 Task: Research Airbnb accommodation in Mazabuka, Zambia from 12th December, 2023 to 16th December, 2023 for 8 adults.8 bedrooms having 8 beds and 8 bathrooms. Property type can be hotel. Amenities needed are: wifi, TV, free parkinig on premises, gym, breakfast. Look for 5 properties as per requirement.
Action: Mouse moved to (594, 110)
Screenshot: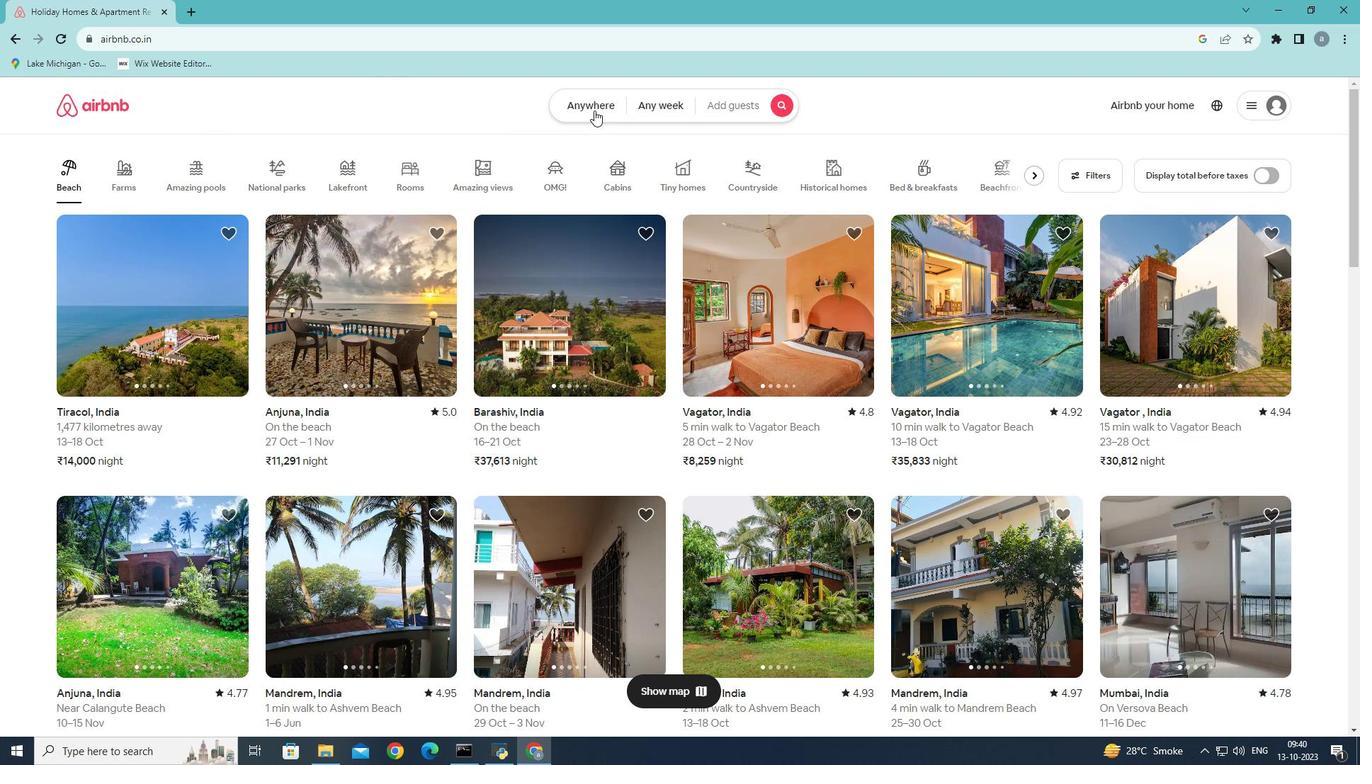 
Action: Mouse pressed left at (594, 110)
Screenshot: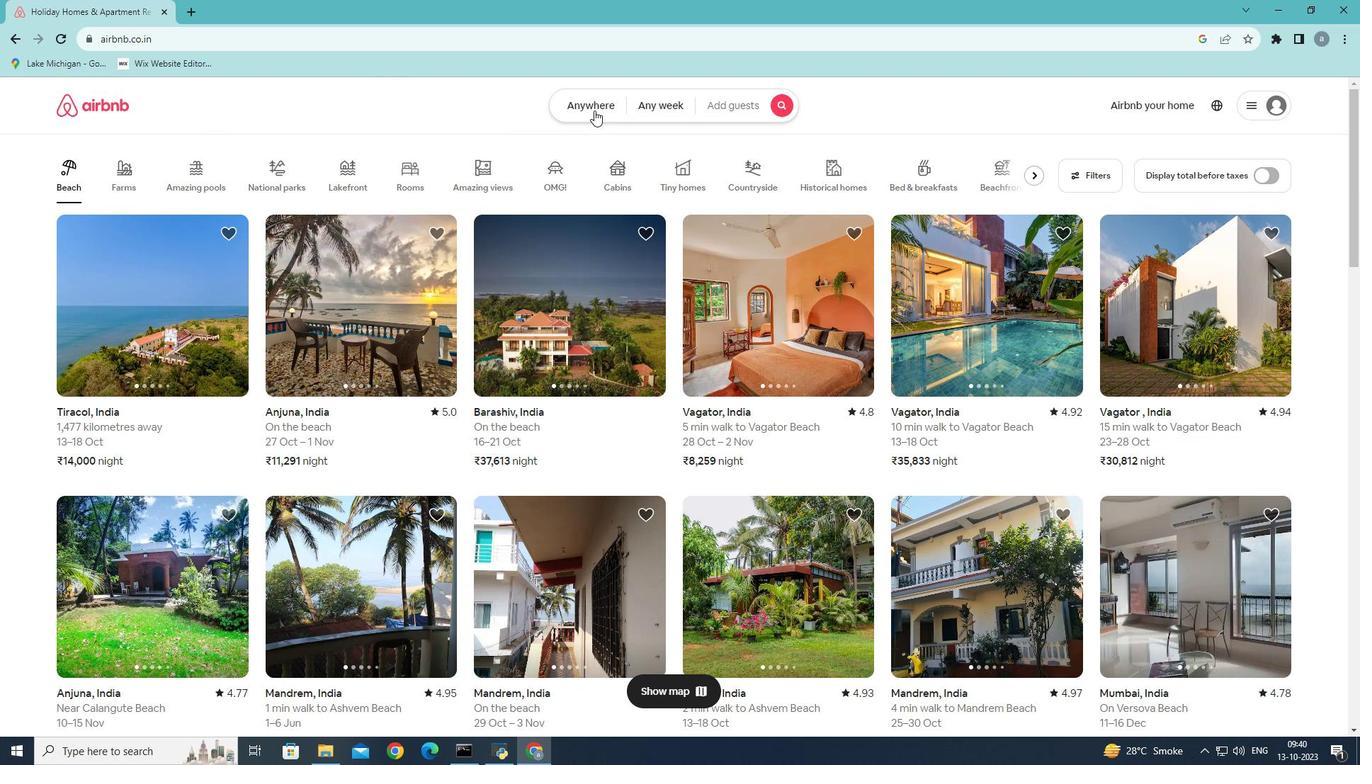 
Action: Mouse moved to (432, 165)
Screenshot: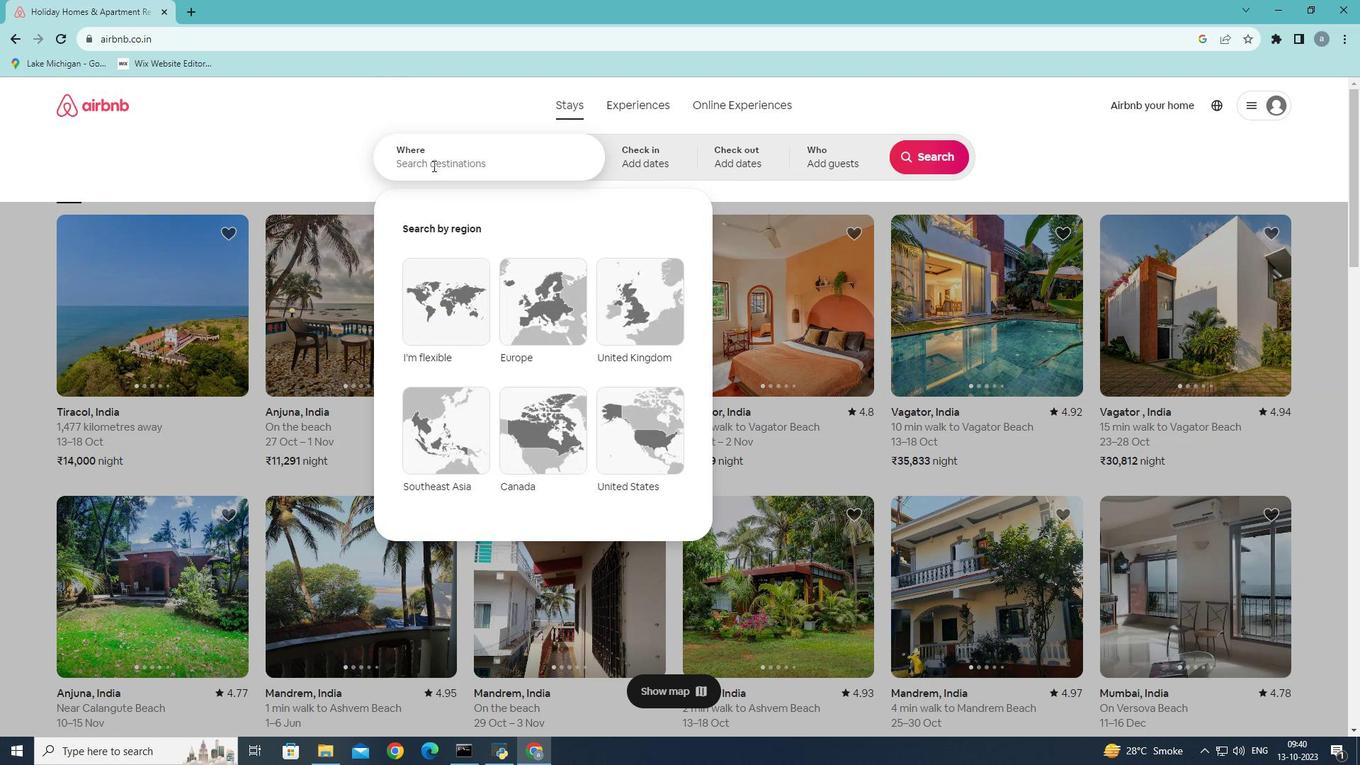 
Action: Mouse pressed left at (432, 165)
Screenshot: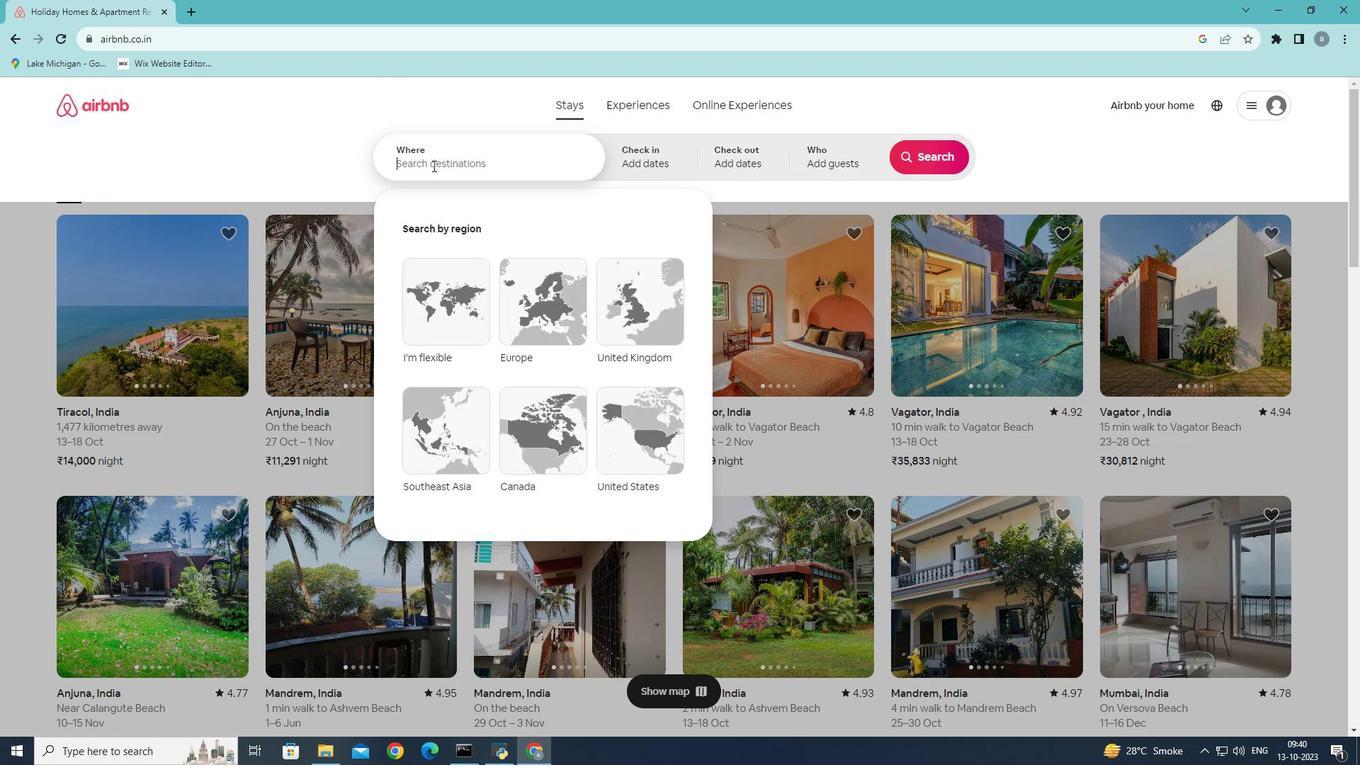 
Action: Mouse moved to (511, 165)
Screenshot: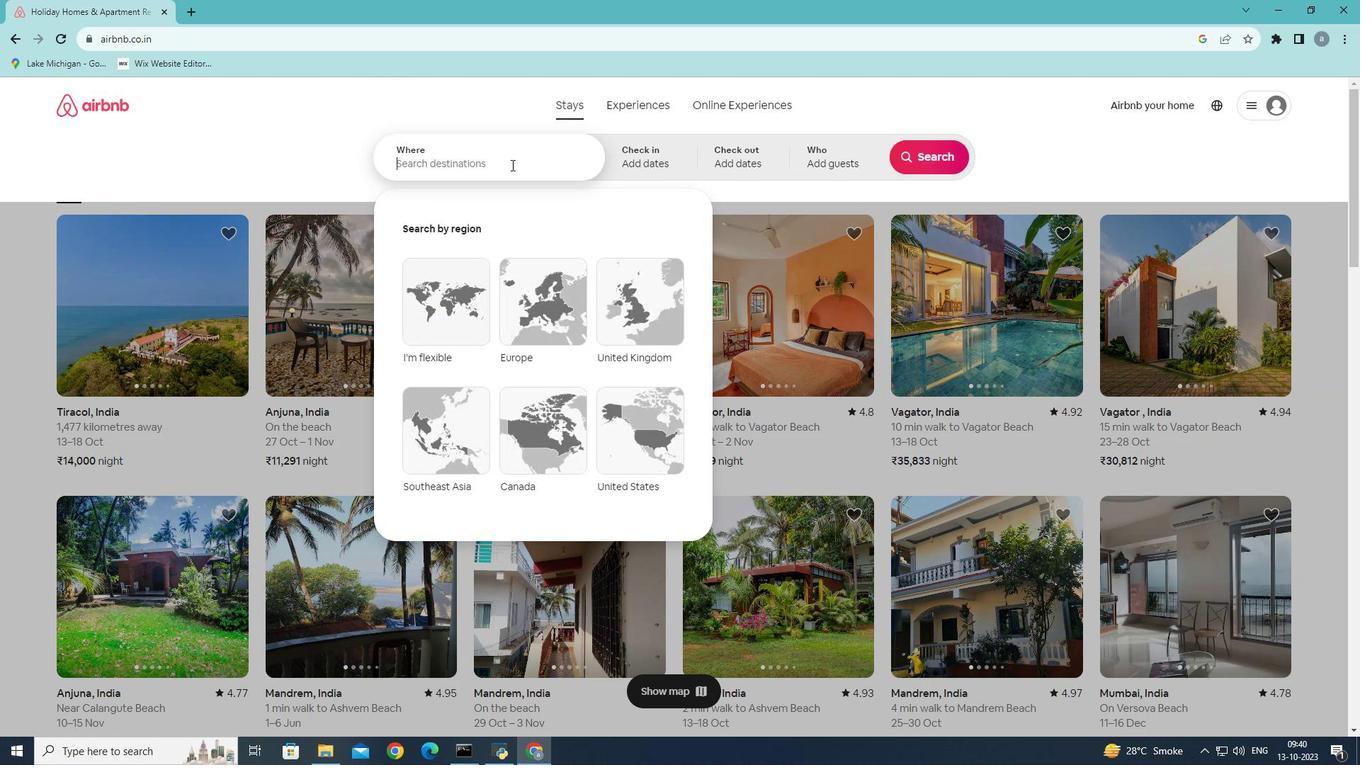 
Action: Key pressed <Key.shift>Mazabuka
Screenshot: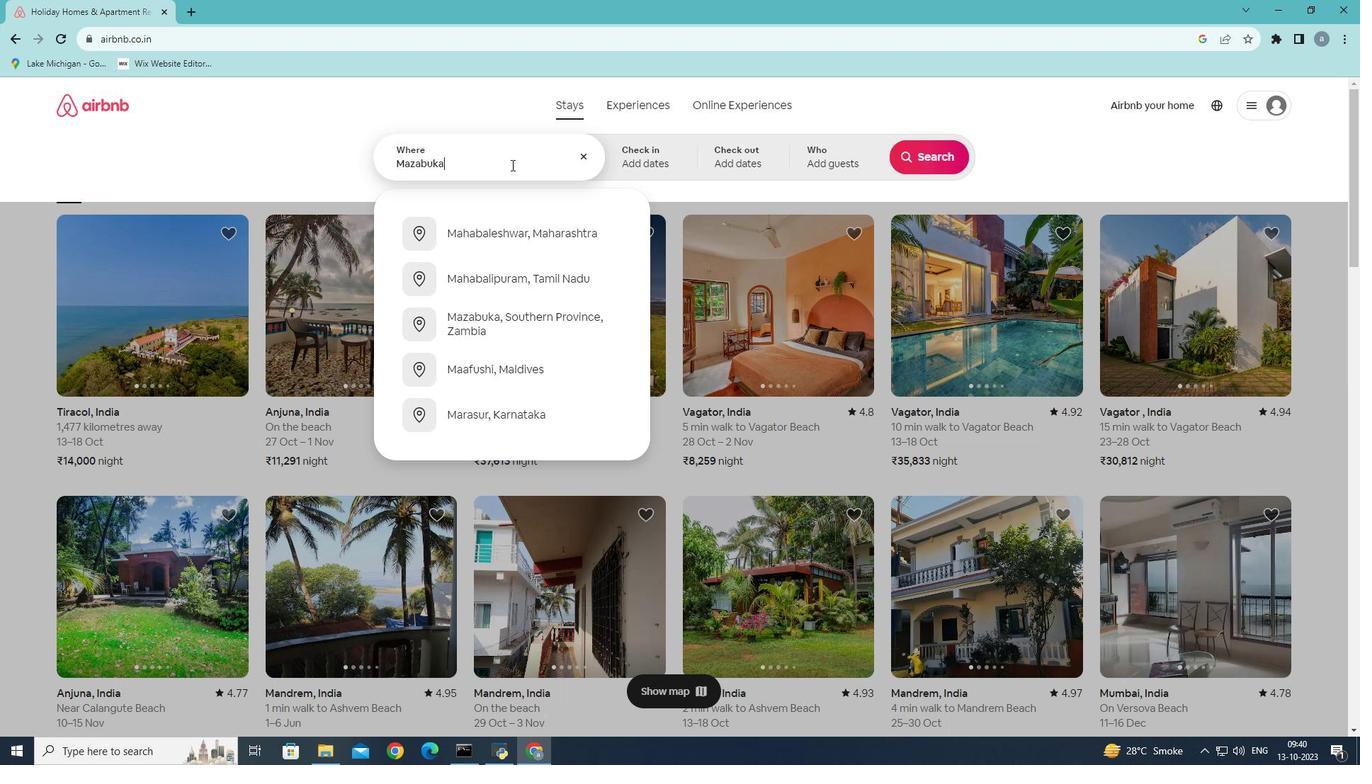
Action: Mouse moved to (495, 228)
Screenshot: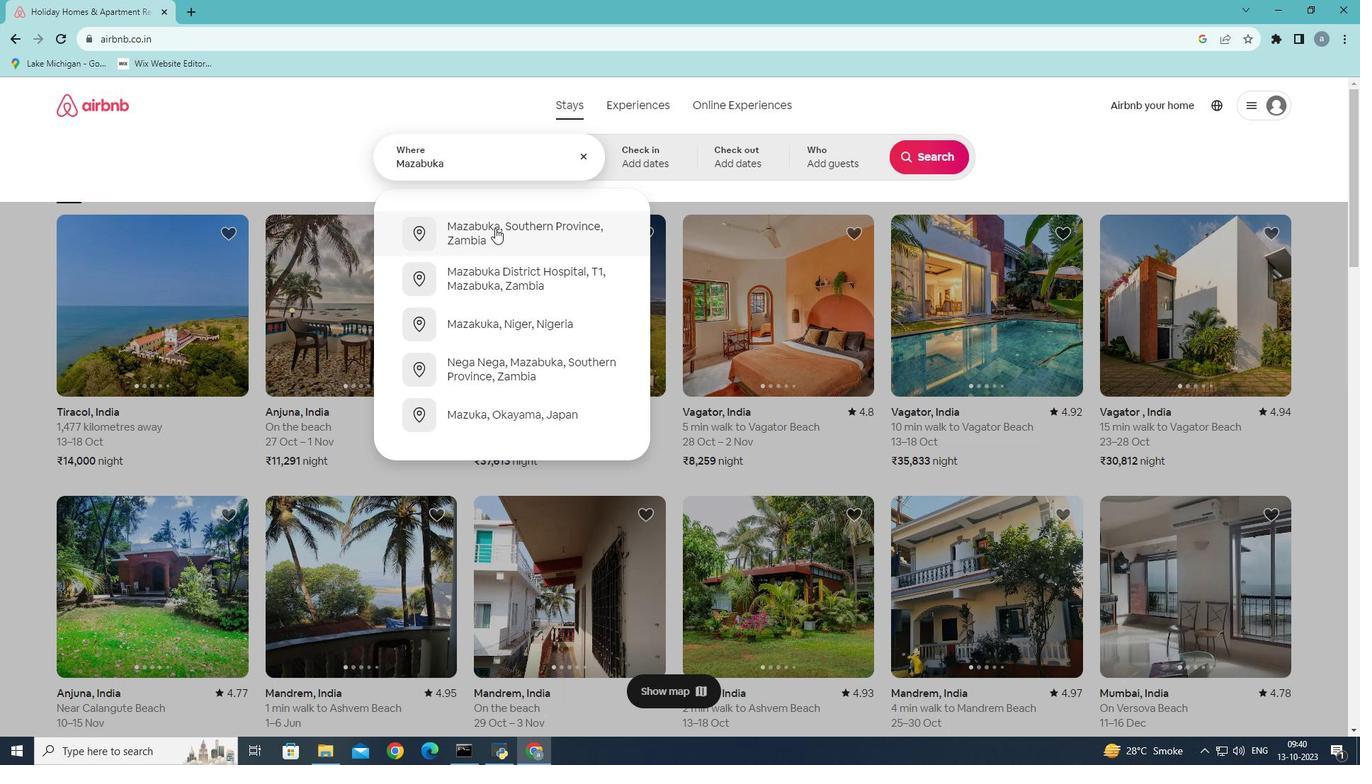 
Action: Mouse pressed left at (495, 228)
Screenshot: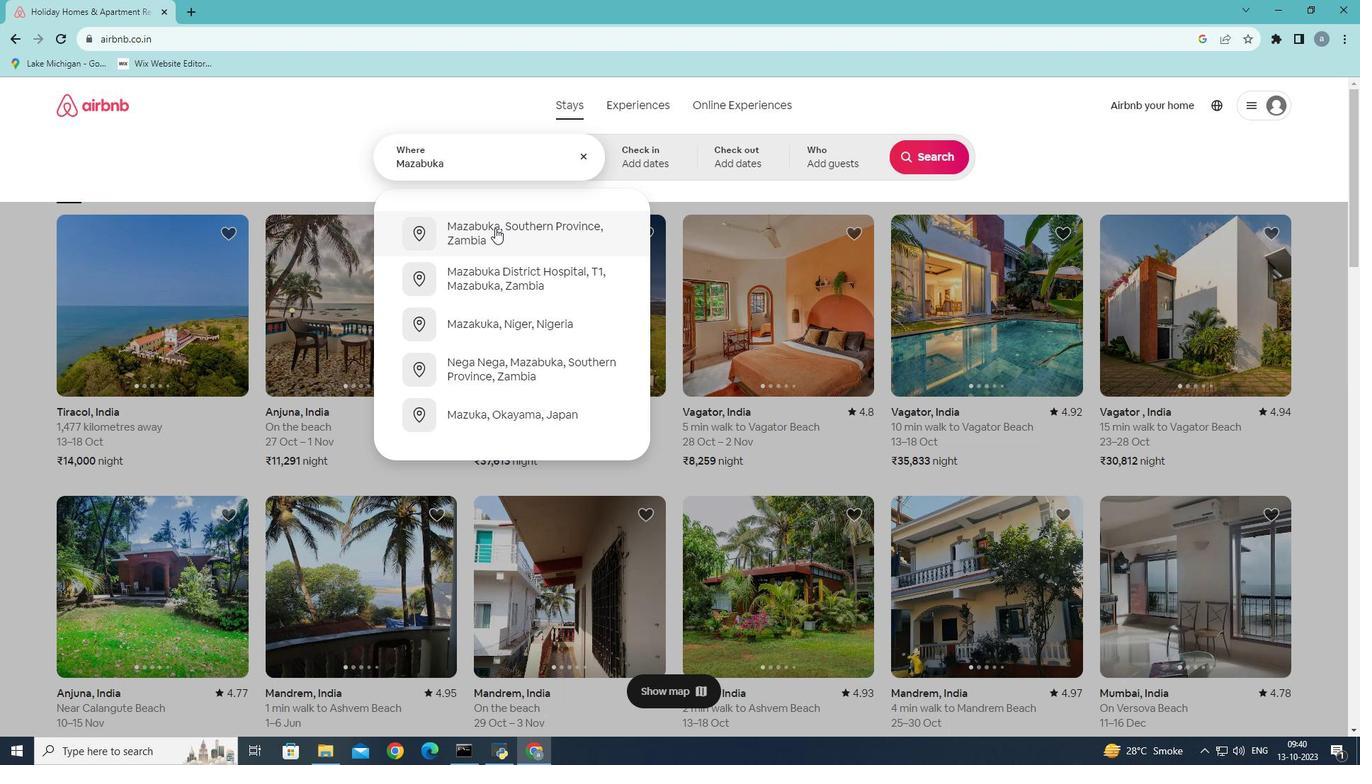 
Action: Mouse moved to (928, 267)
Screenshot: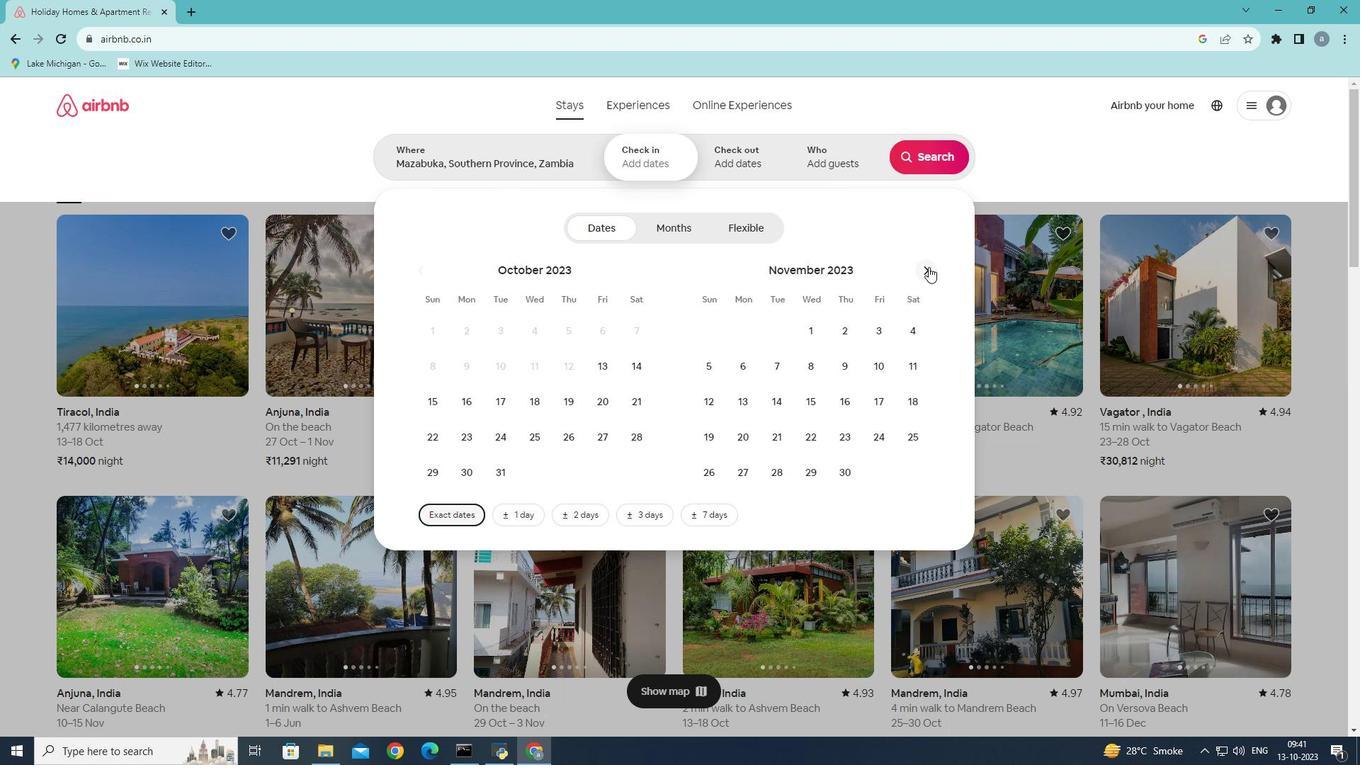 
Action: Mouse pressed left at (928, 267)
Screenshot: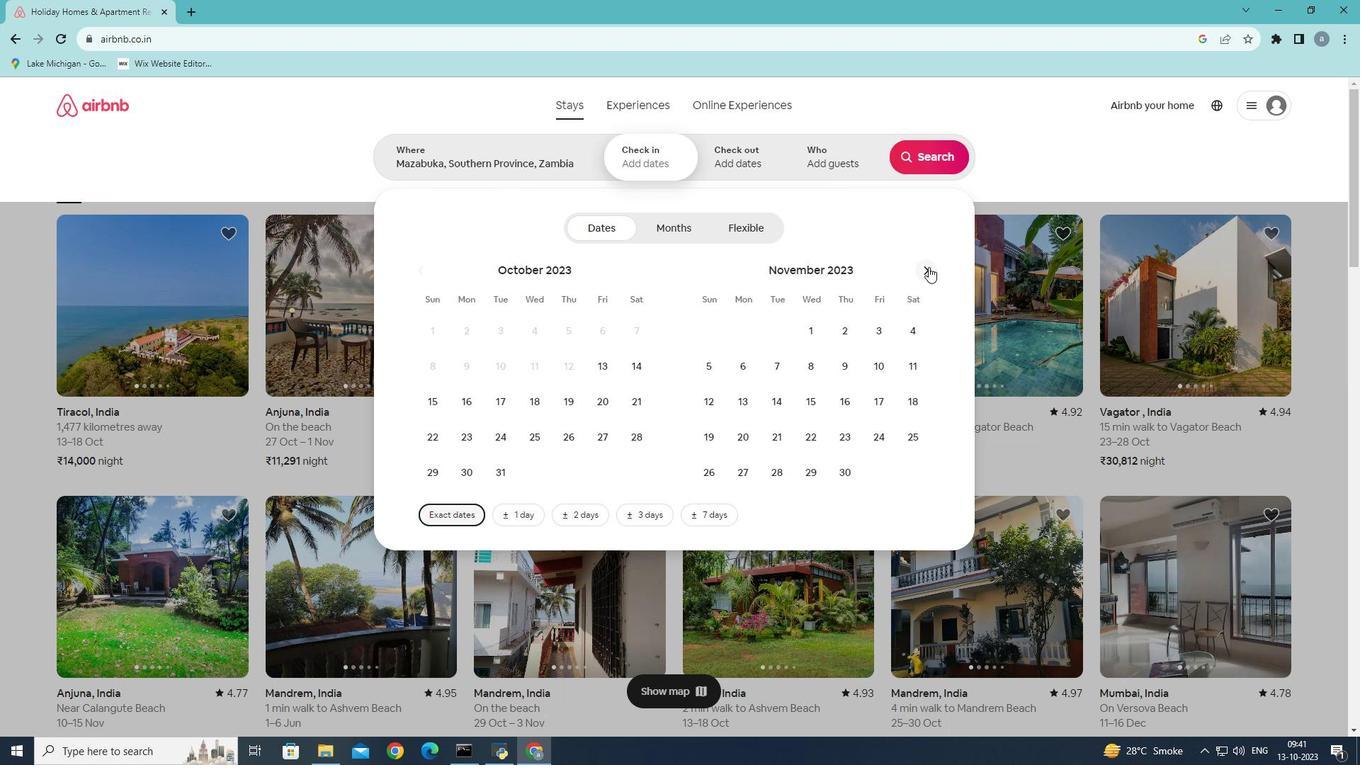 
Action: Mouse moved to (772, 394)
Screenshot: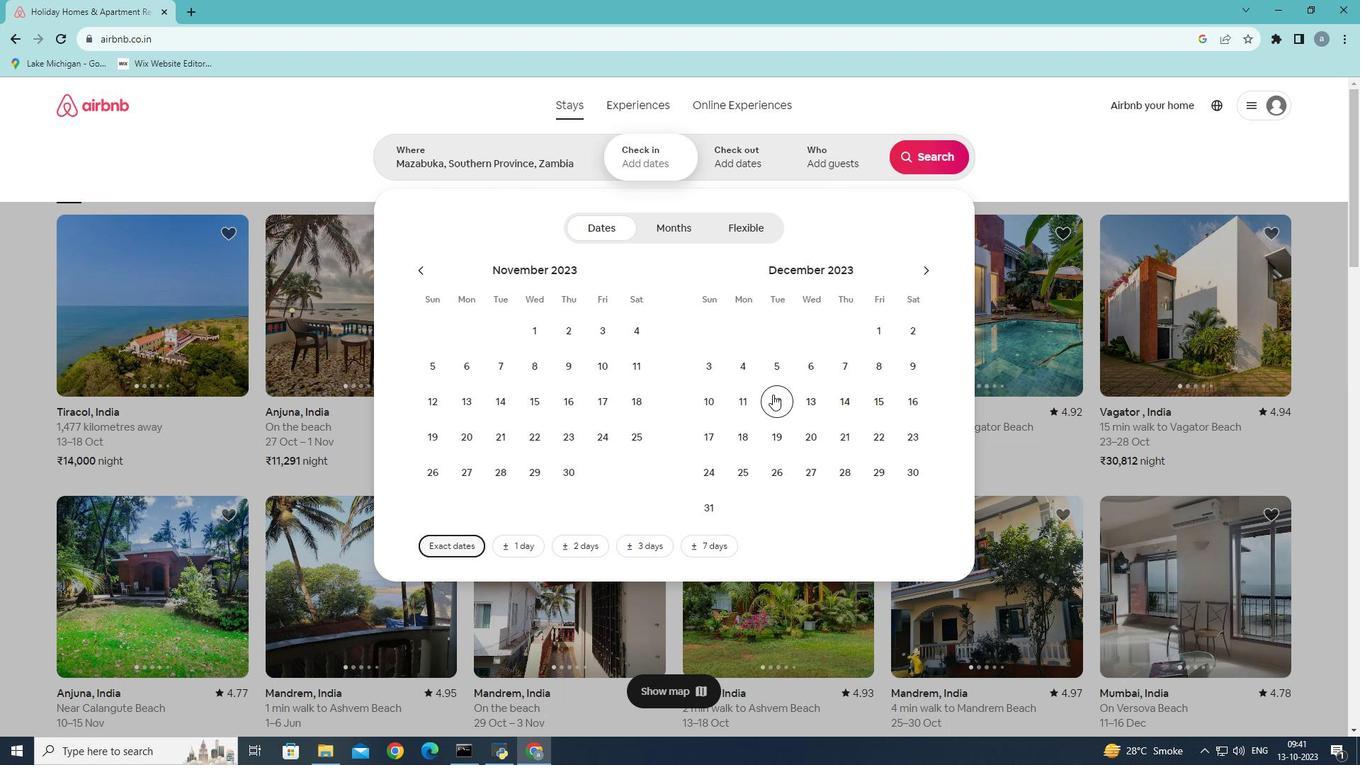 
Action: Mouse pressed left at (772, 394)
Screenshot: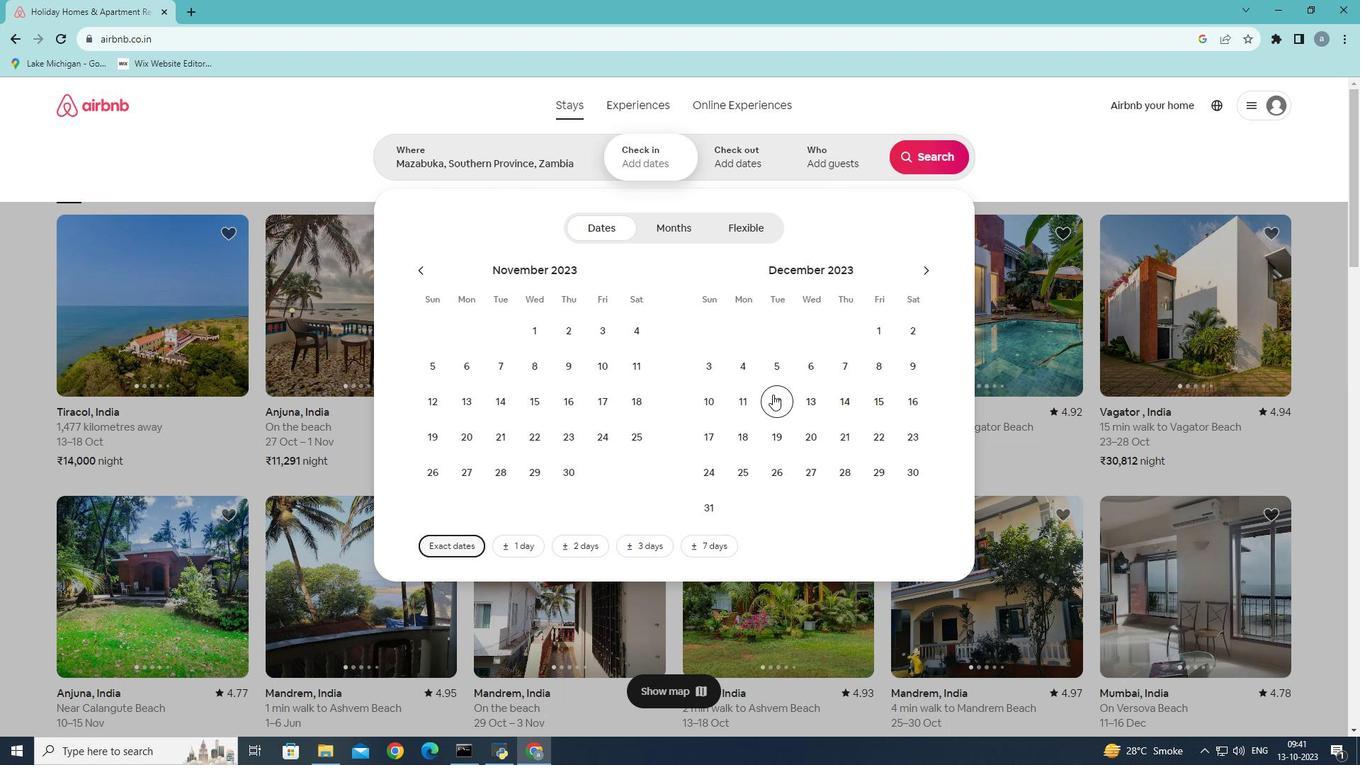 
Action: Mouse moved to (925, 396)
Screenshot: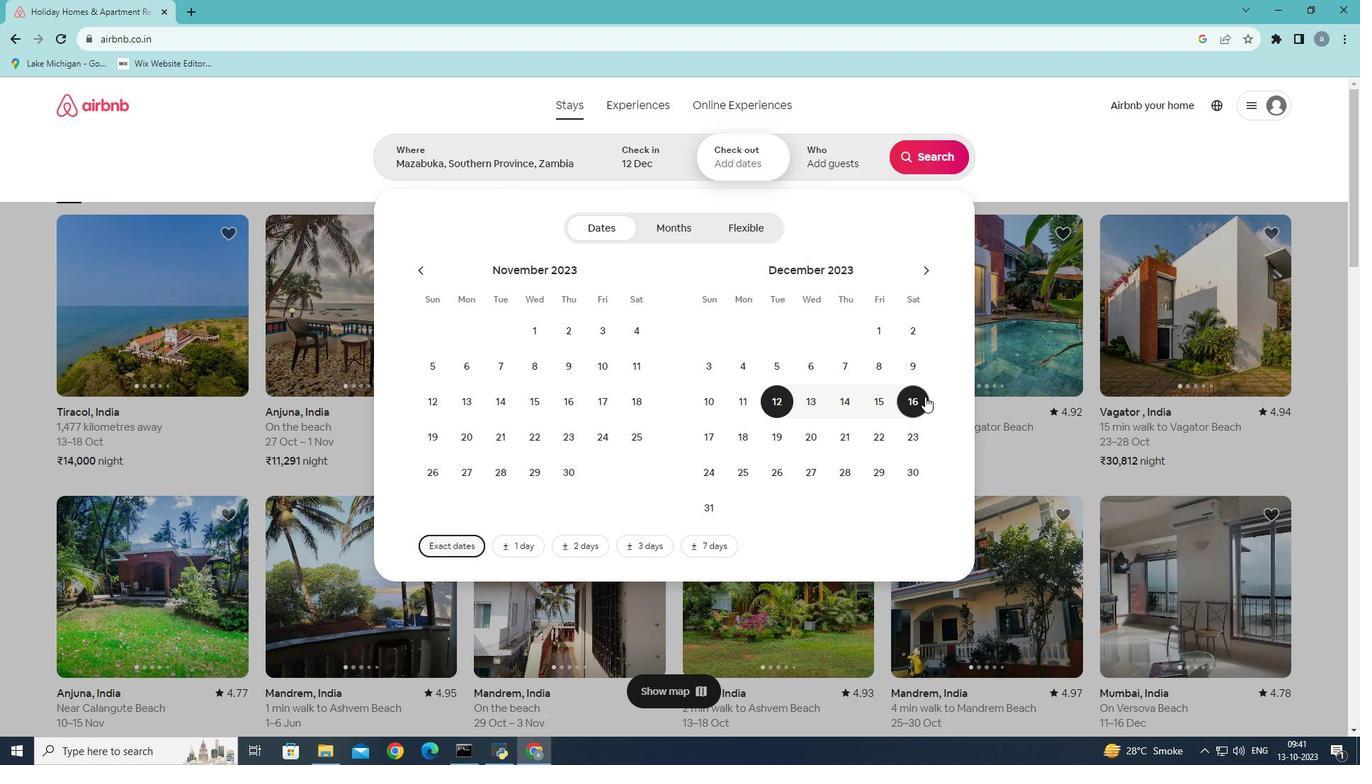 
Action: Mouse pressed left at (925, 396)
Screenshot: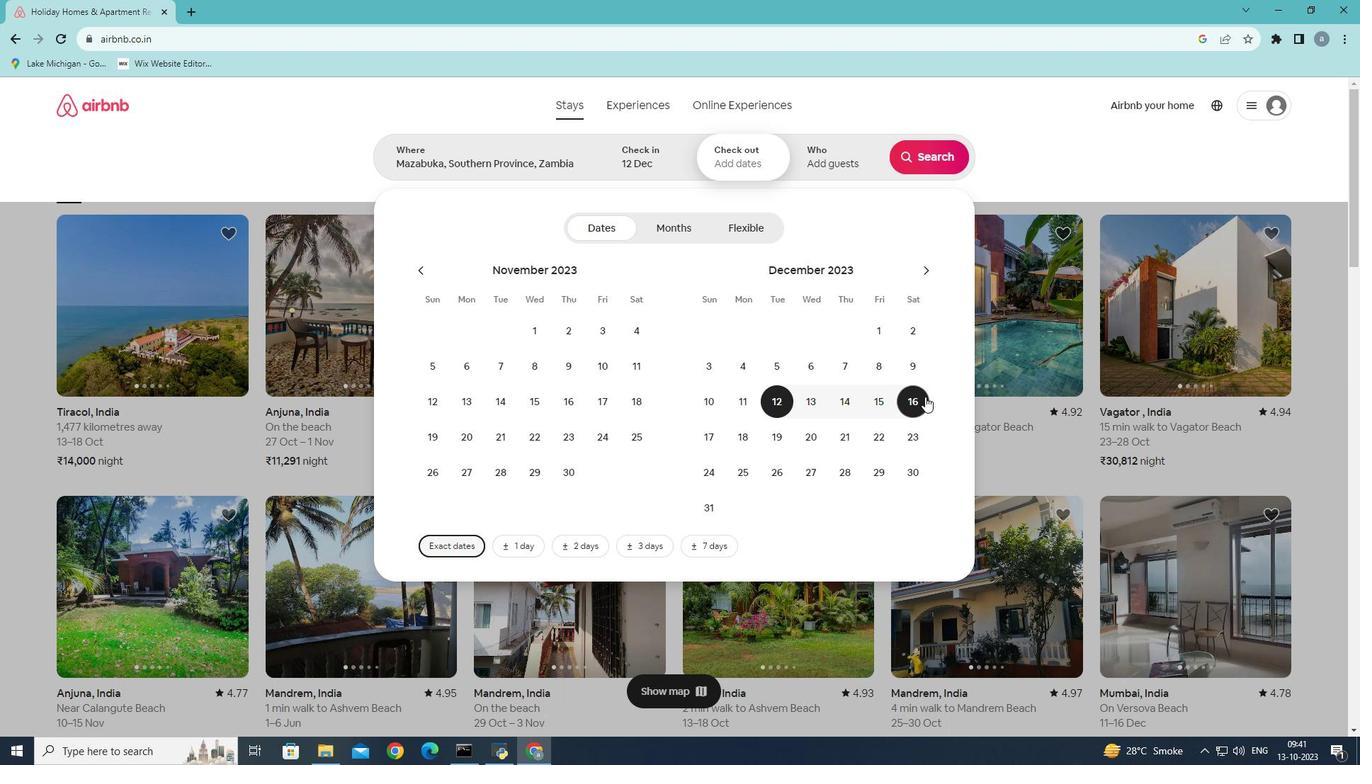 
Action: Mouse moved to (859, 157)
Screenshot: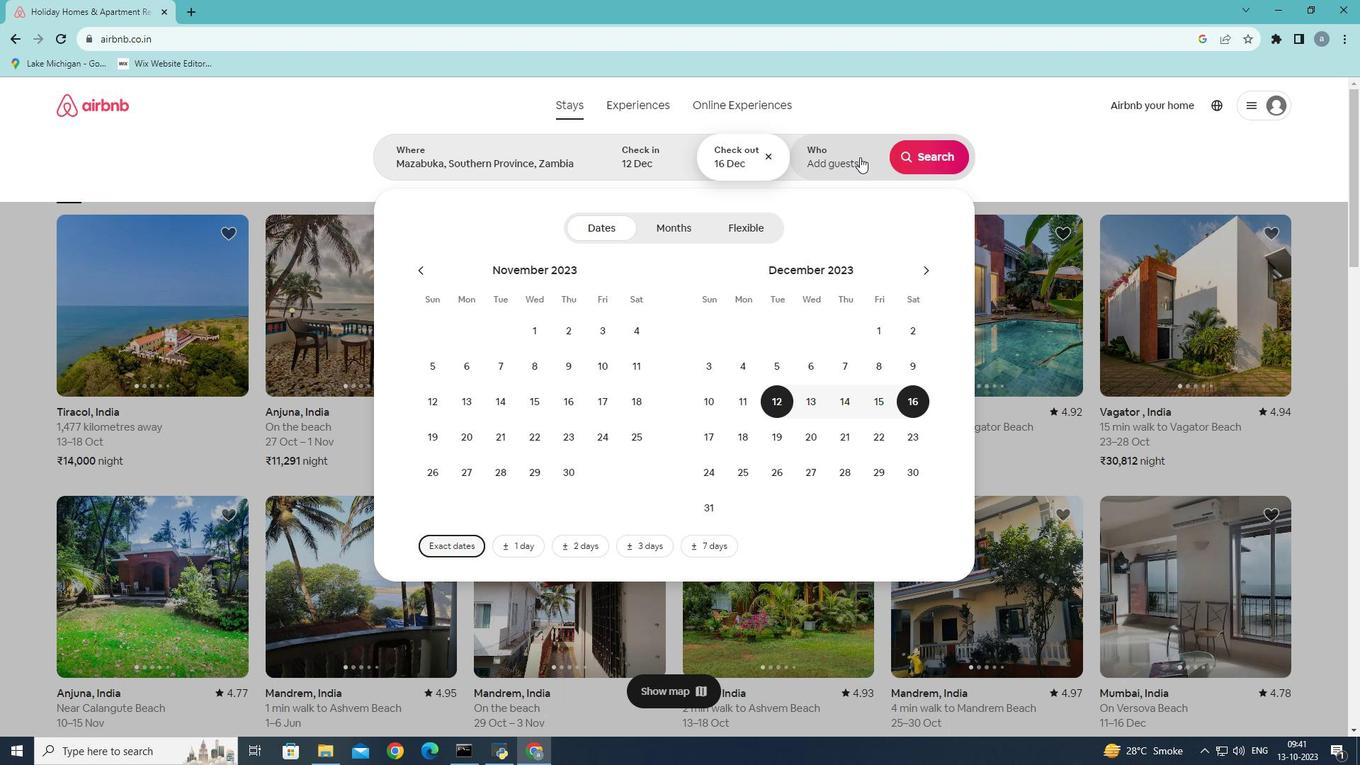 
Action: Mouse pressed left at (859, 157)
Screenshot: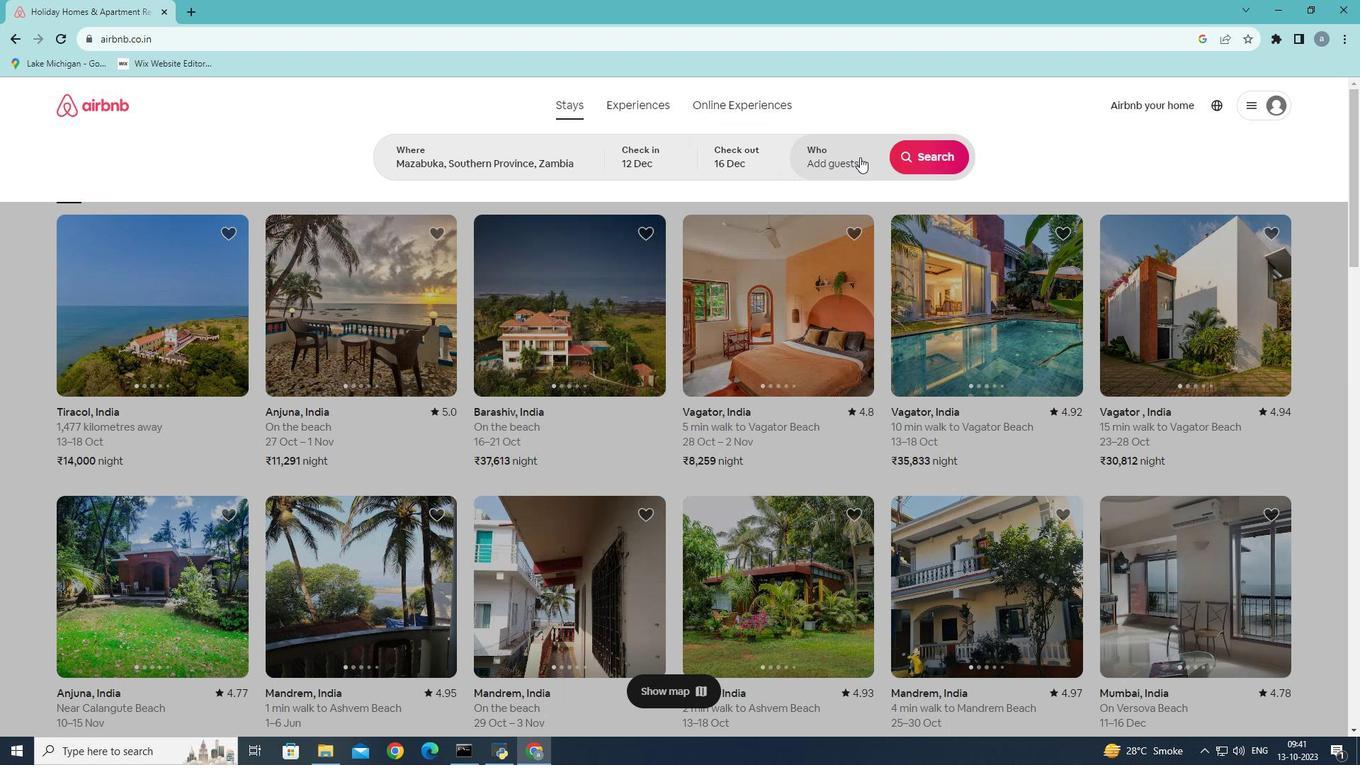 
Action: Mouse moved to (933, 228)
Screenshot: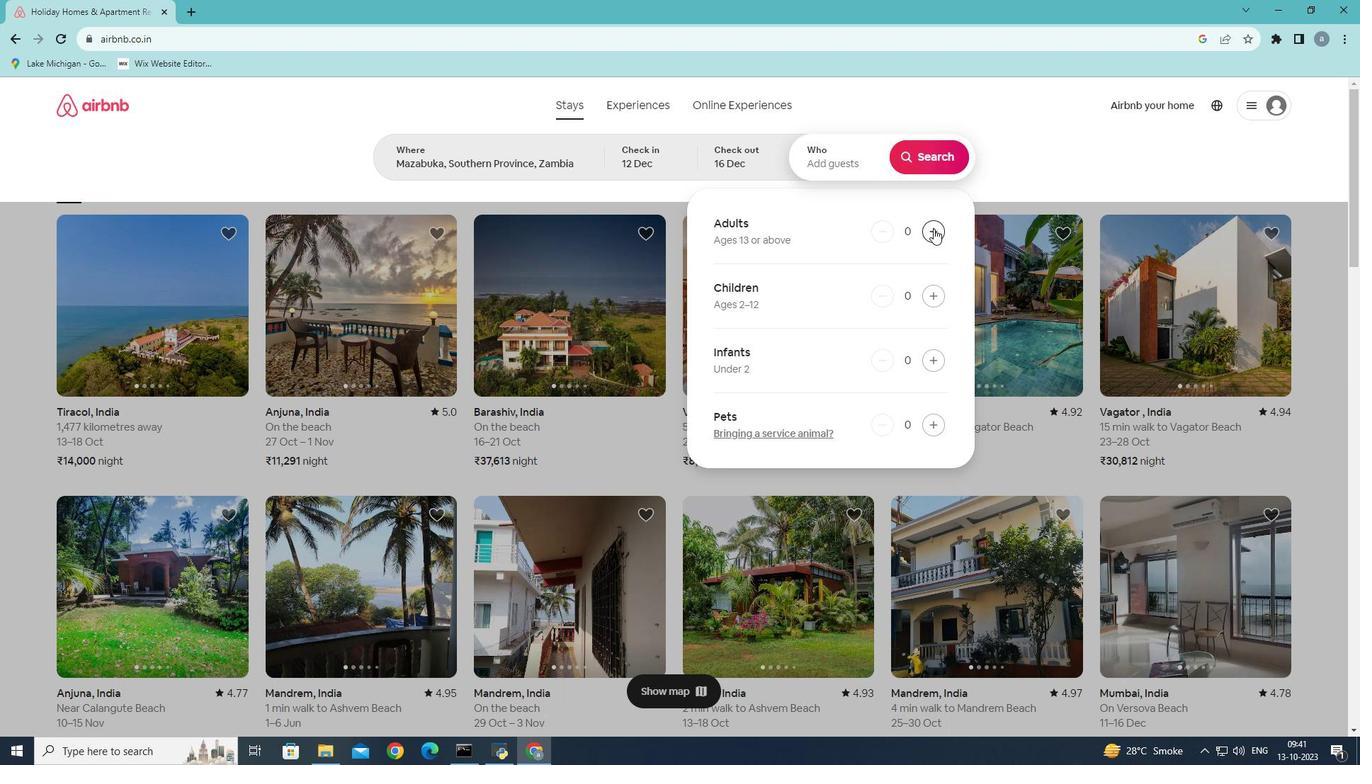 
Action: Mouse pressed left at (933, 228)
Screenshot: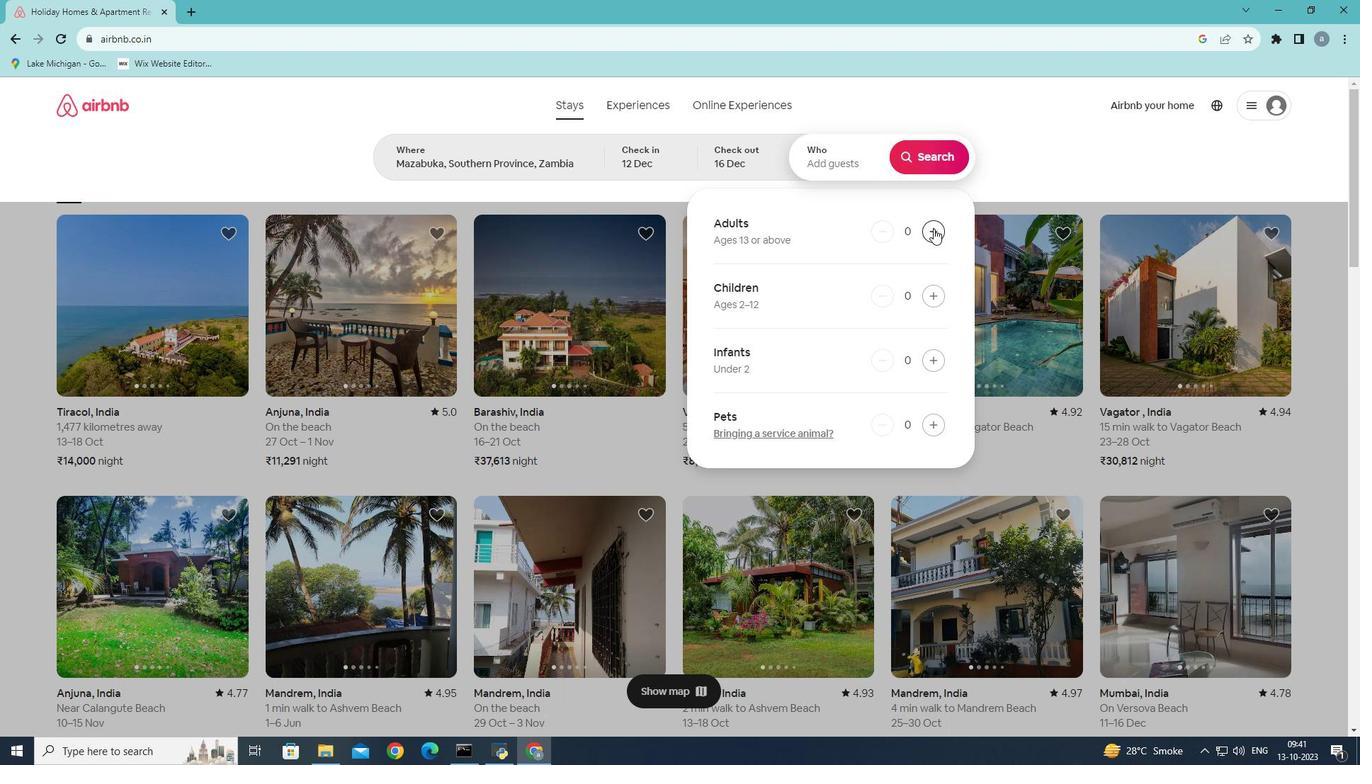 
Action: Mouse pressed left at (933, 228)
Screenshot: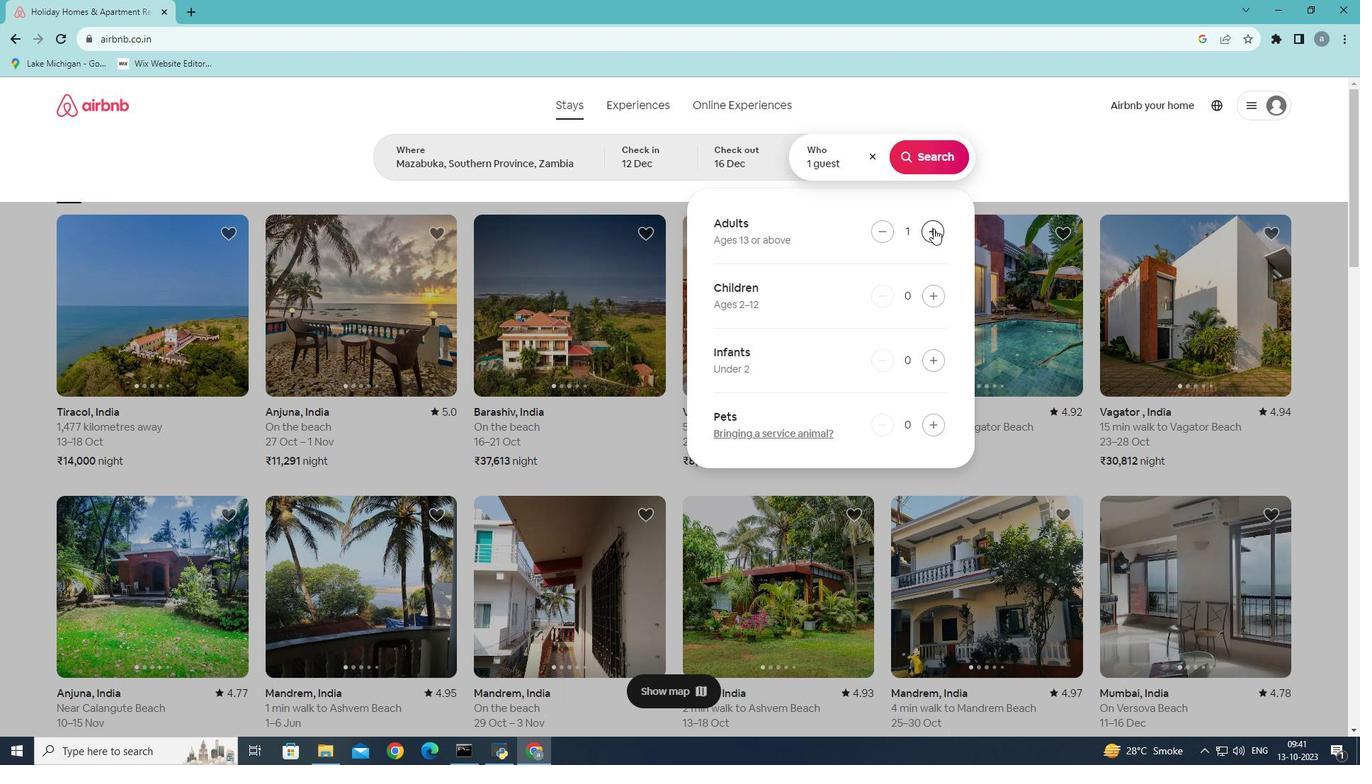 
Action: Mouse pressed left at (933, 228)
Screenshot: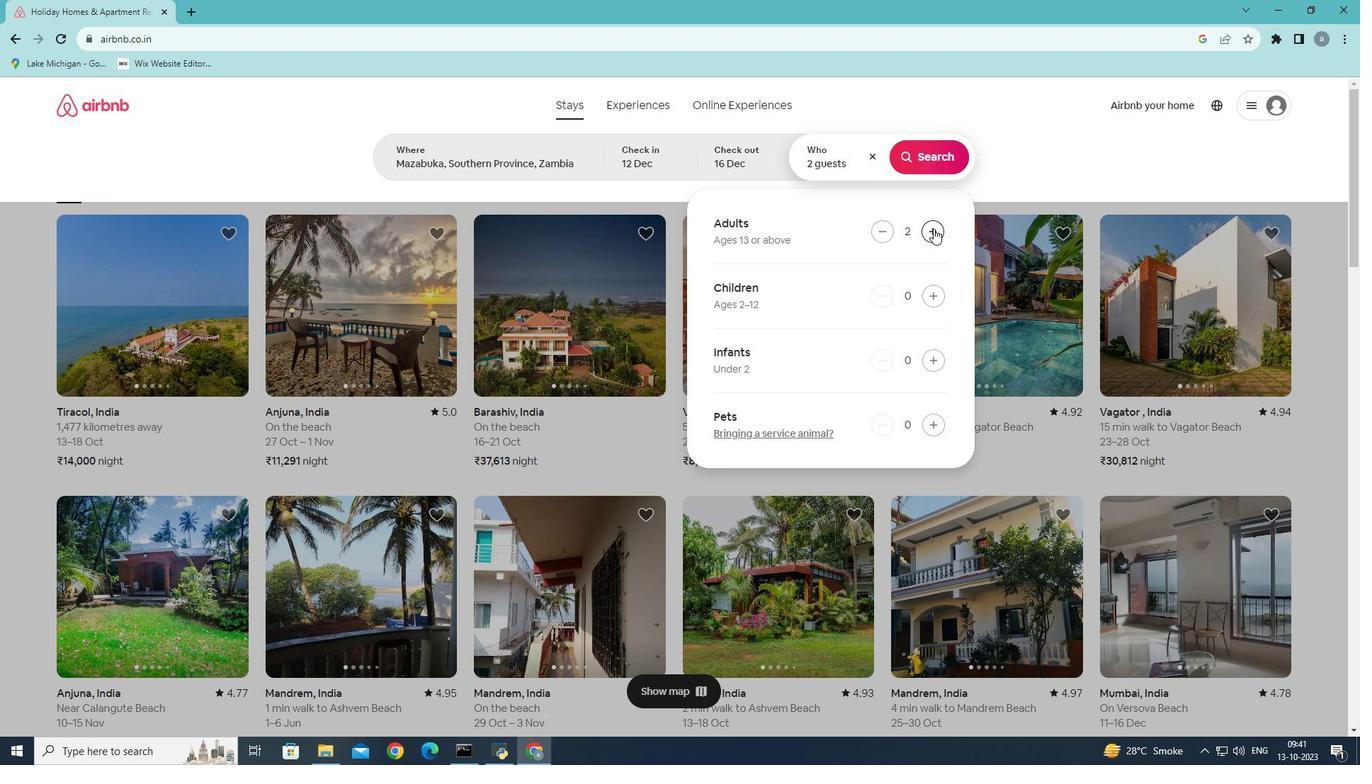 
Action: Mouse pressed left at (933, 228)
Screenshot: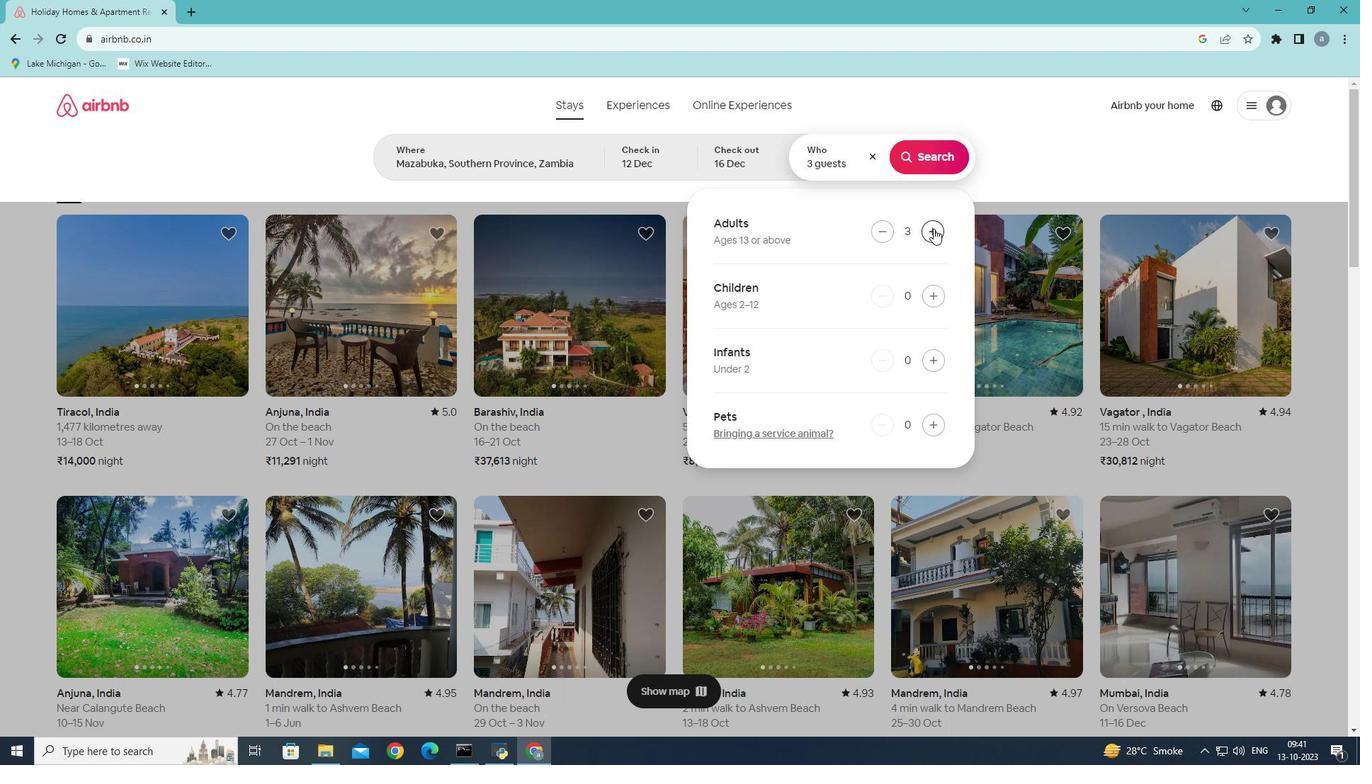 
Action: Mouse pressed left at (933, 228)
Screenshot: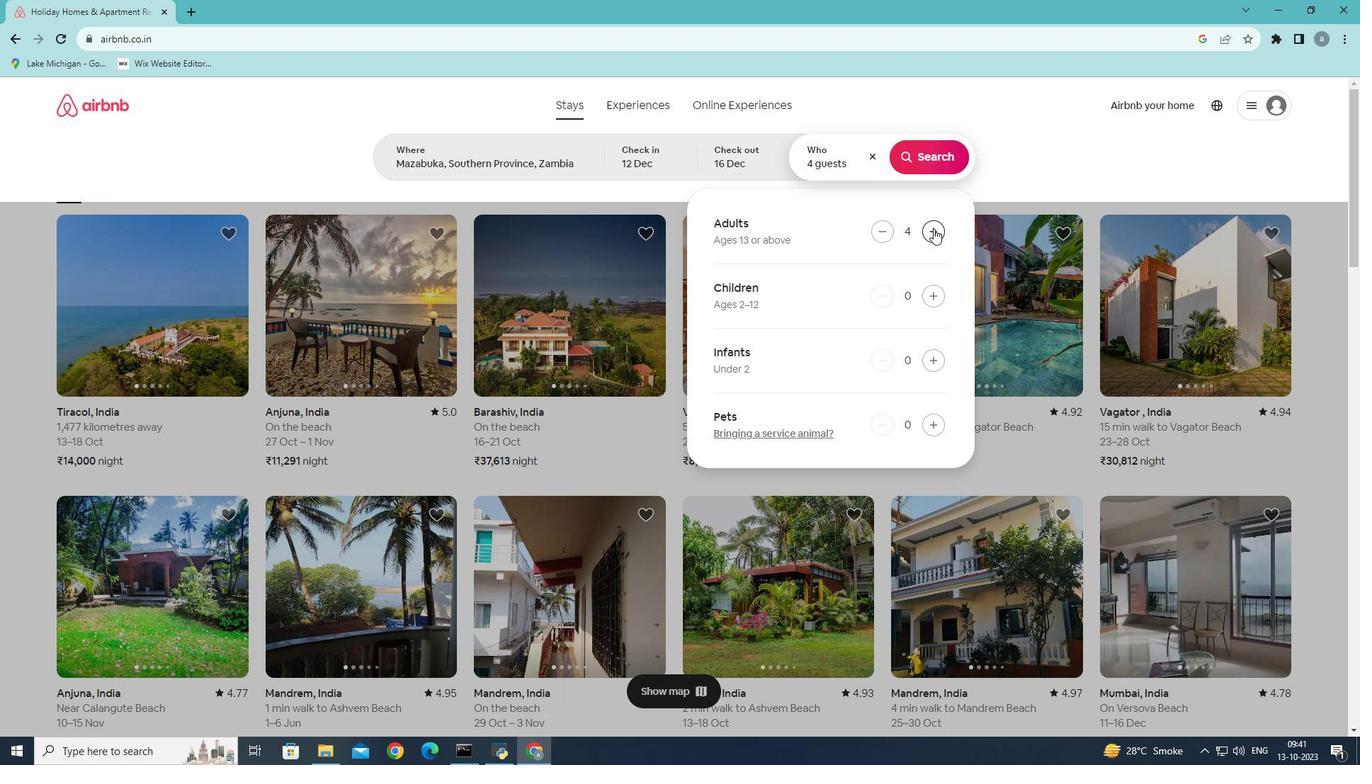 
Action: Mouse pressed left at (933, 228)
Screenshot: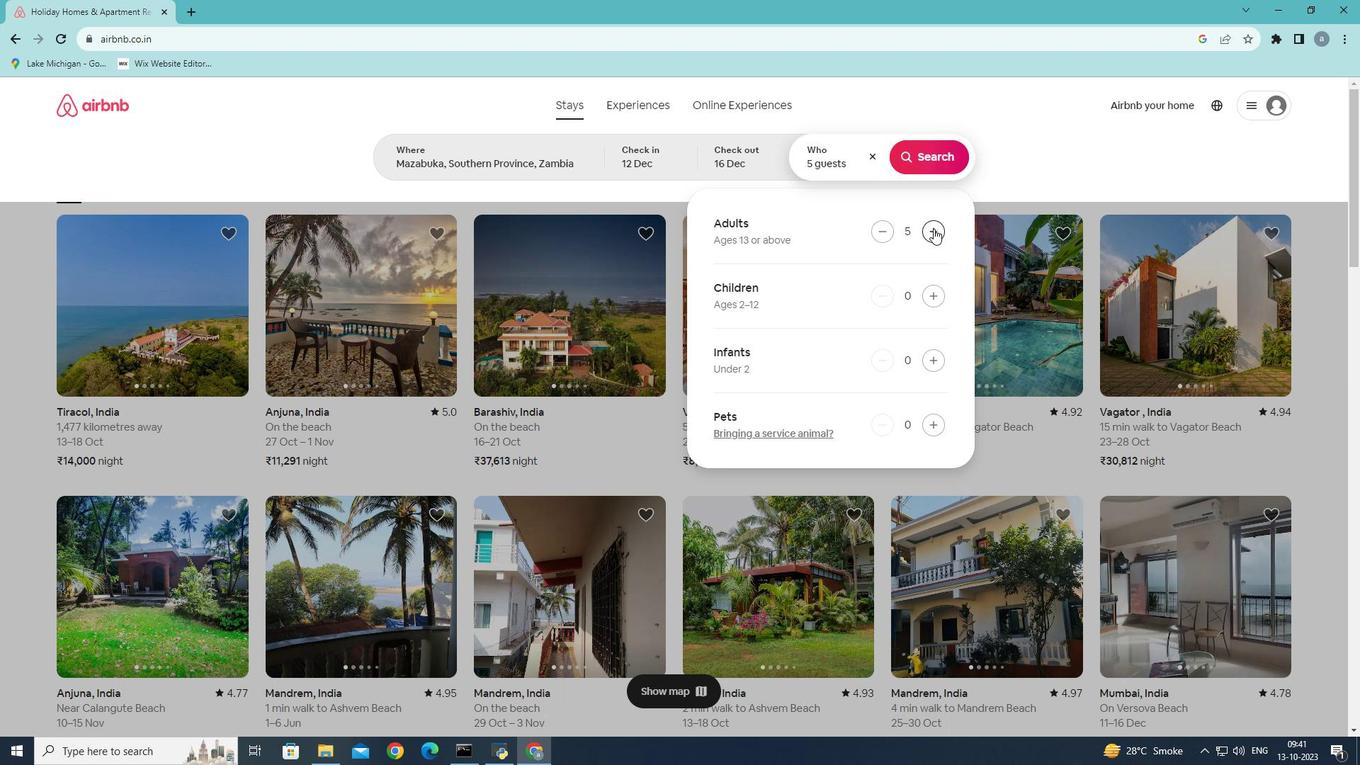 
Action: Mouse pressed left at (933, 228)
Screenshot: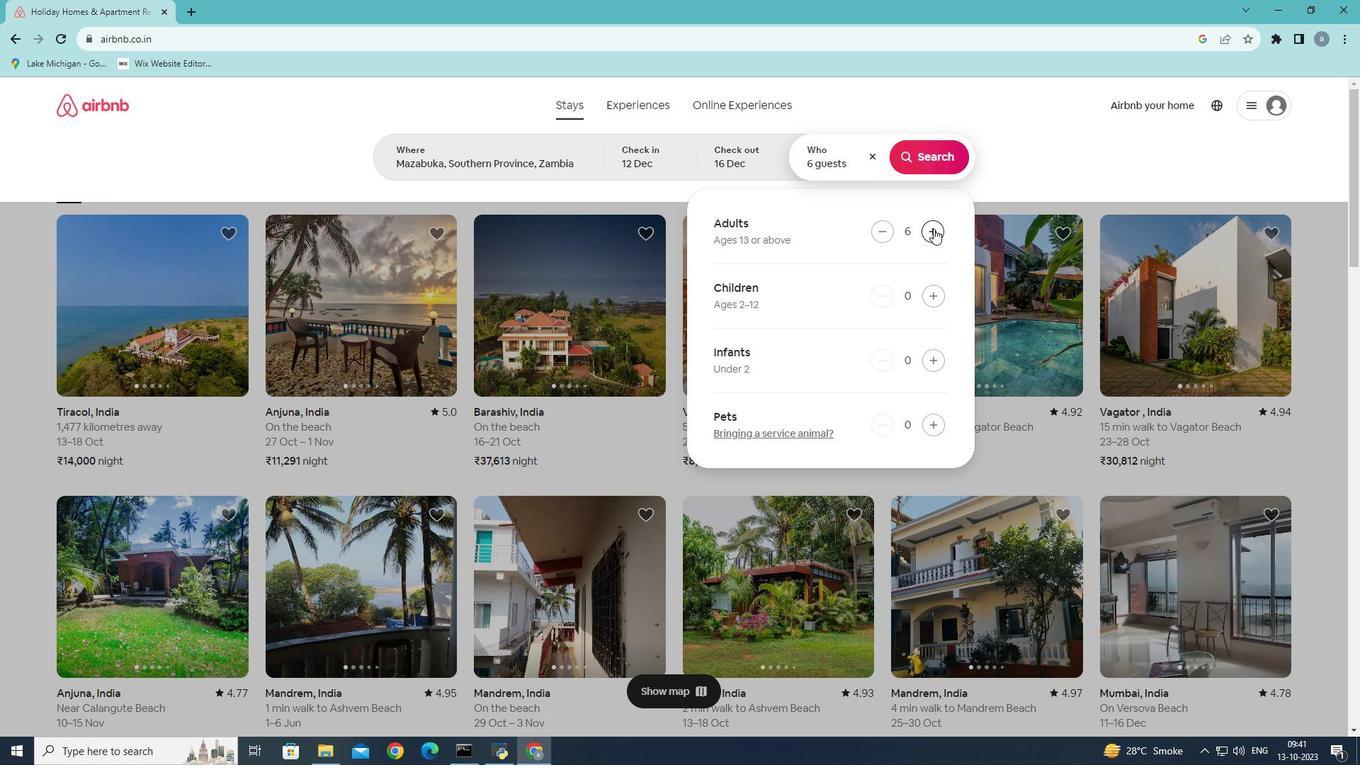 
Action: Mouse pressed left at (933, 228)
Screenshot: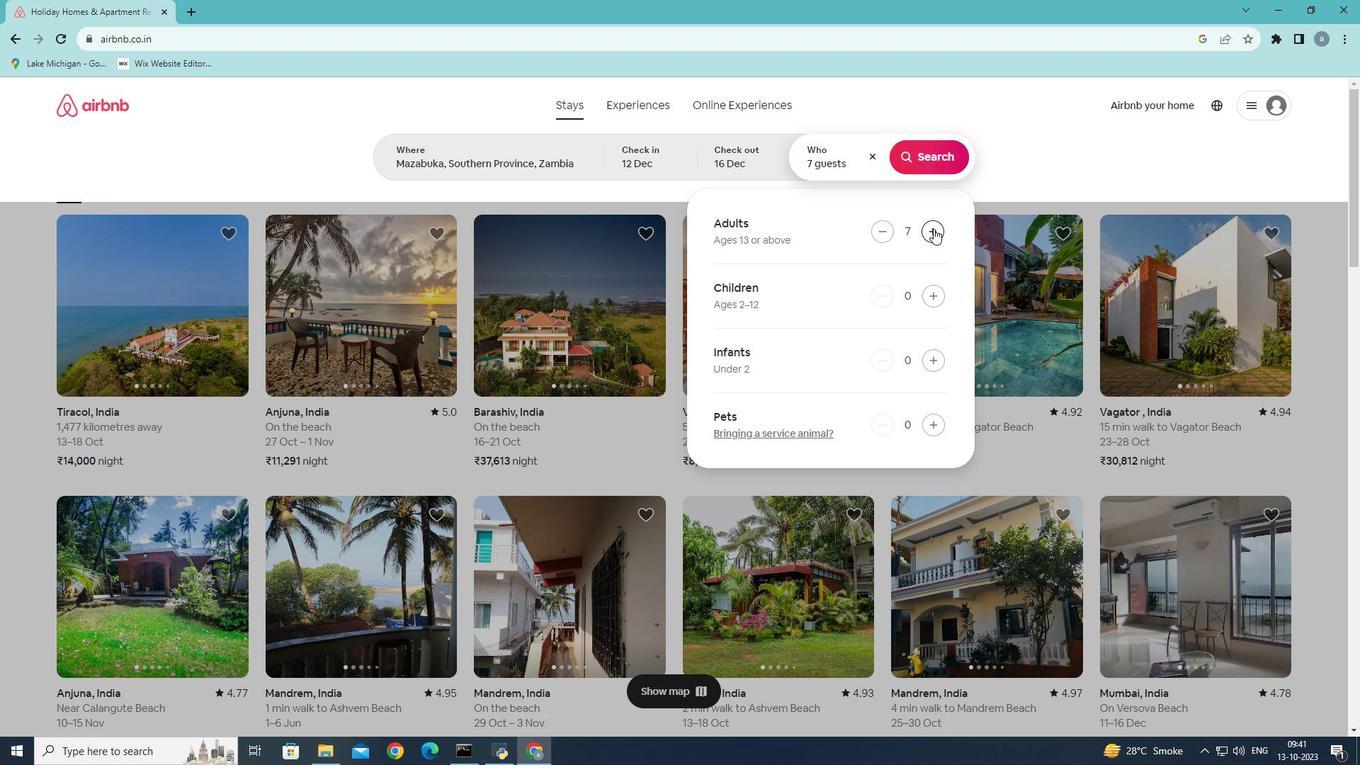 
Action: Mouse moved to (936, 152)
Screenshot: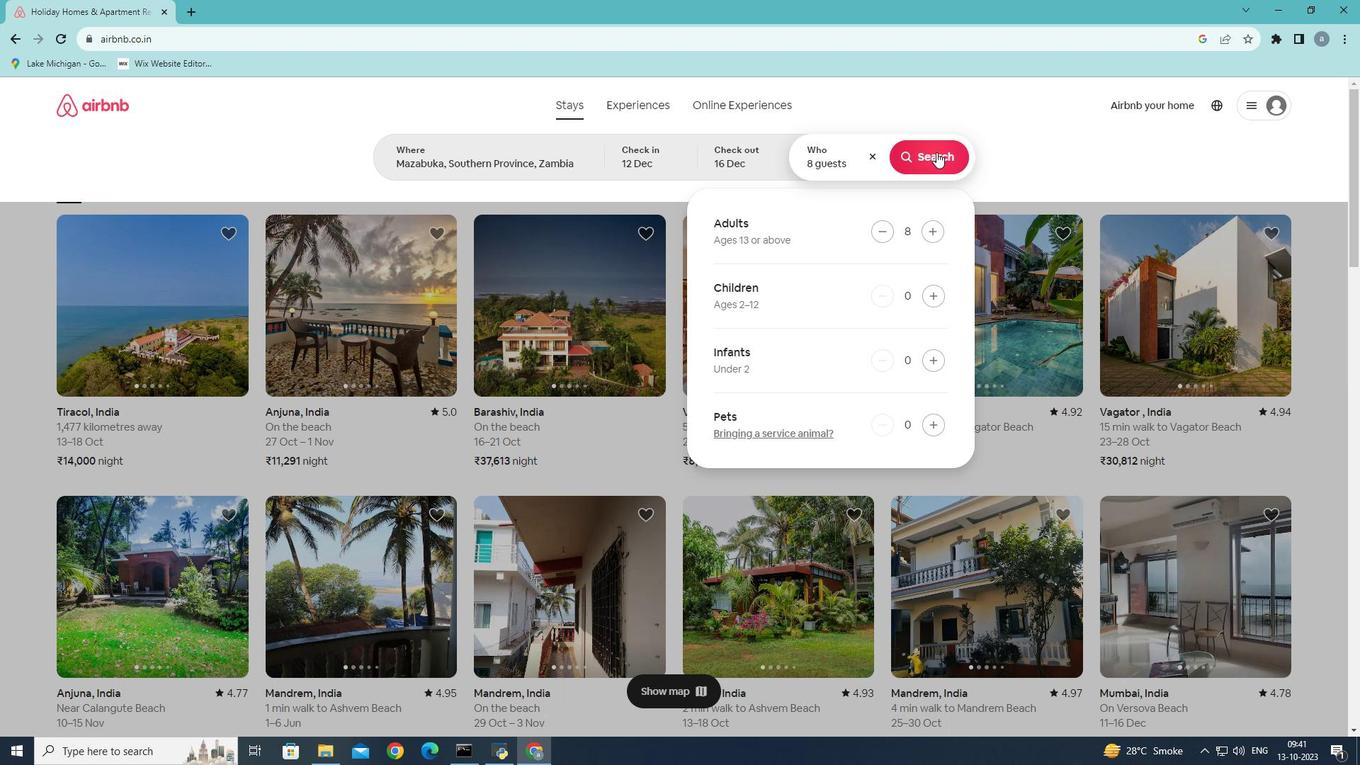 
Action: Mouse pressed left at (936, 152)
Screenshot: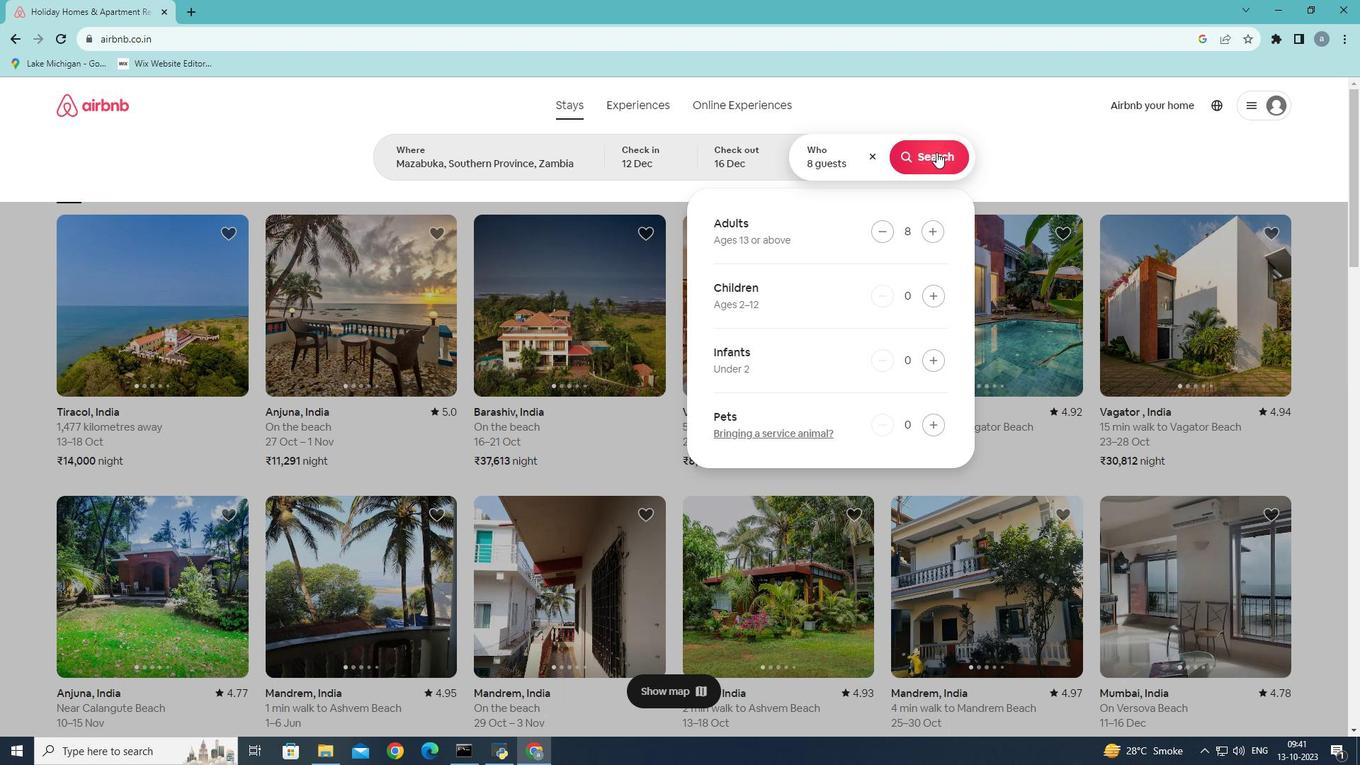 
Action: Mouse moved to (1148, 162)
Screenshot: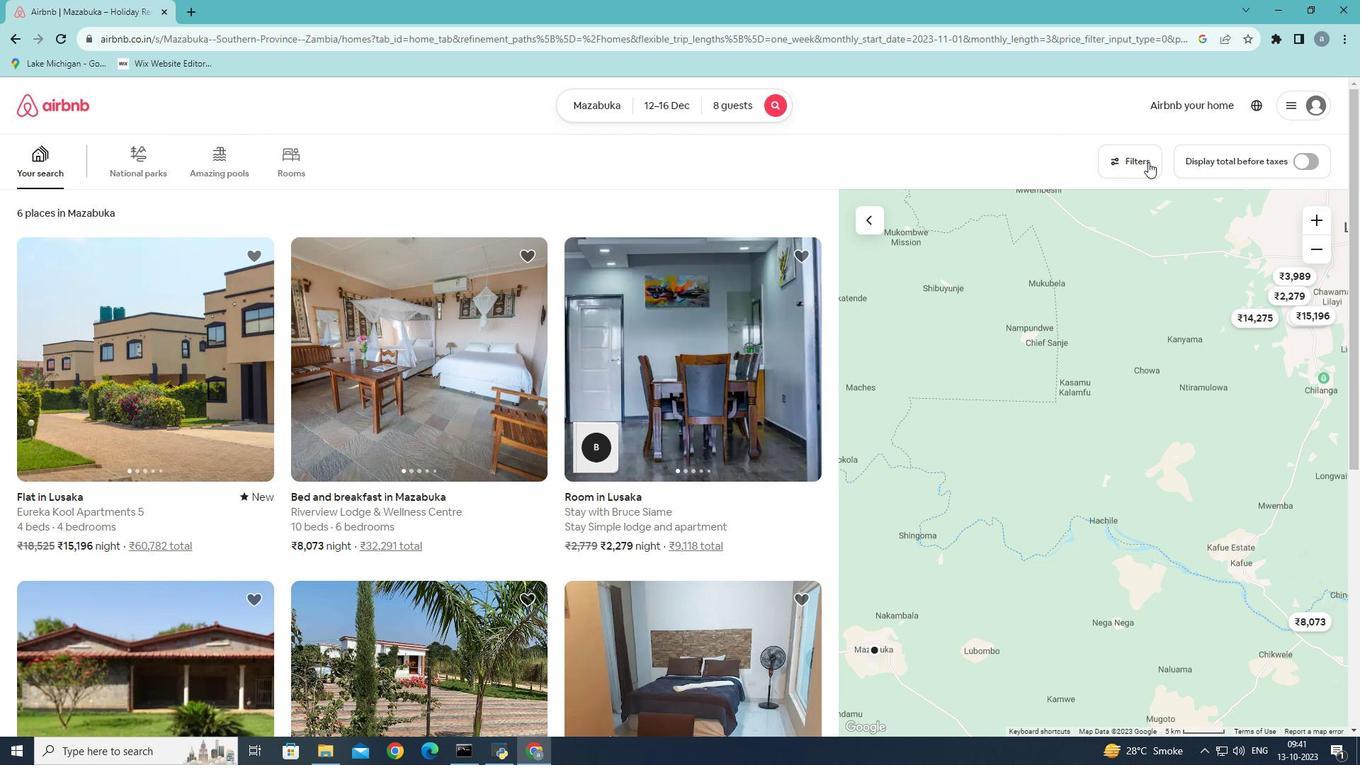 
Action: Mouse pressed left at (1148, 162)
Screenshot: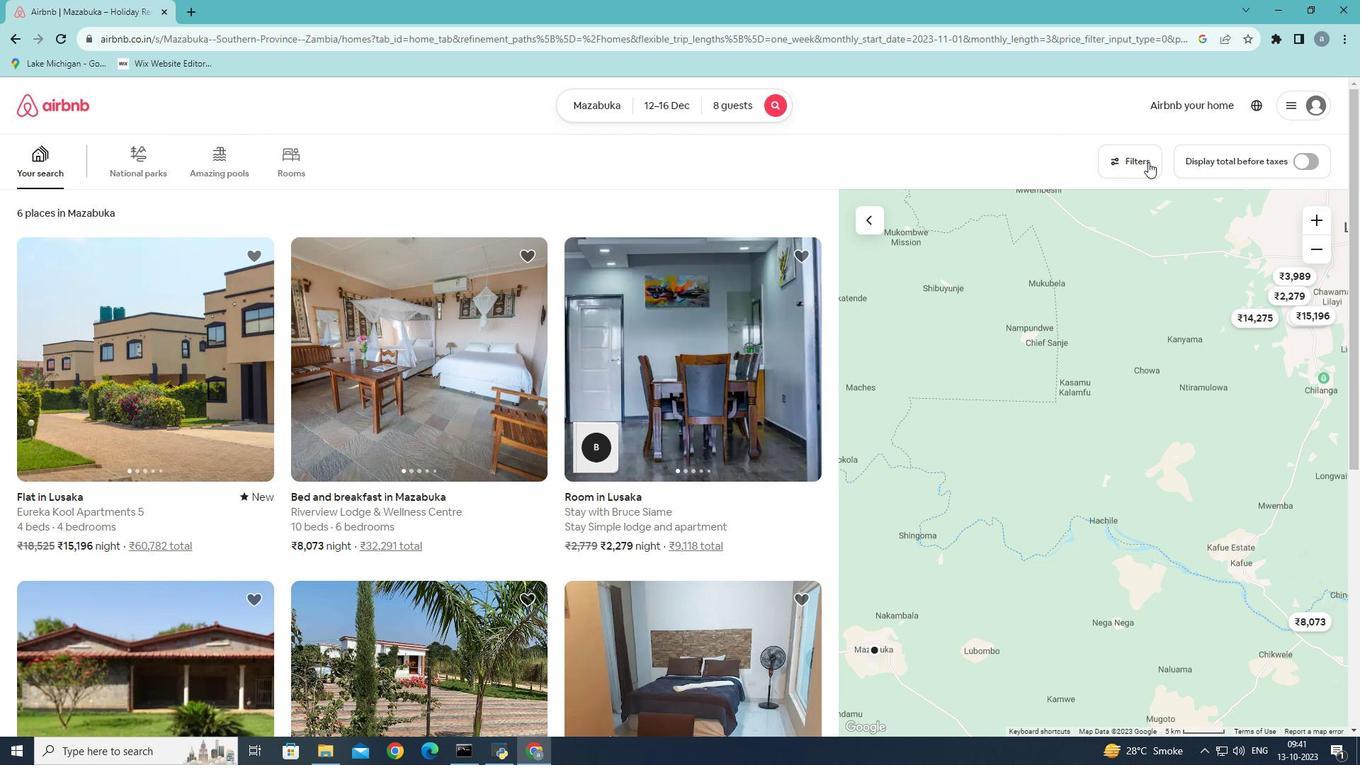 
Action: Mouse moved to (705, 422)
Screenshot: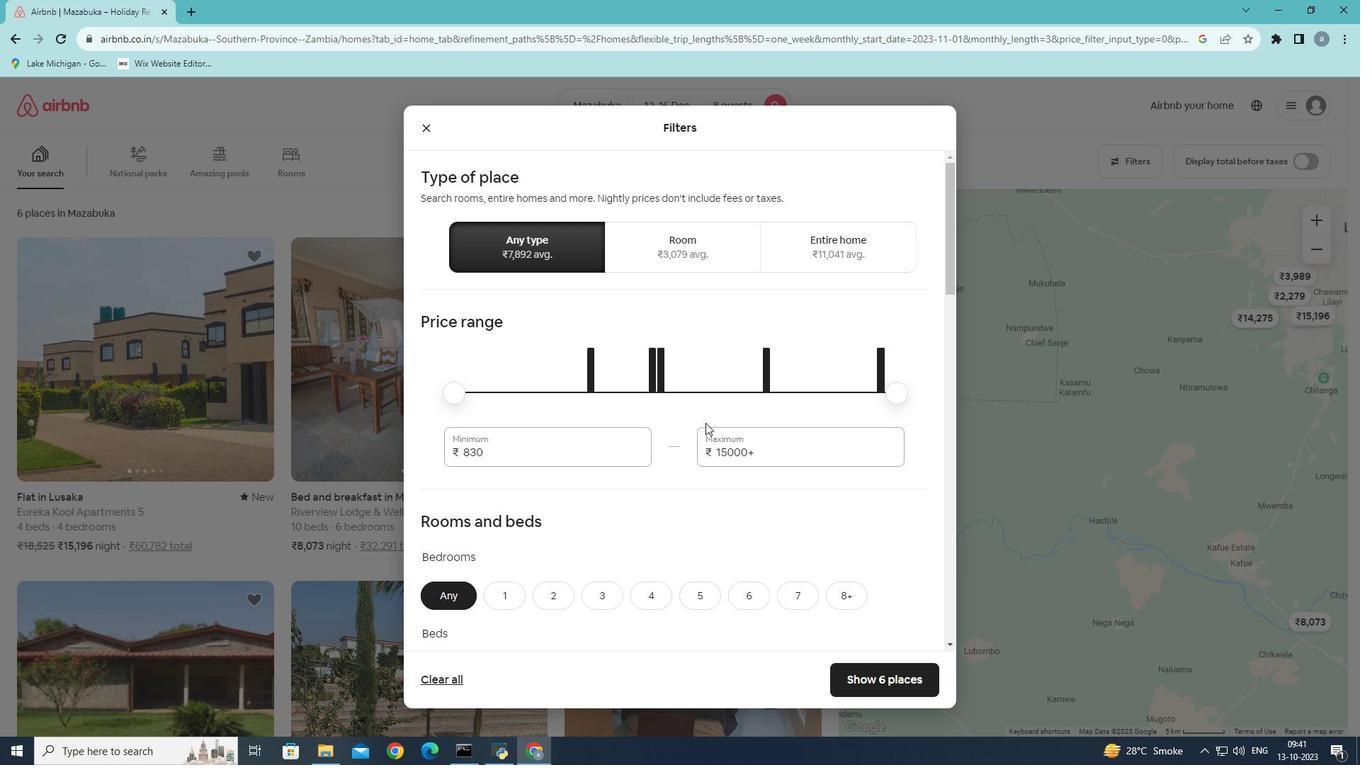 
Action: Mouse scrolled (705, 422) with delta (0, 0)
Screenshot: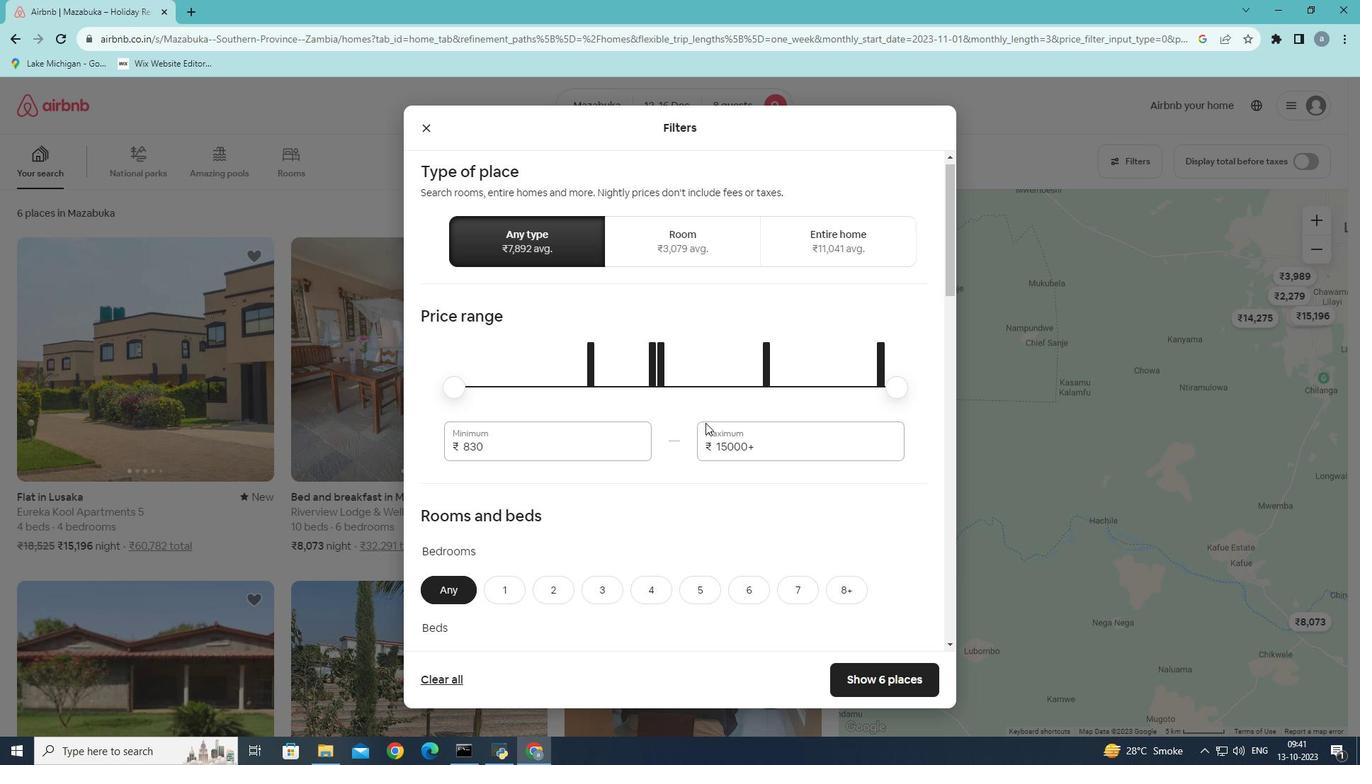 
Action: Mouse scrolled (705, 422) with delta (0, 0)
Screenshot: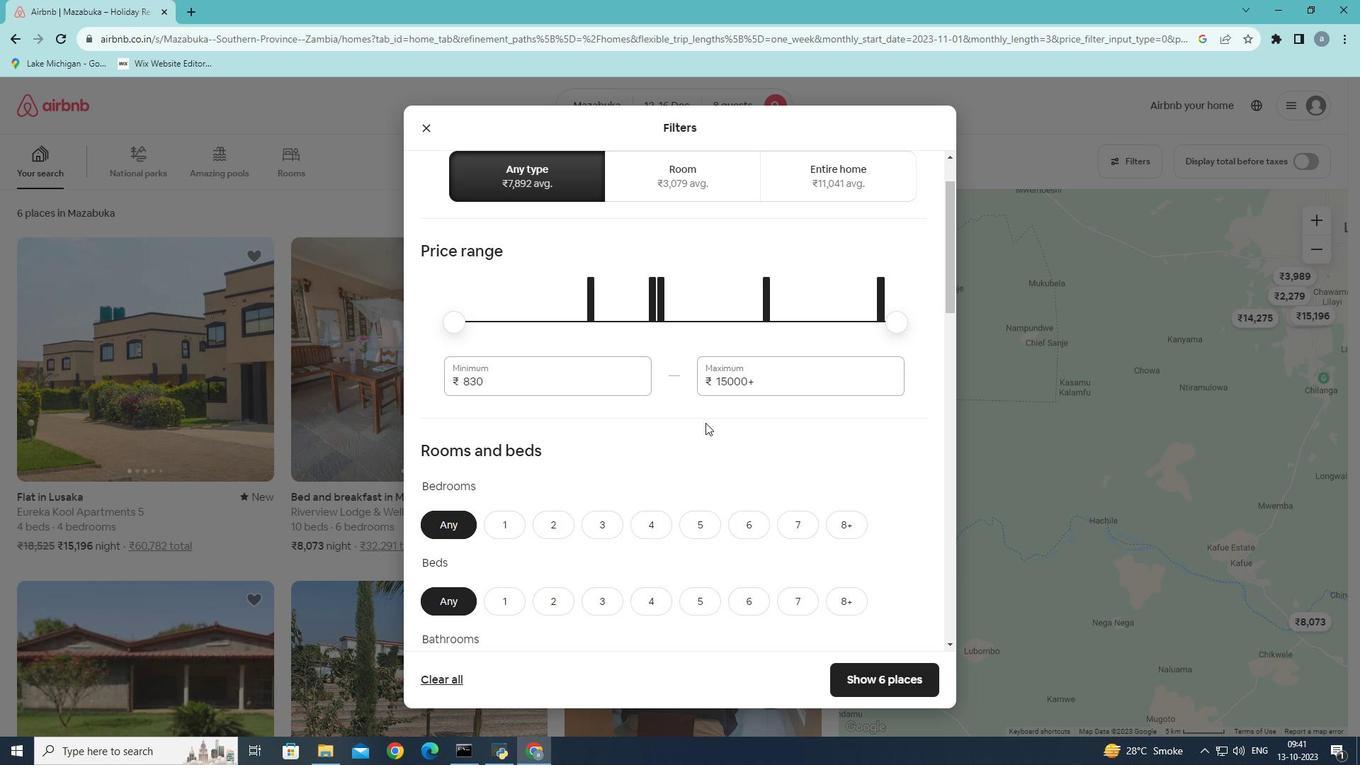 
Action: Mouse moved to (845, 452)
Screenshot: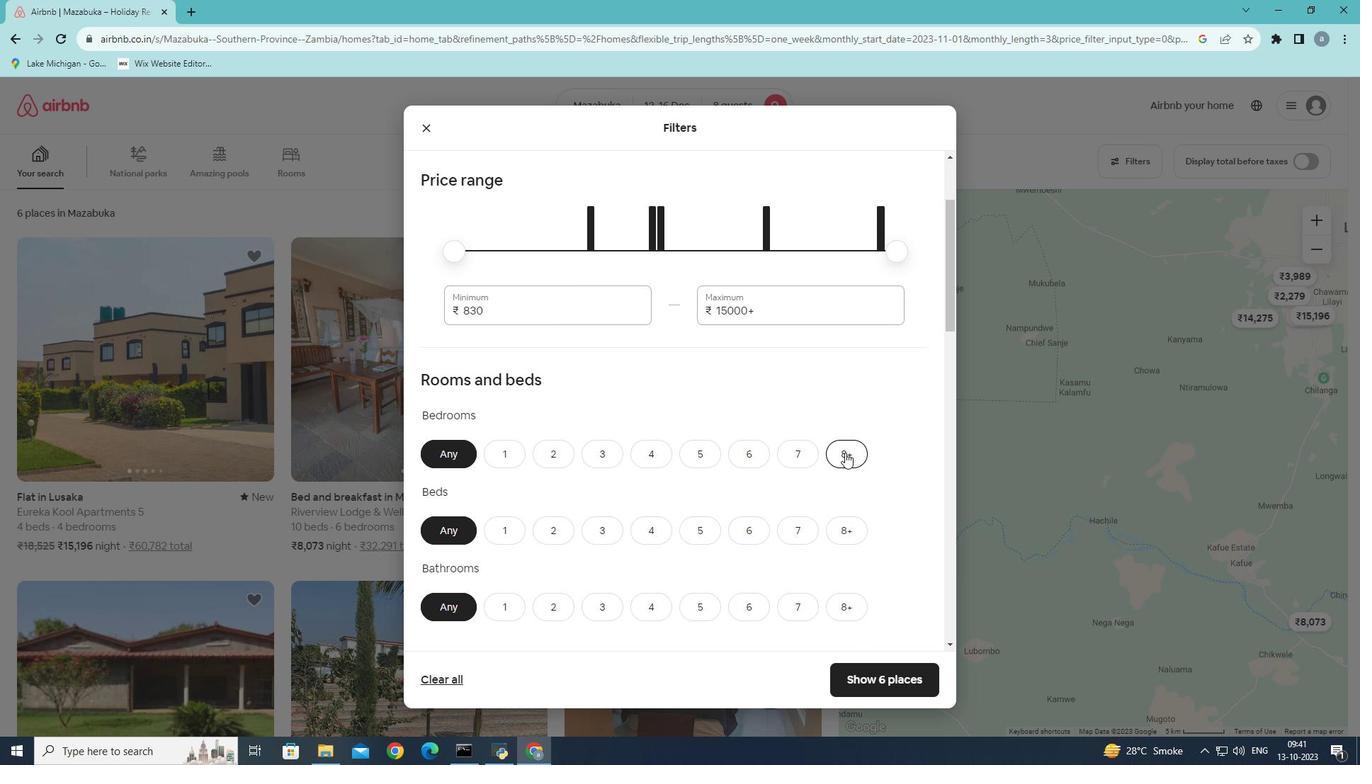 
Action: Mouse pressed left at (845, 452)
Screenshot: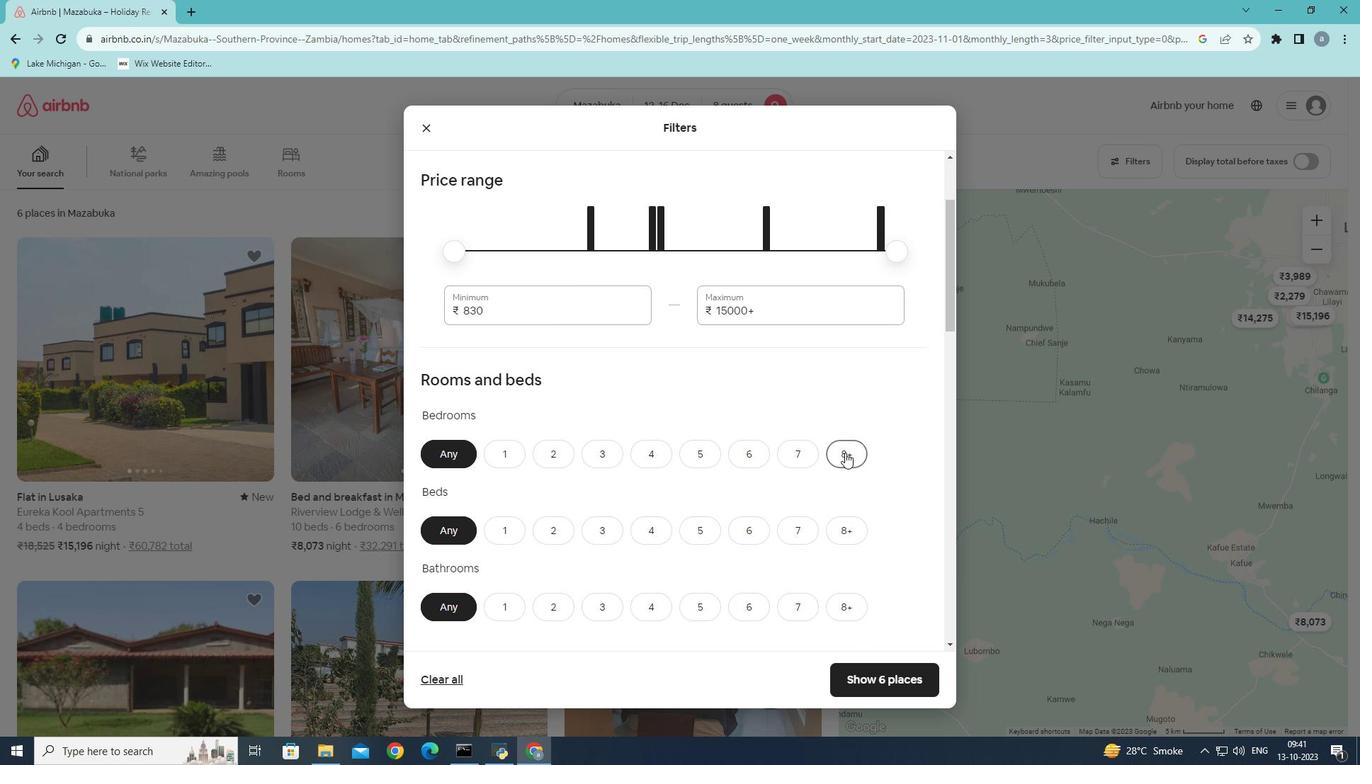 
Action: Mouse moved to (847, 531)
Screenshot: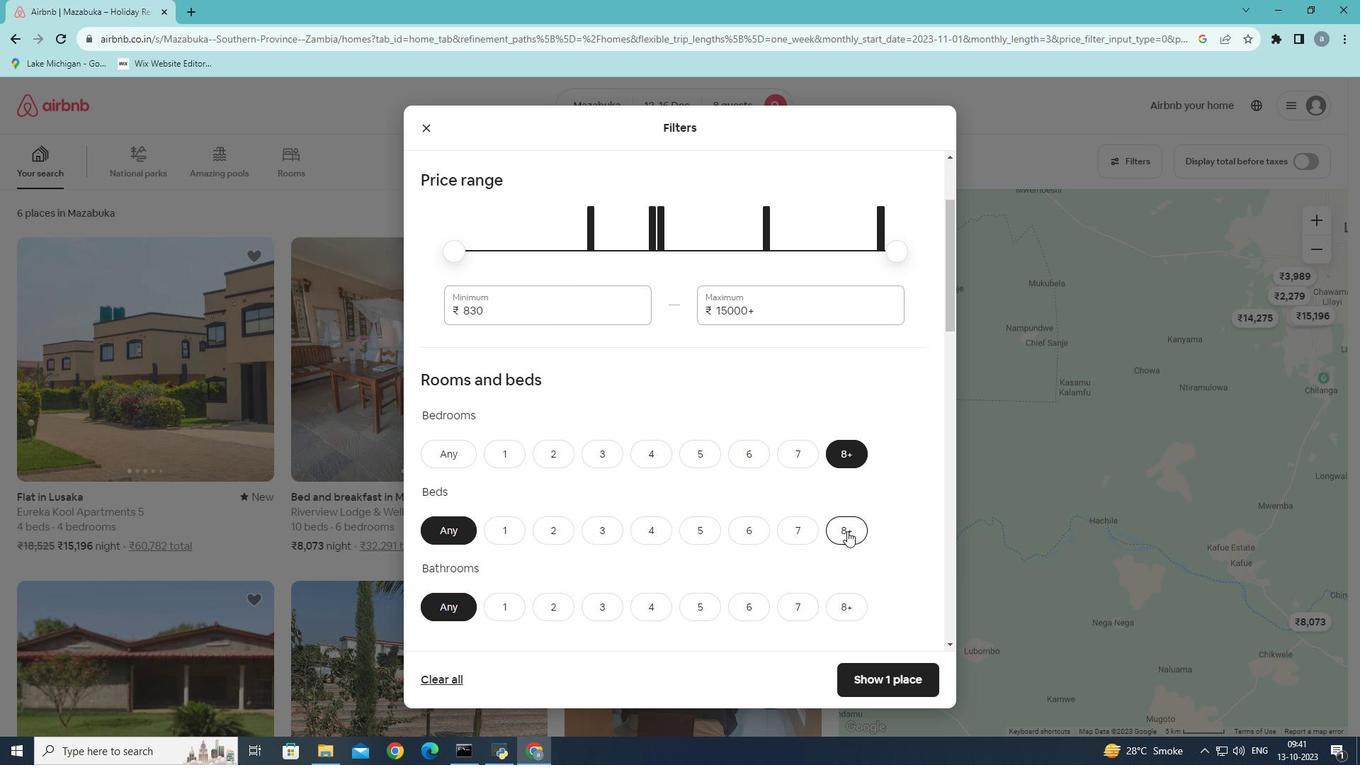 
Action: Mouse pressed left at (847, 531)
Screenshot: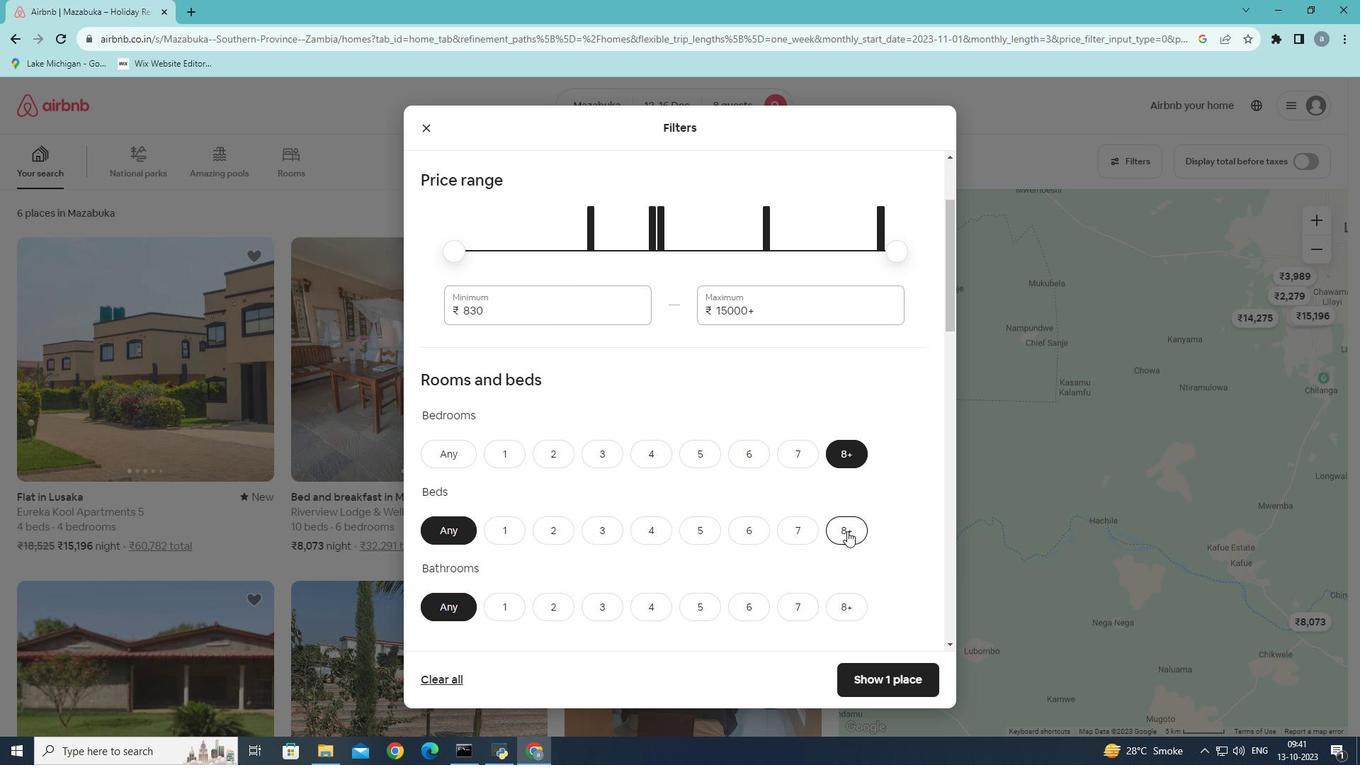 
Action: Mouse moved to (852, 602)
Screenshot: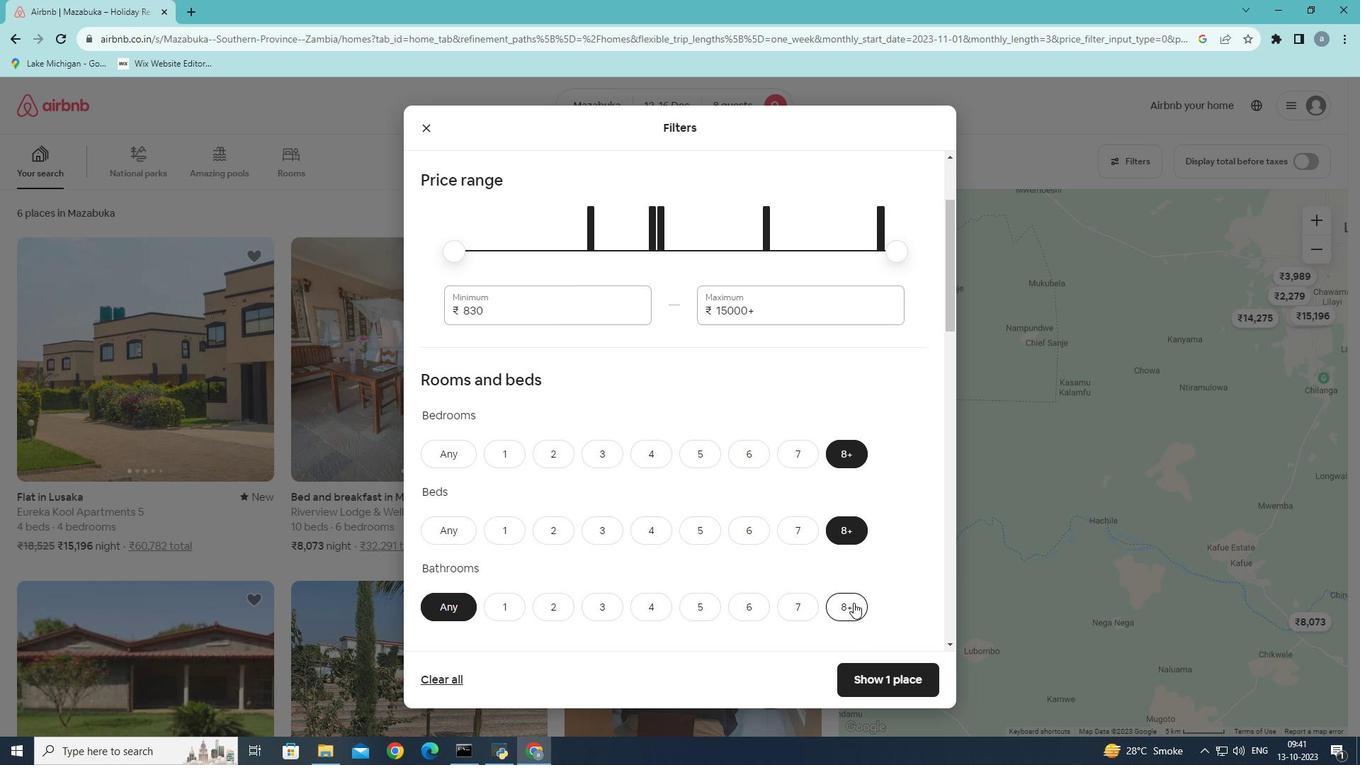 
Action: Mouse pressed left at (852, 602)
Screenshot: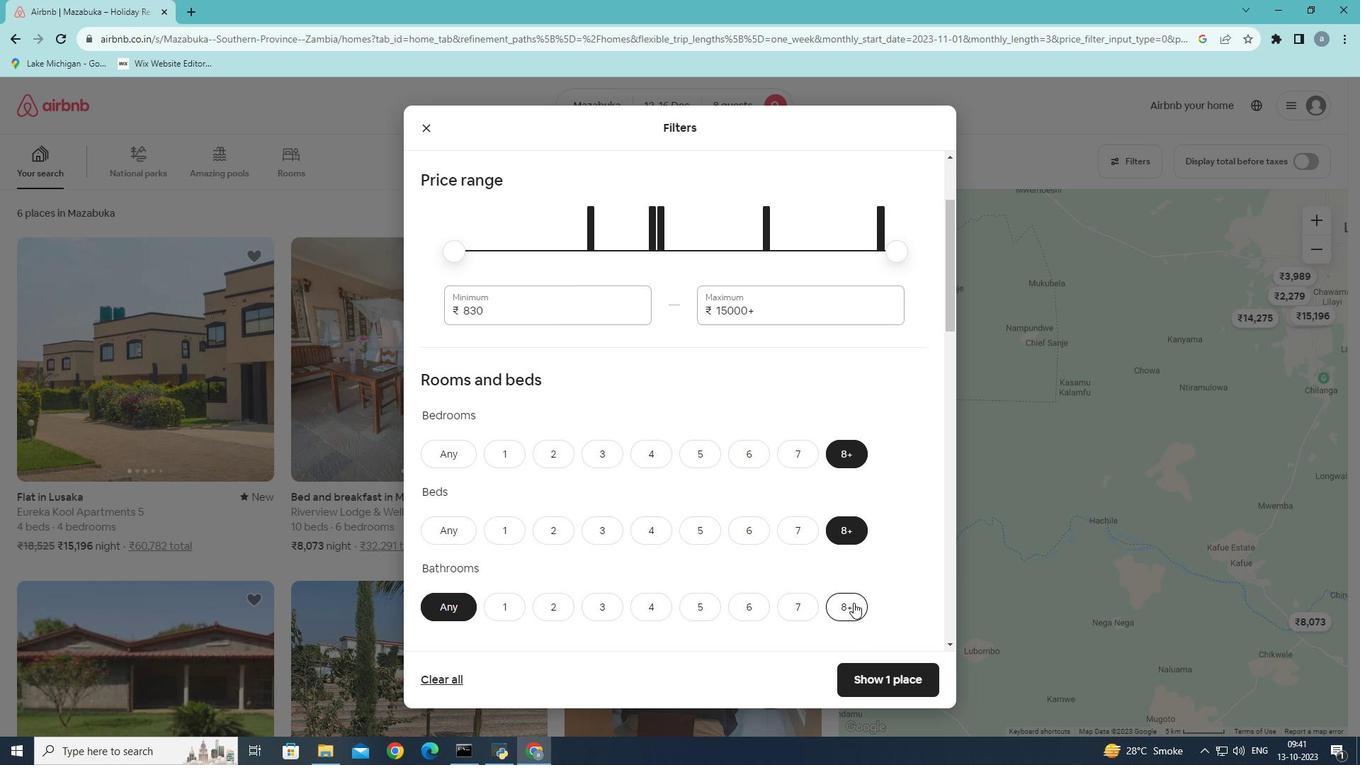 
Action: Mouse moved to (703, 498)
Screenshot: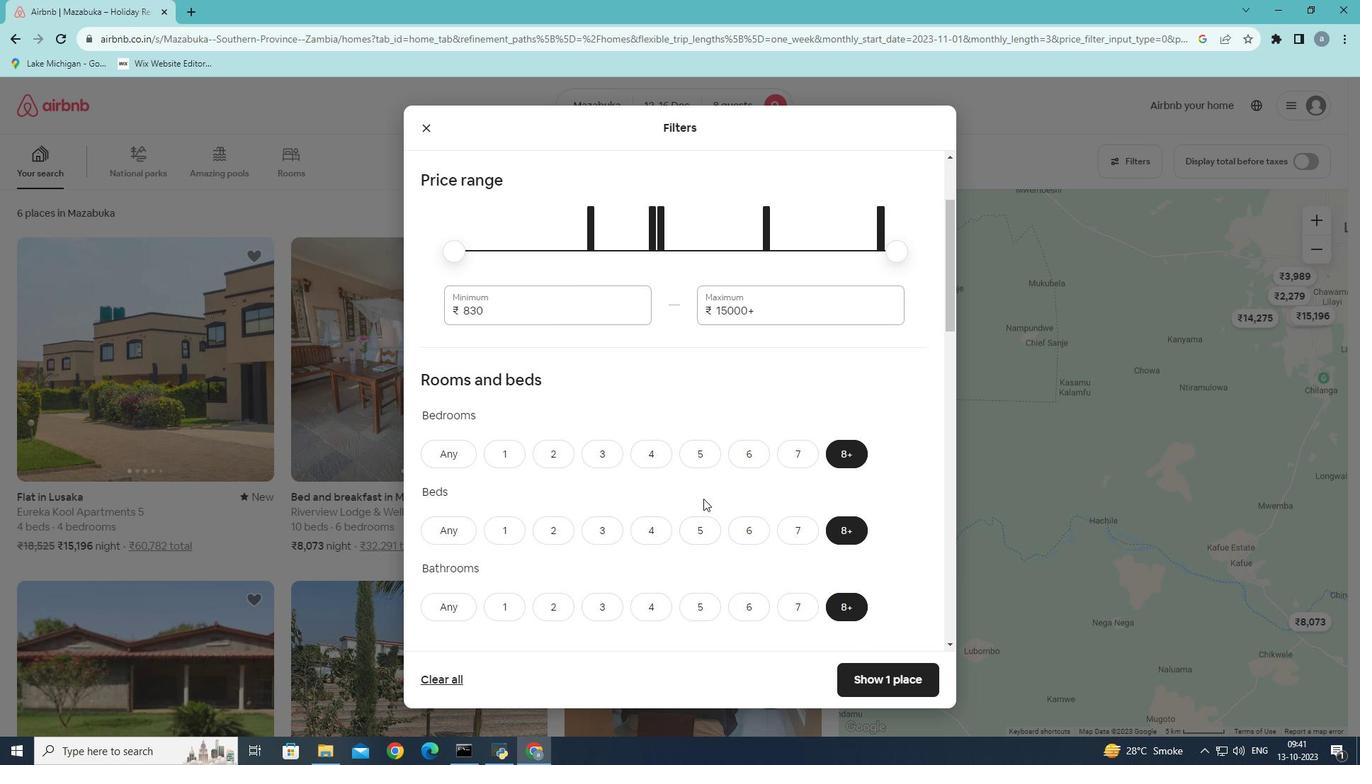
Action: Mouse scrolled (703, 497) with delta (0, 0)
Screenshot: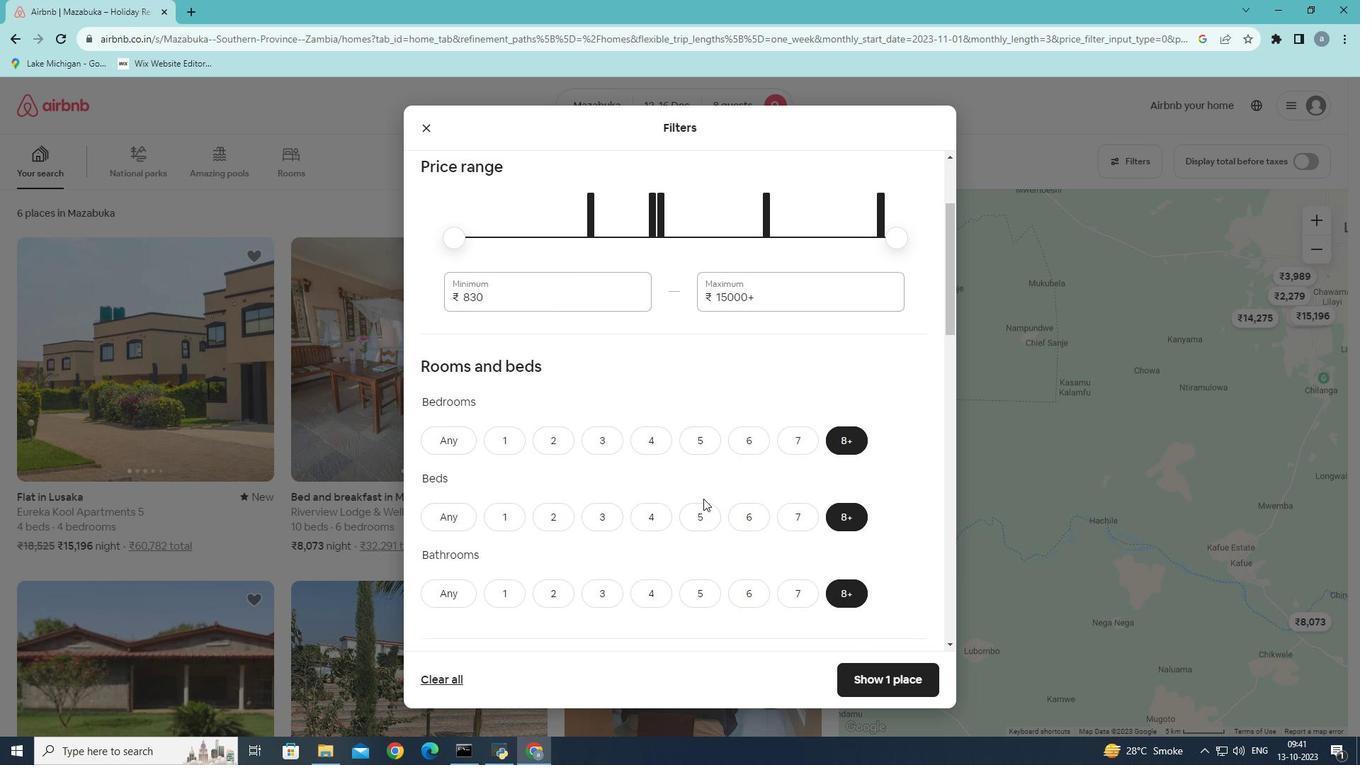 
Action: Mouse moved to (702, 495)
Screenshot: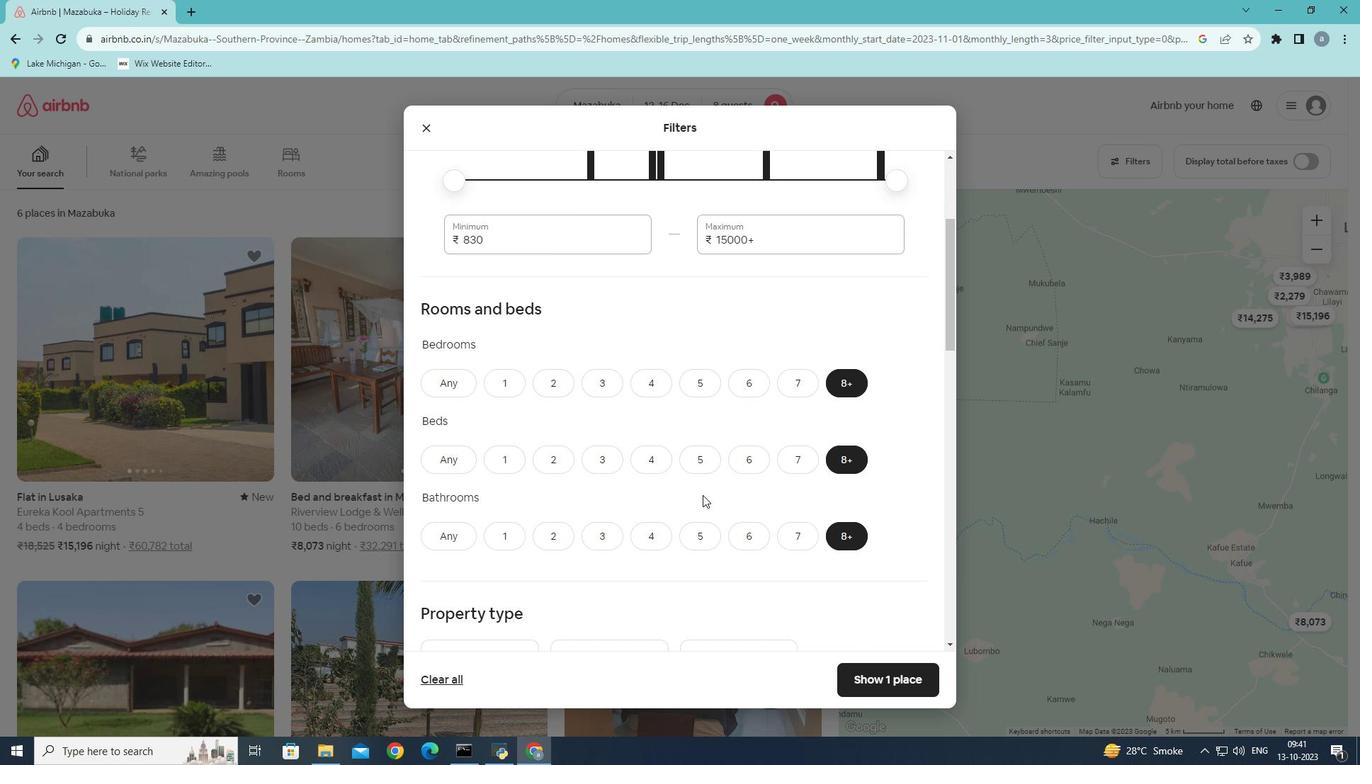 
Action: Mouse scrolled (702, 494) with delta (0, 0)
Screenshot: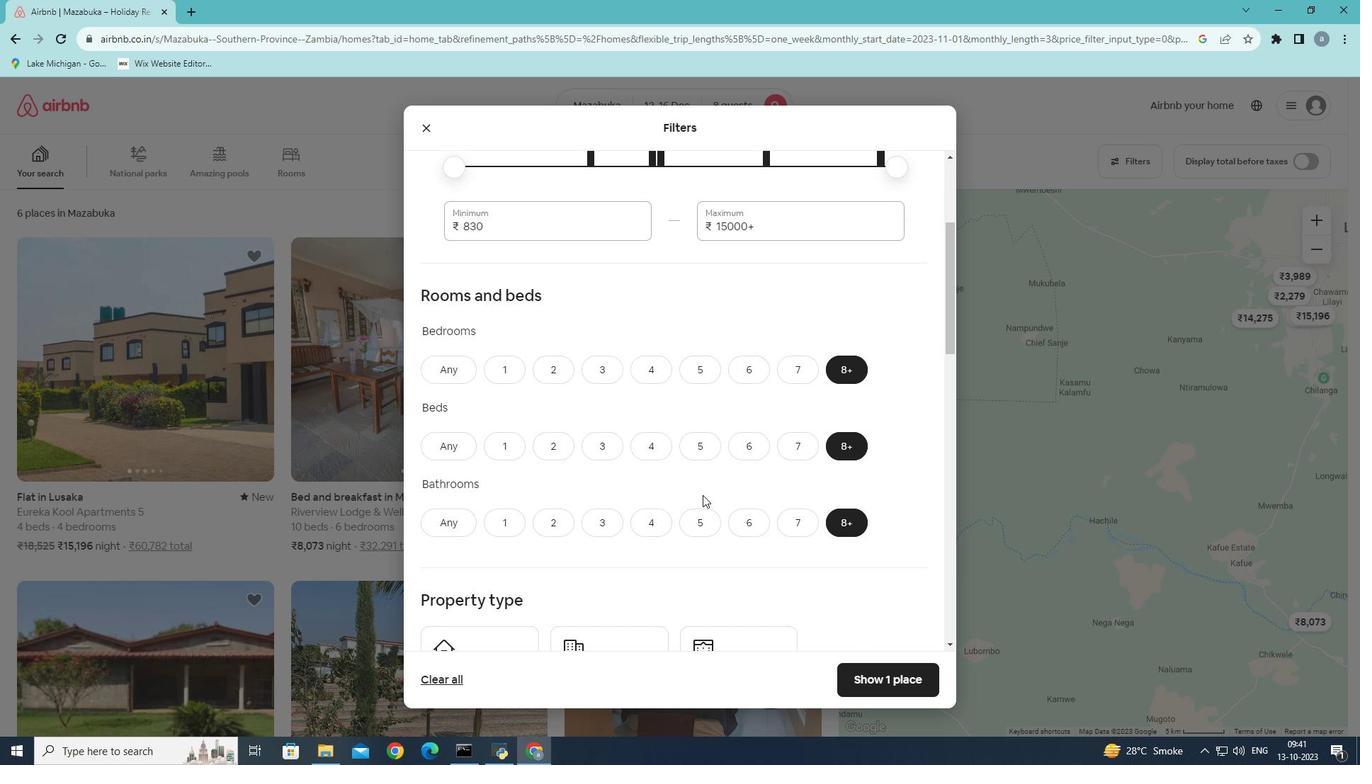 
Action: Mouse moved to (702, 494)
Screenshot: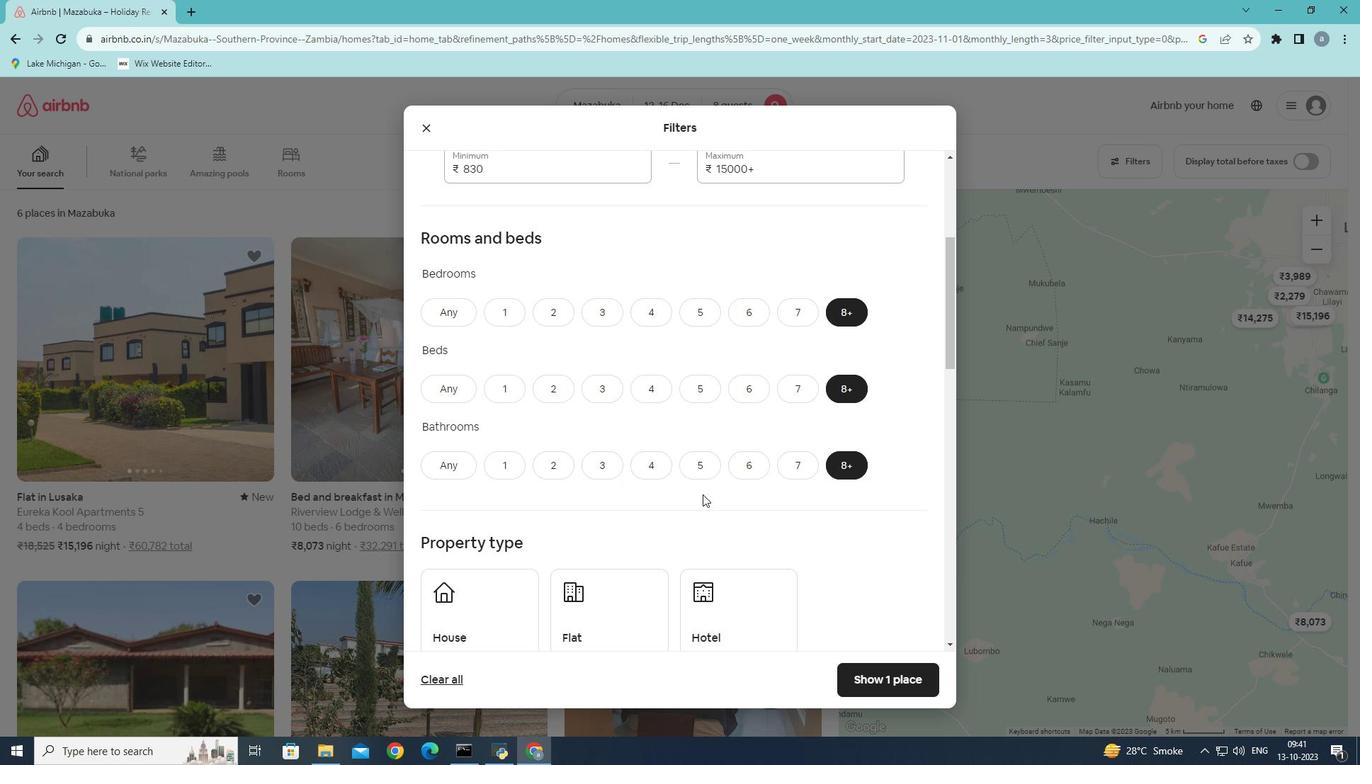 
Action: Mouse scrolled (702, 493) with delta (0, 0)
Screenshot: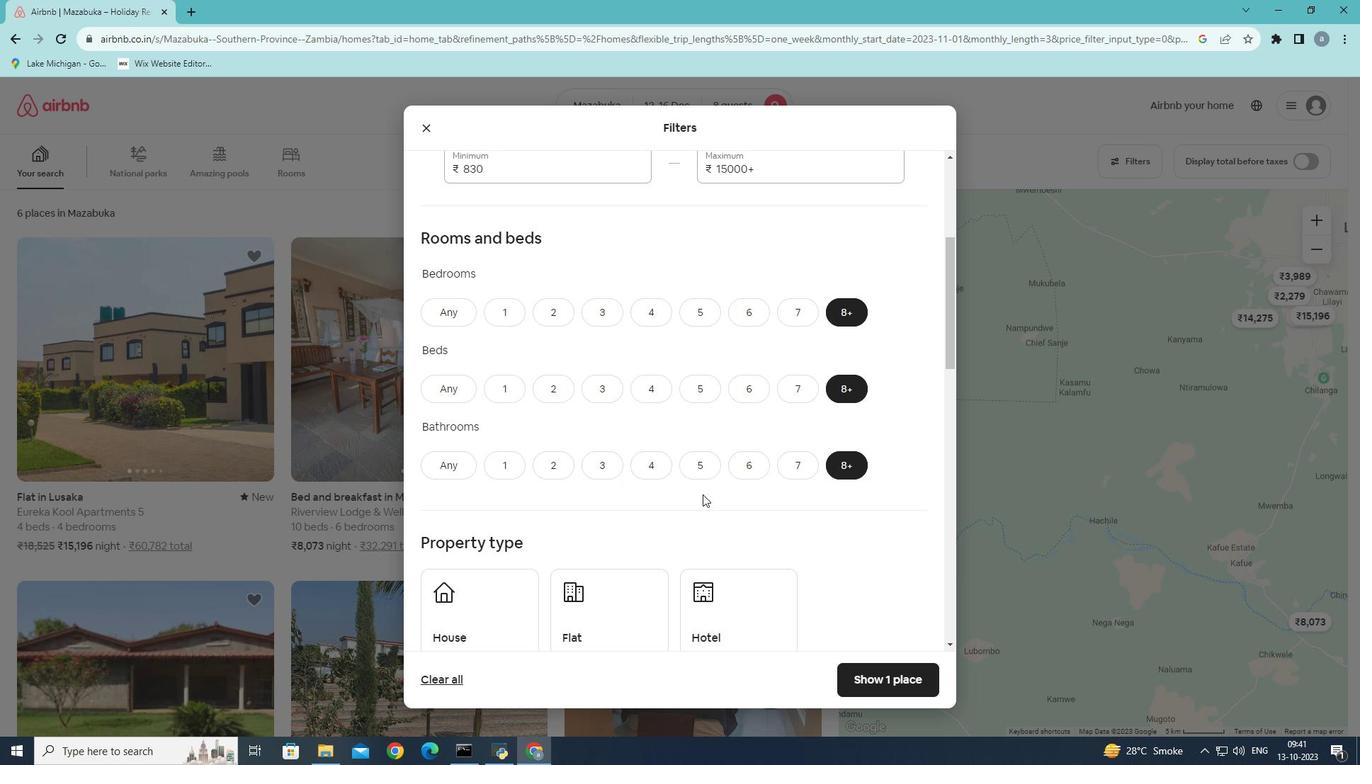 
Action: Mouse moved to (556, 511)
Screenshot: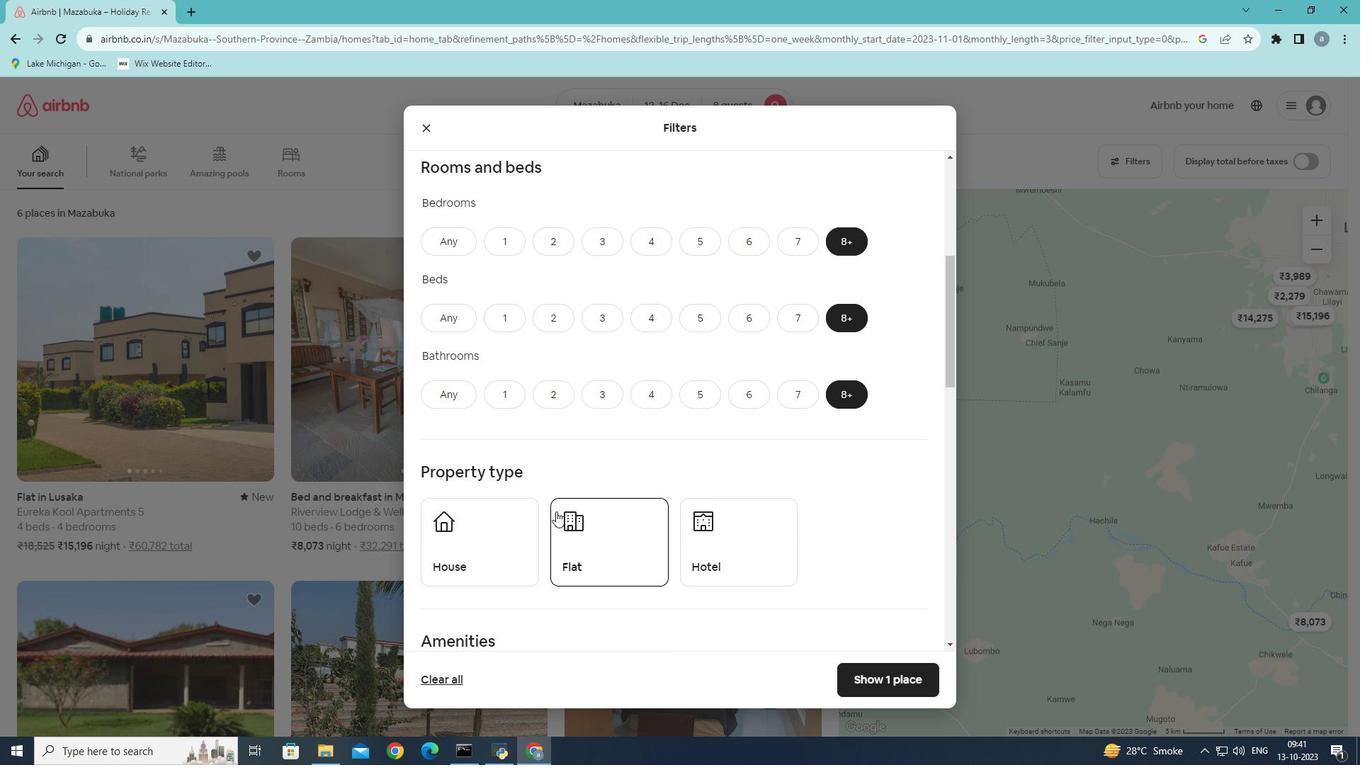 
Action: Mouse scrolled (556, 510) with delta (0, 0)
Screenshot: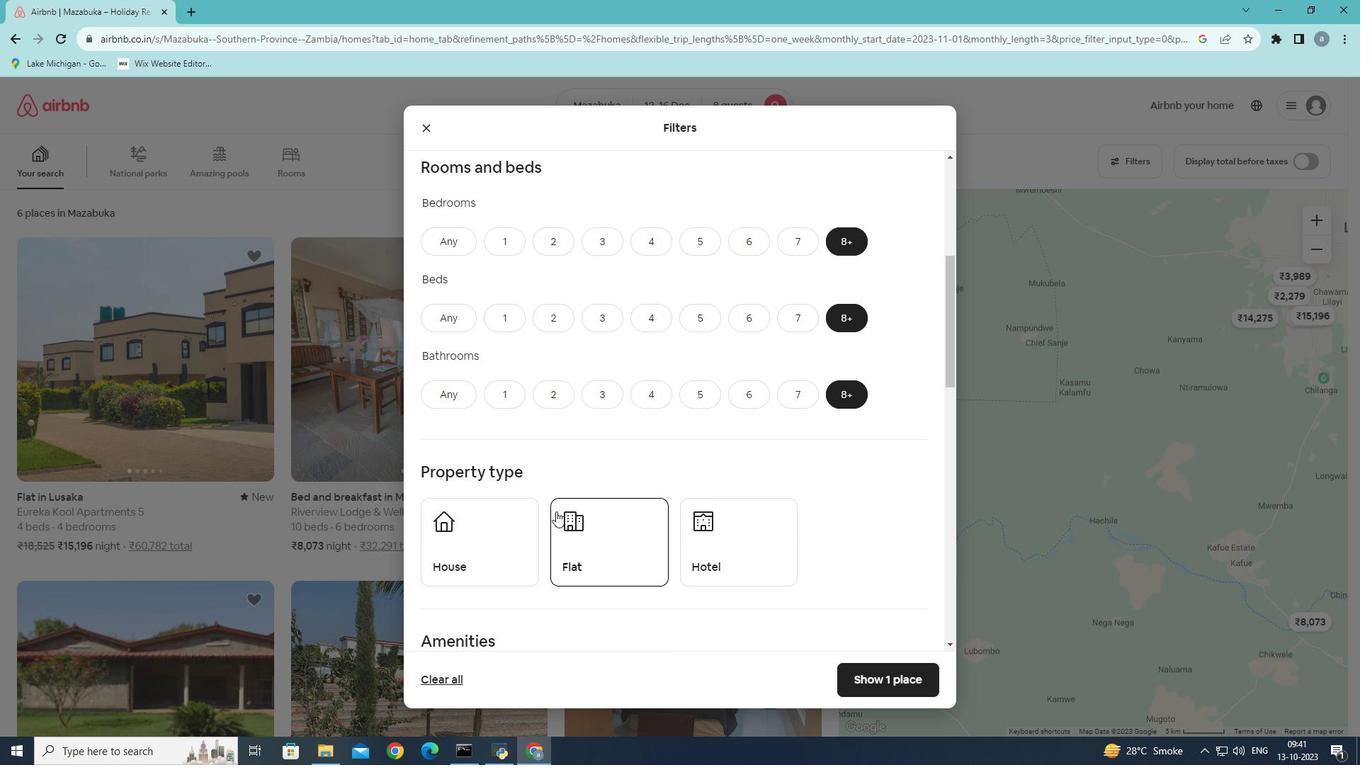 
Action: Mouse moved to (716, 488)
Screenshot: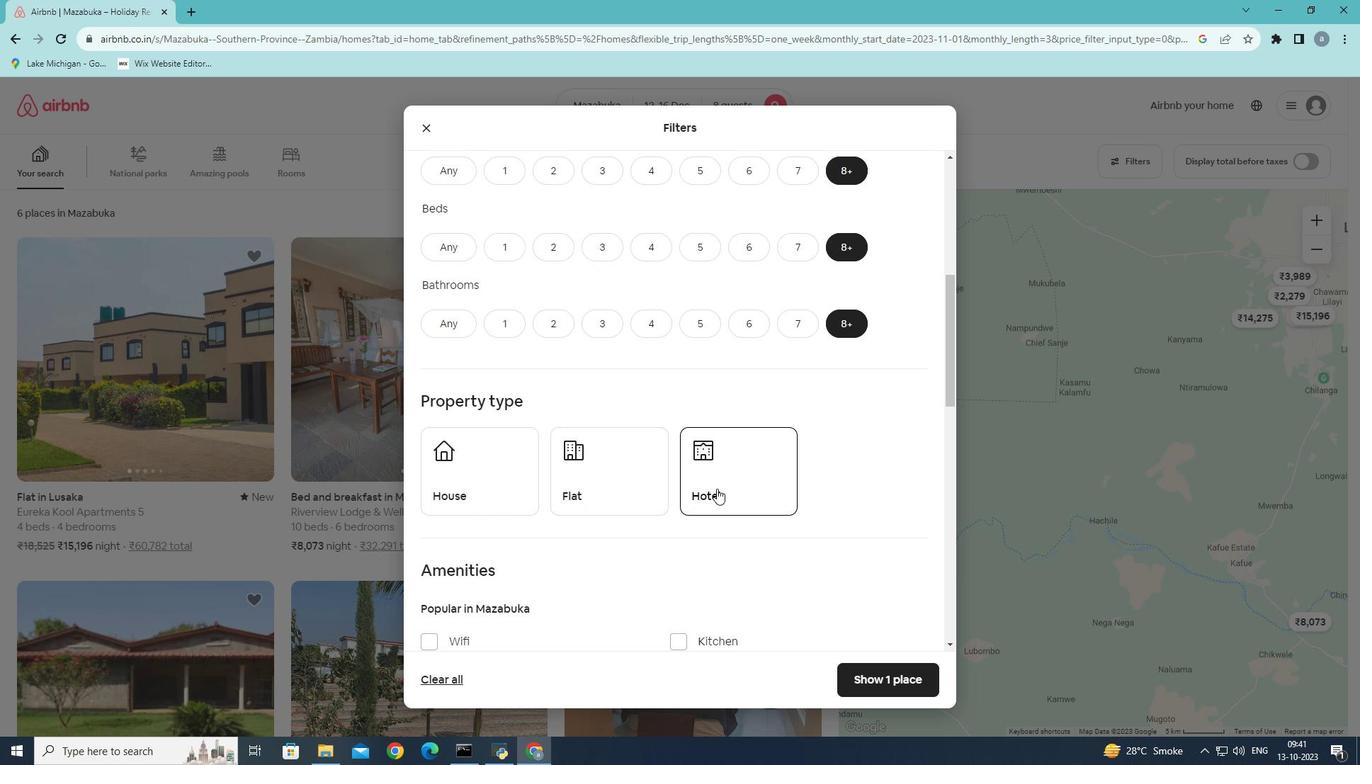 
Action: Mouse pressed left at (716, 488)
Screenshot: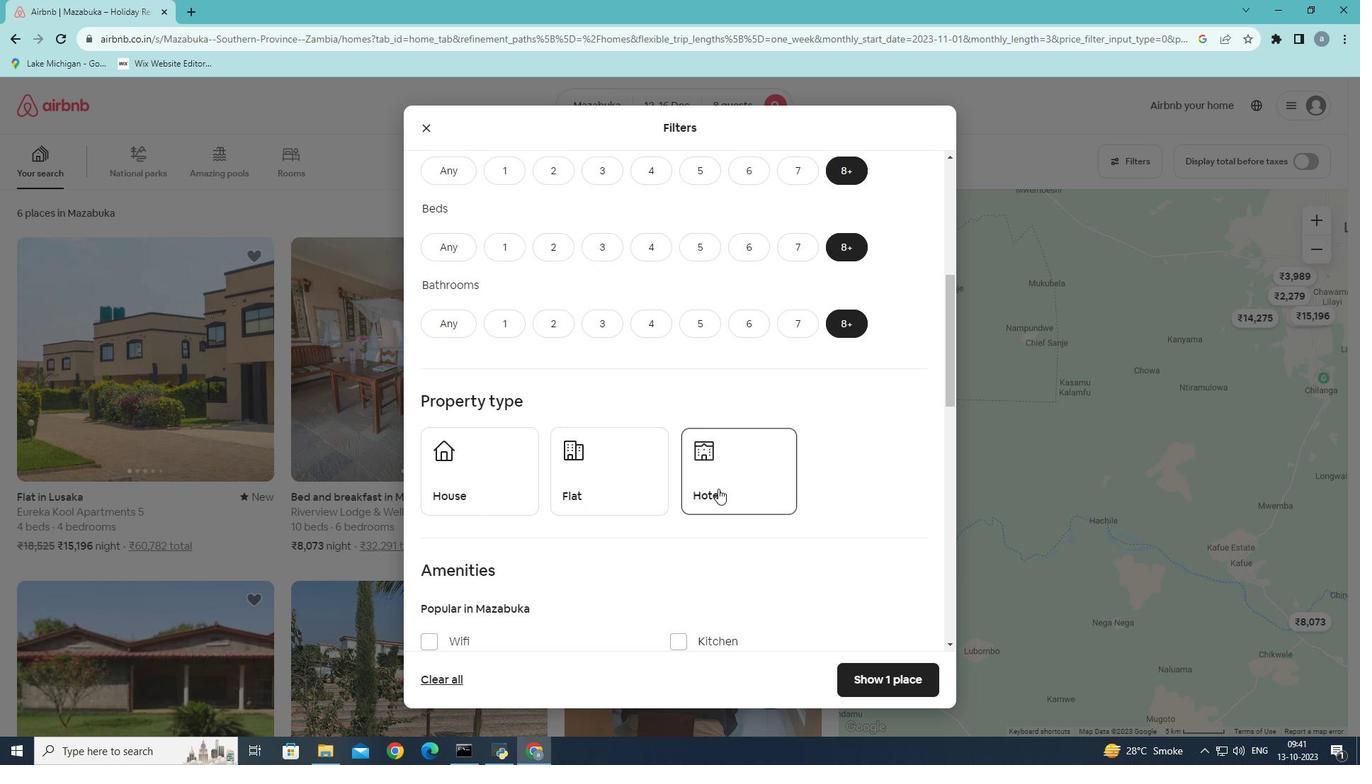 
Action: Mouse moved to (565, 533)
Screenshot: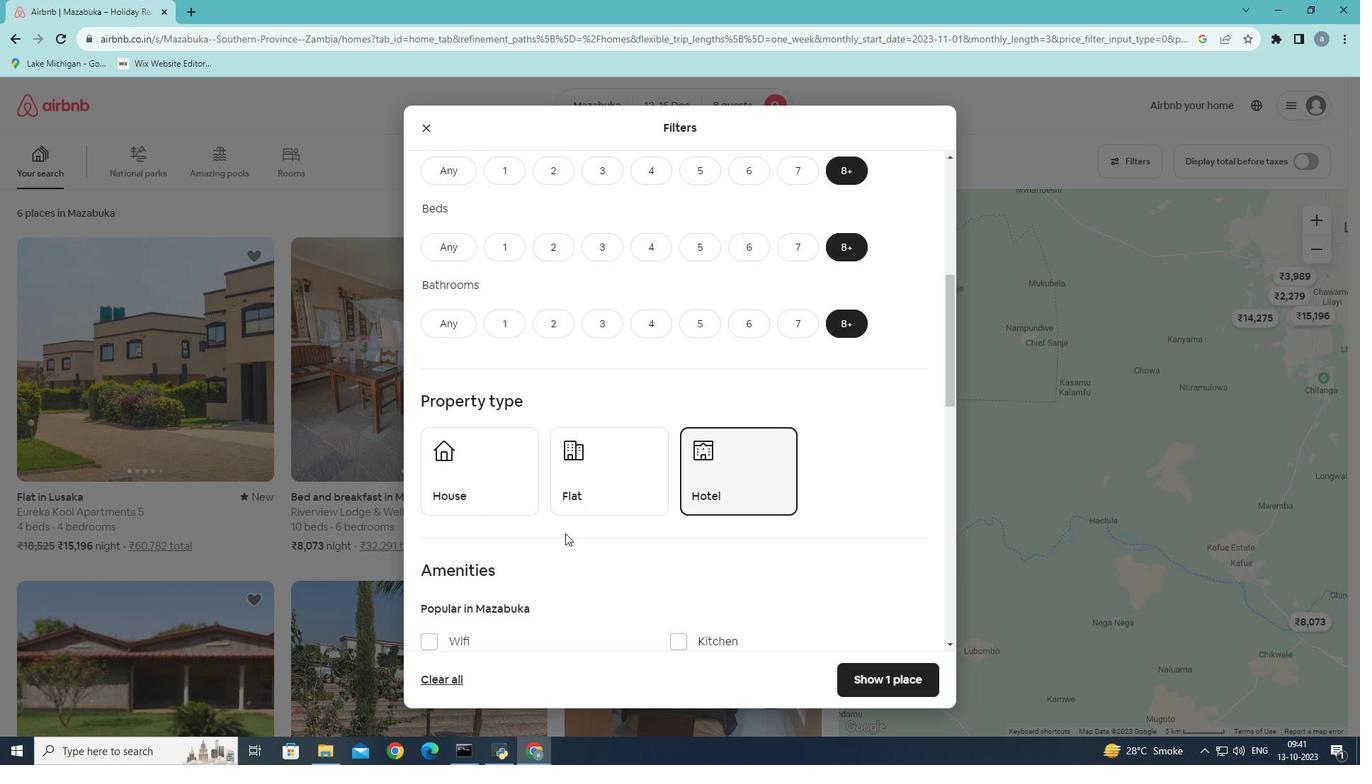 
Action: Mouse scrolled (565, 532) with delta (0, 0)
Screenshot: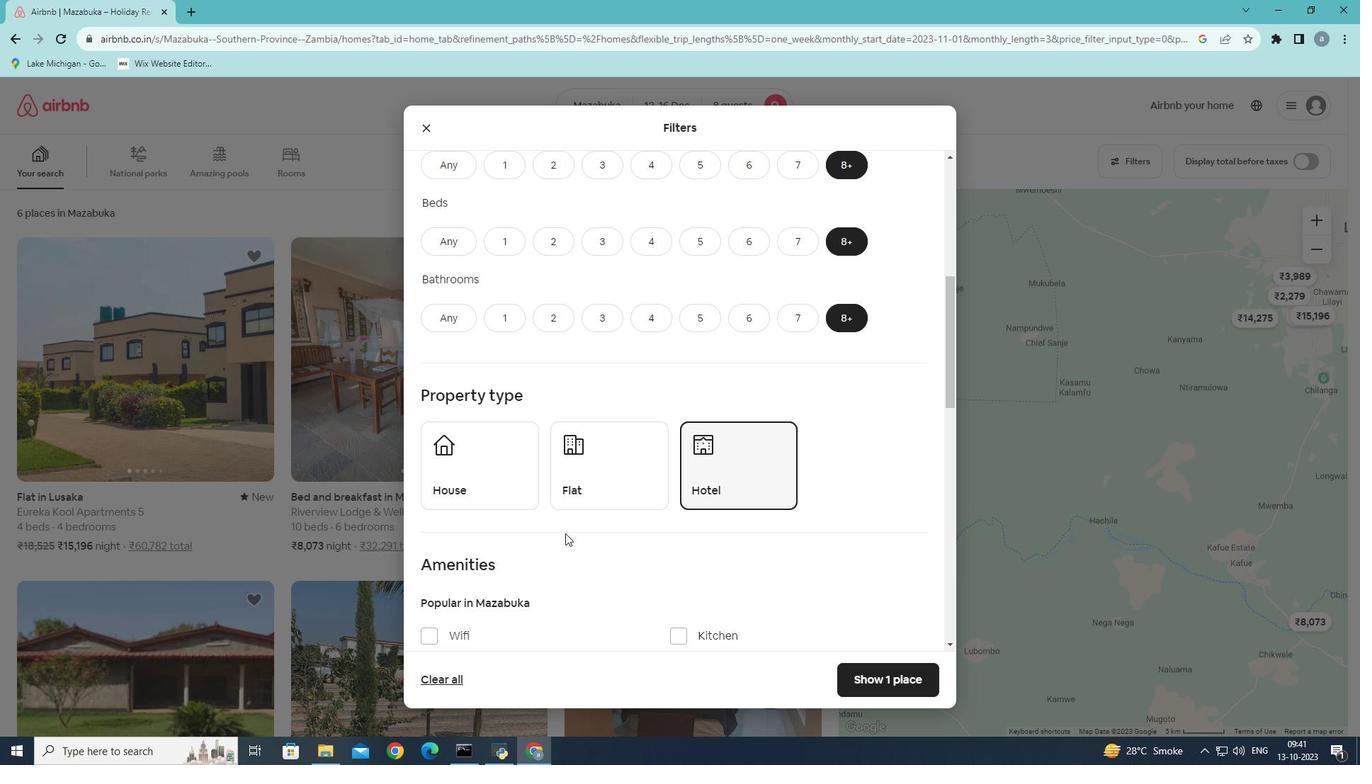 
Action: Mouse scrolled (565, 532) with delta (0, 0)
Screenshot: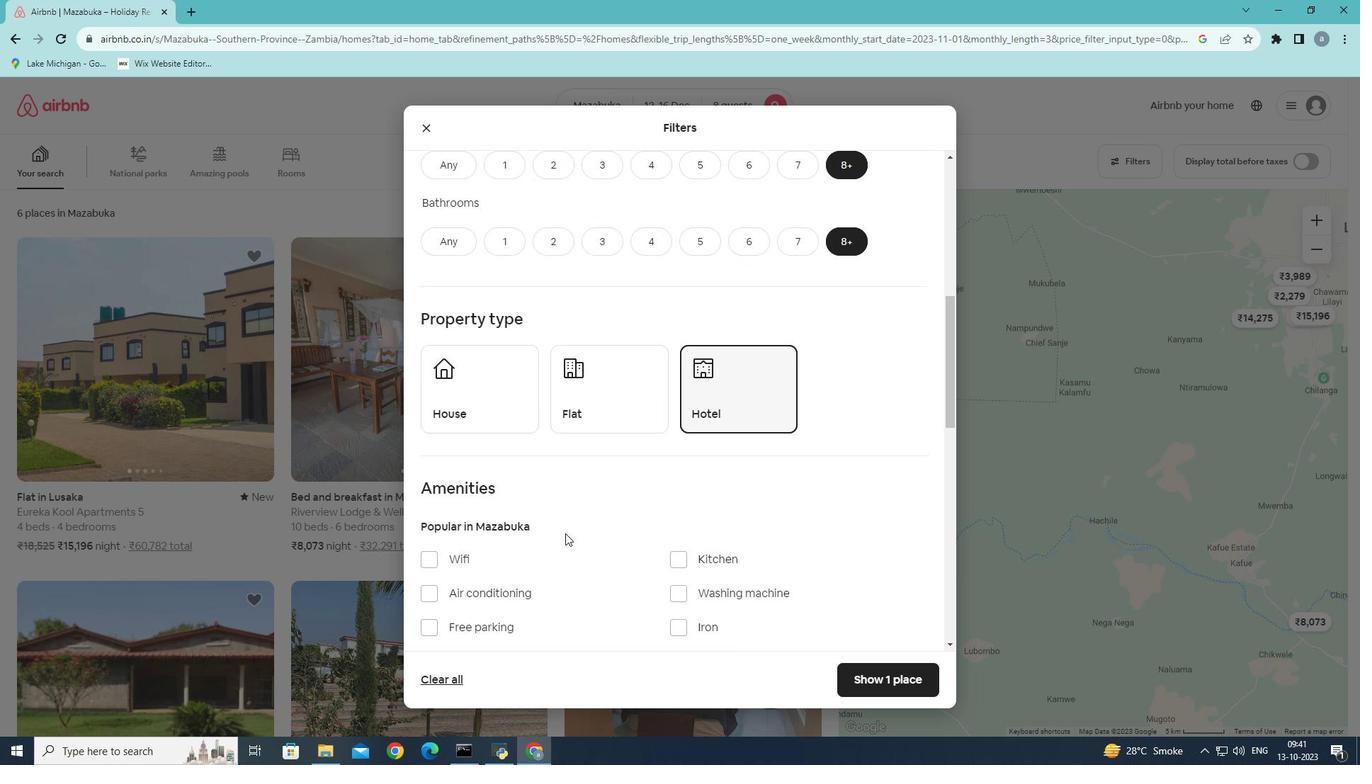 
Action: Mouse moved to (427, 505)
Screenshot: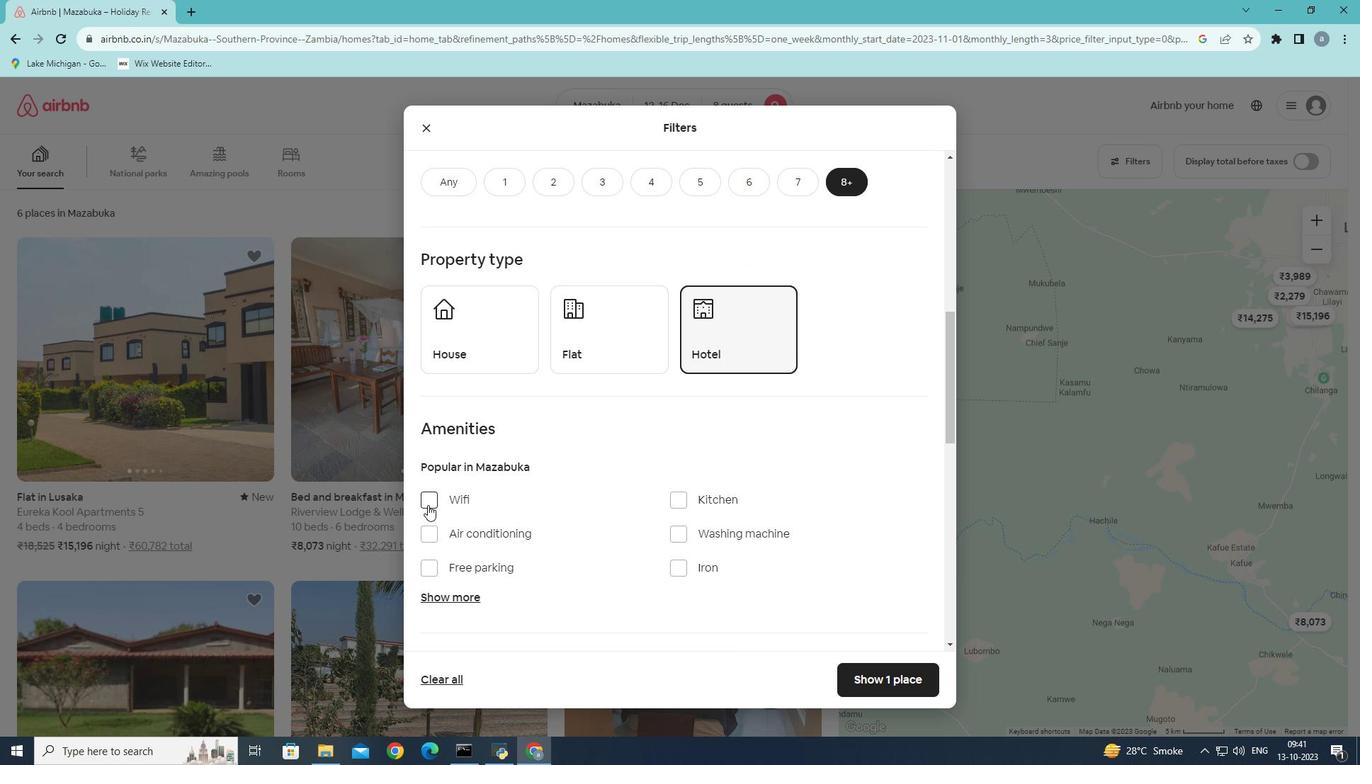 
Action: Mouse pressed left at (427, 505)
Screenshot: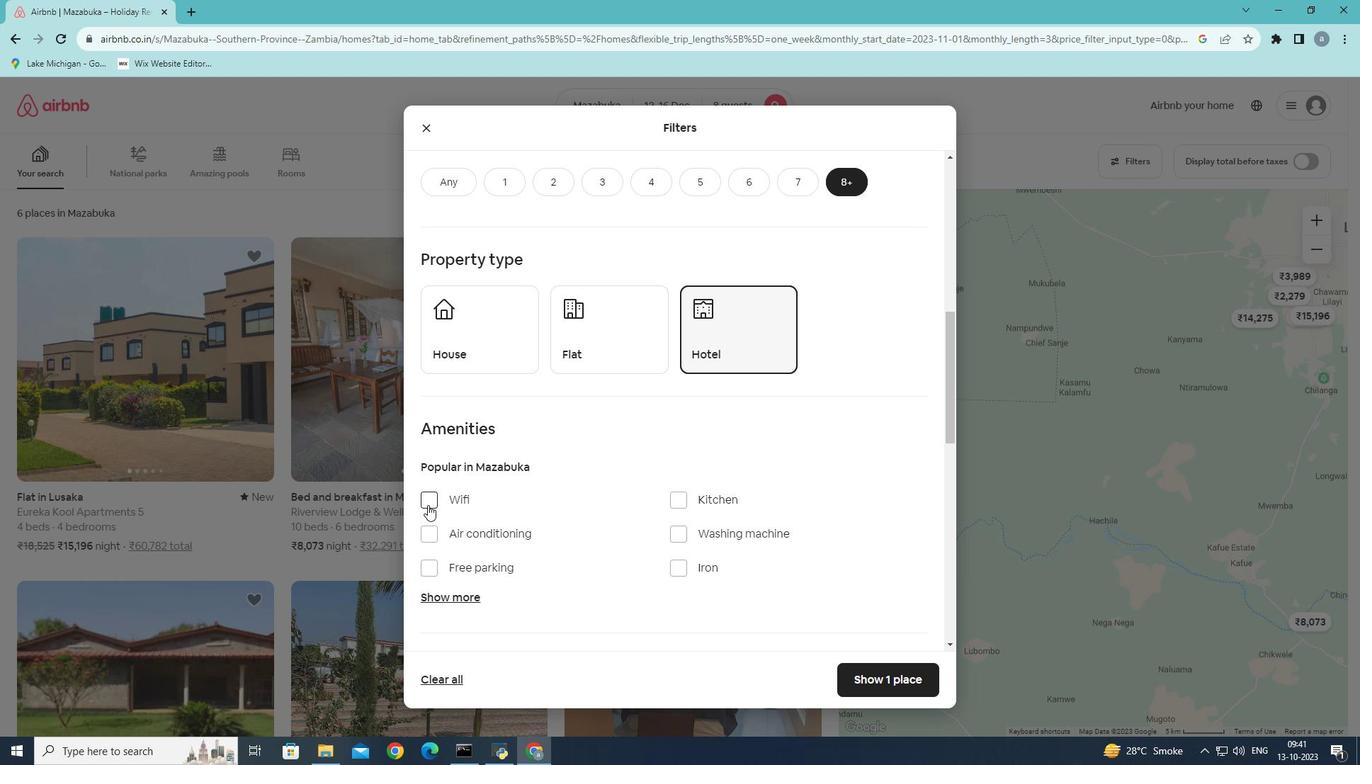 
Action: Mouse moved to (456, 597)
Screenshot: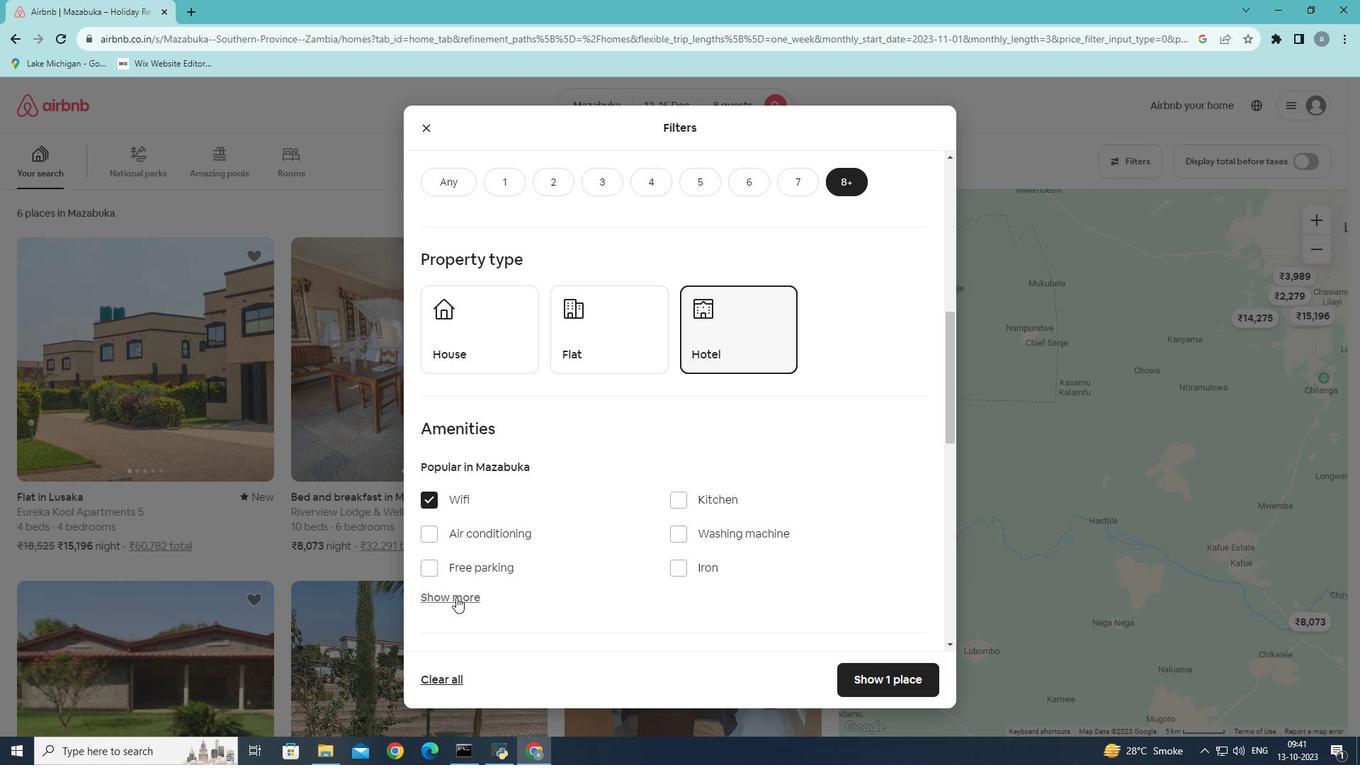 
Action: Mouse pressed left at (456, 597)
Screenshot: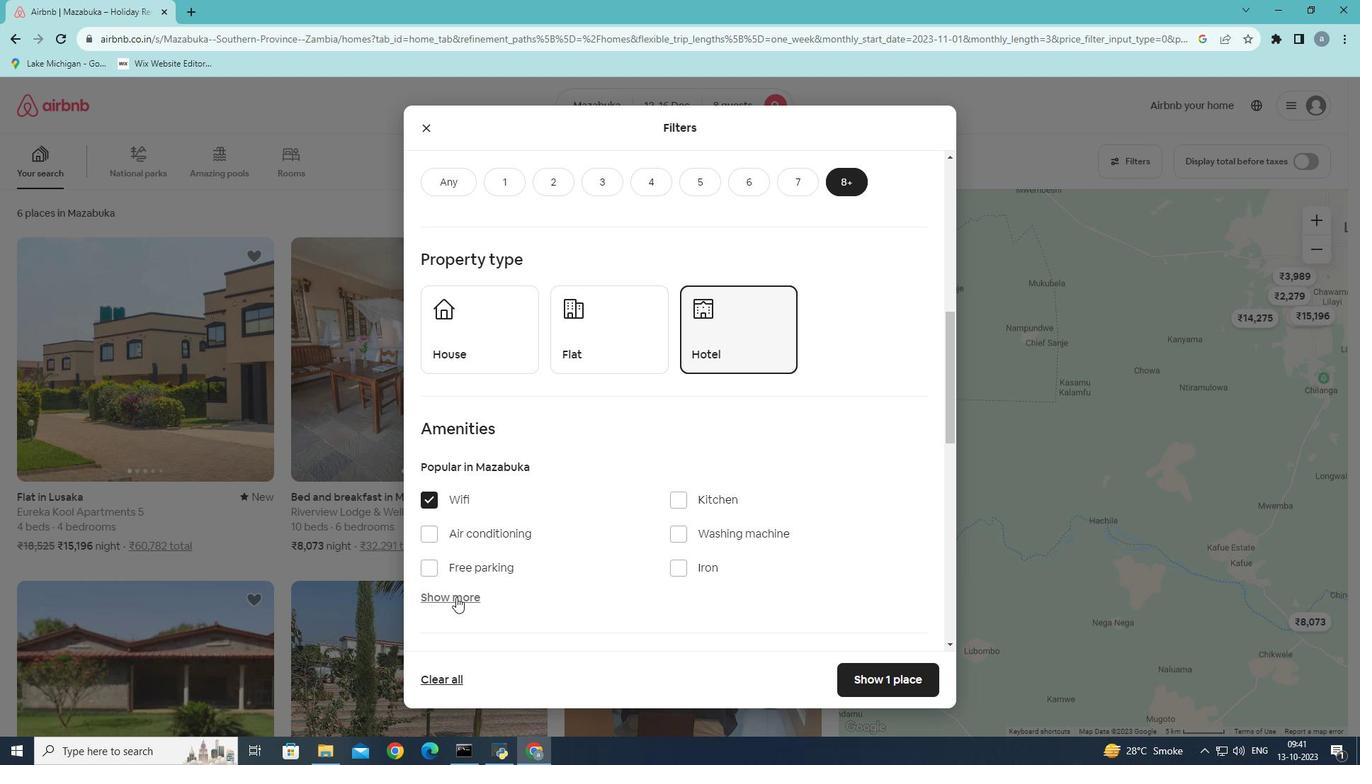 
Action: Mouse moved to (590, 515)
Screenshot: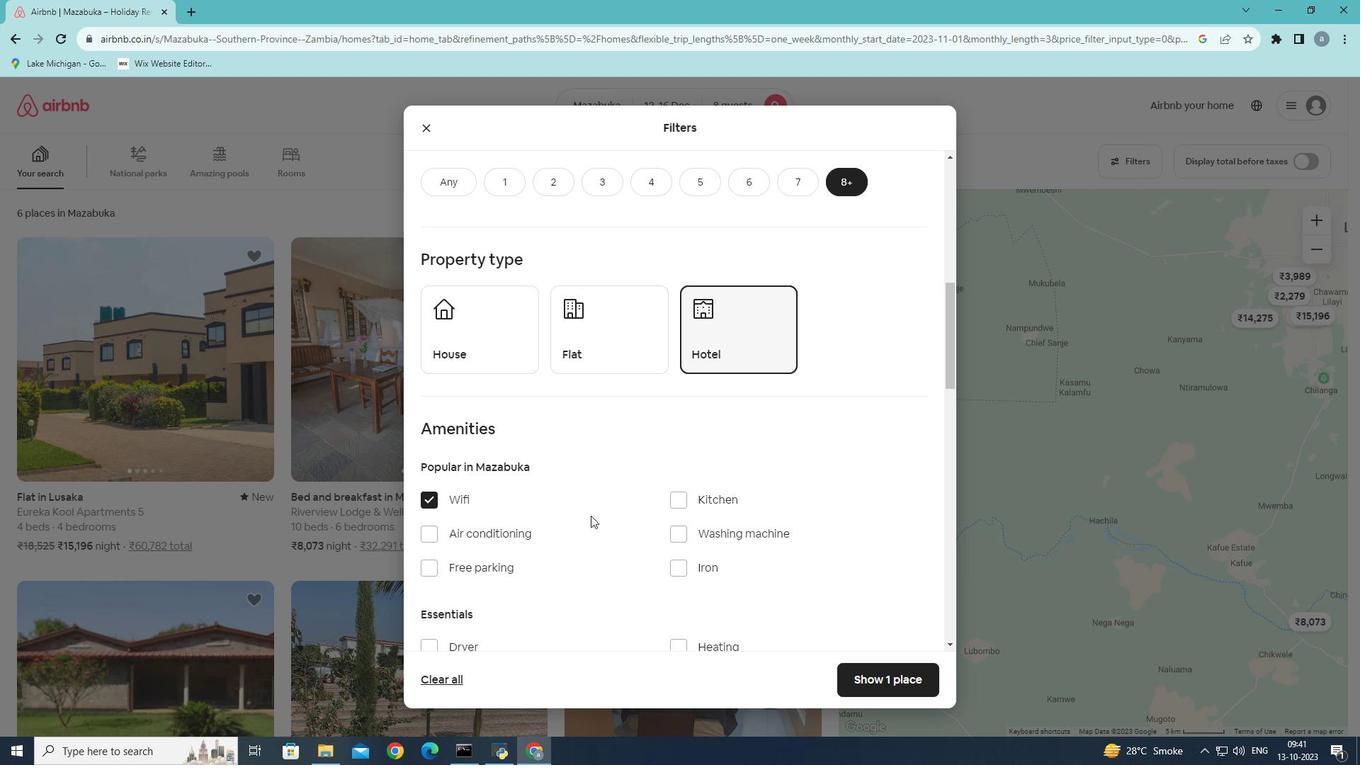 
Action: Mouse scrolled (590, 515) with delta (0, 0)
Screenshot: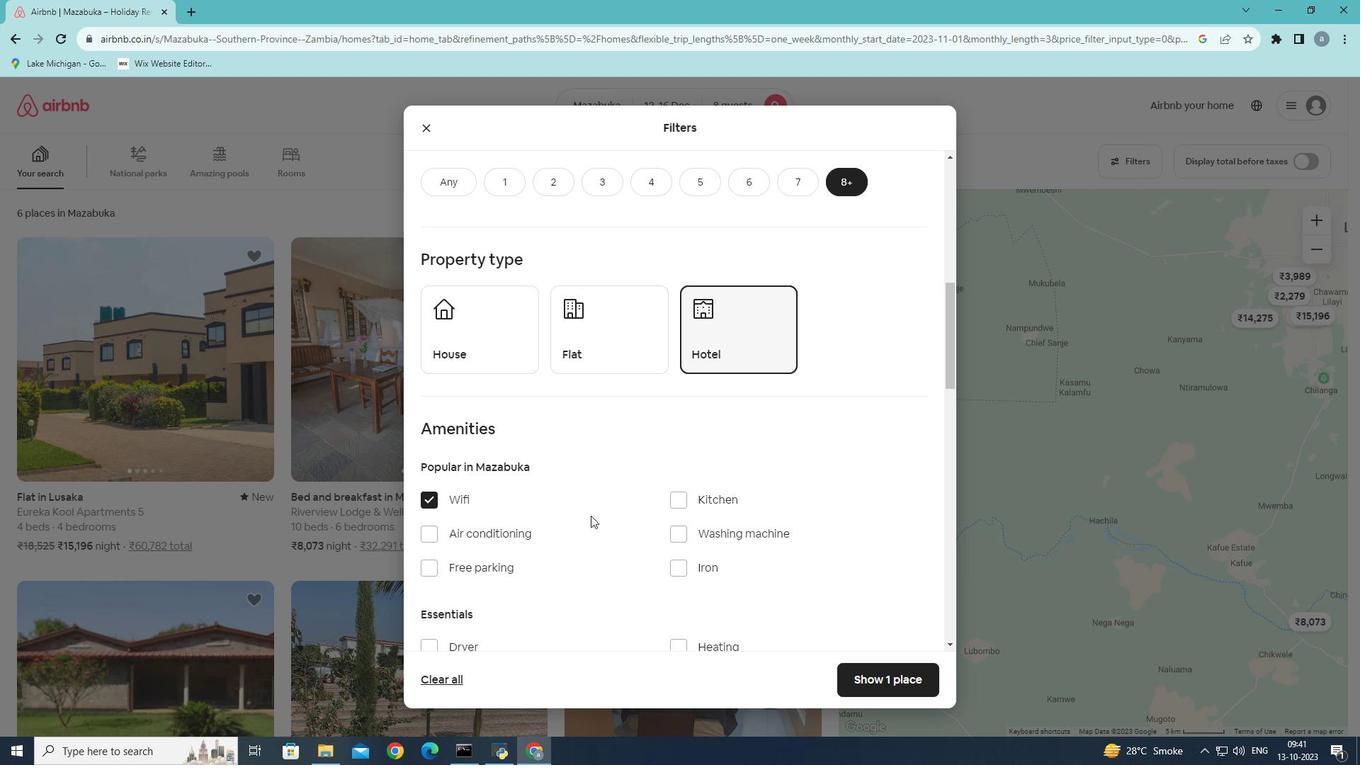 
Action: Mouse scrolled (590, 515) with delta (0, 0)
Screenshot: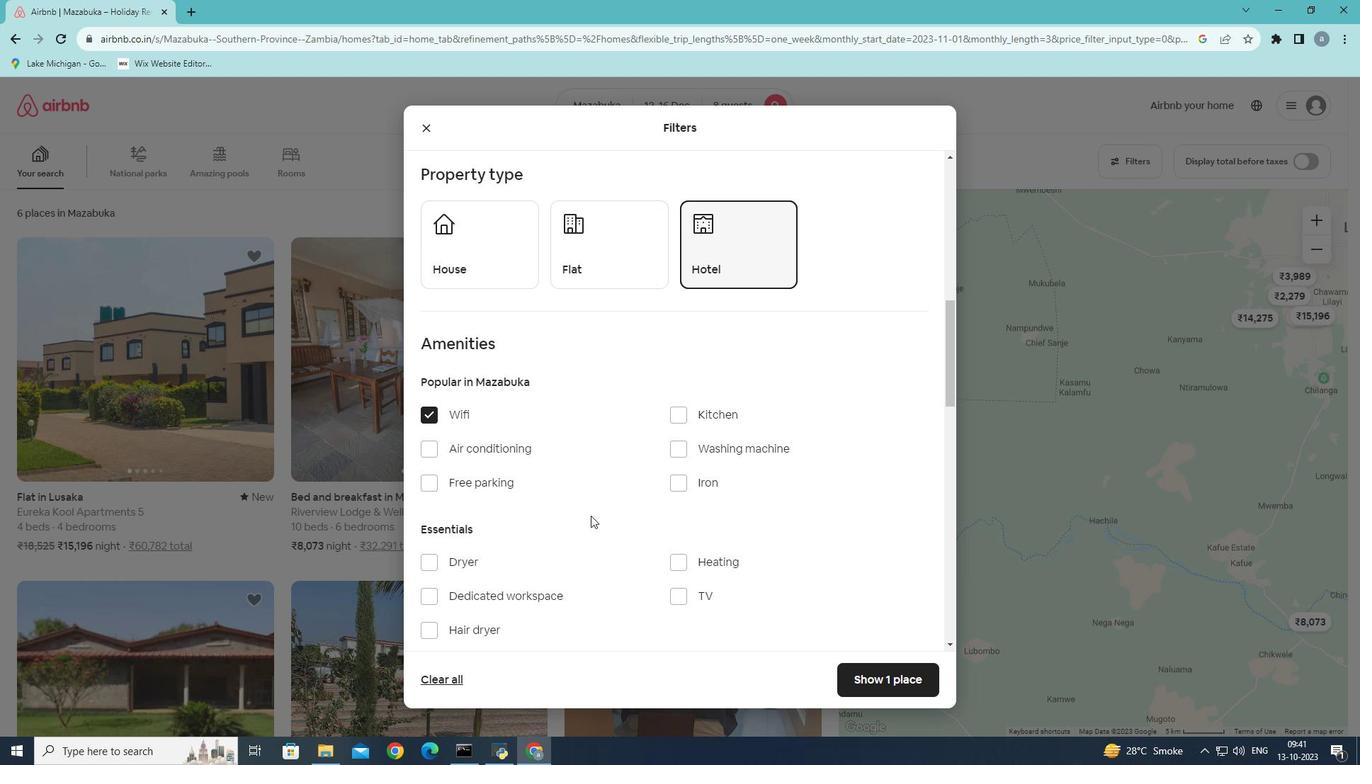 
Action: Mouse moved to (434, 431)
Screenshot: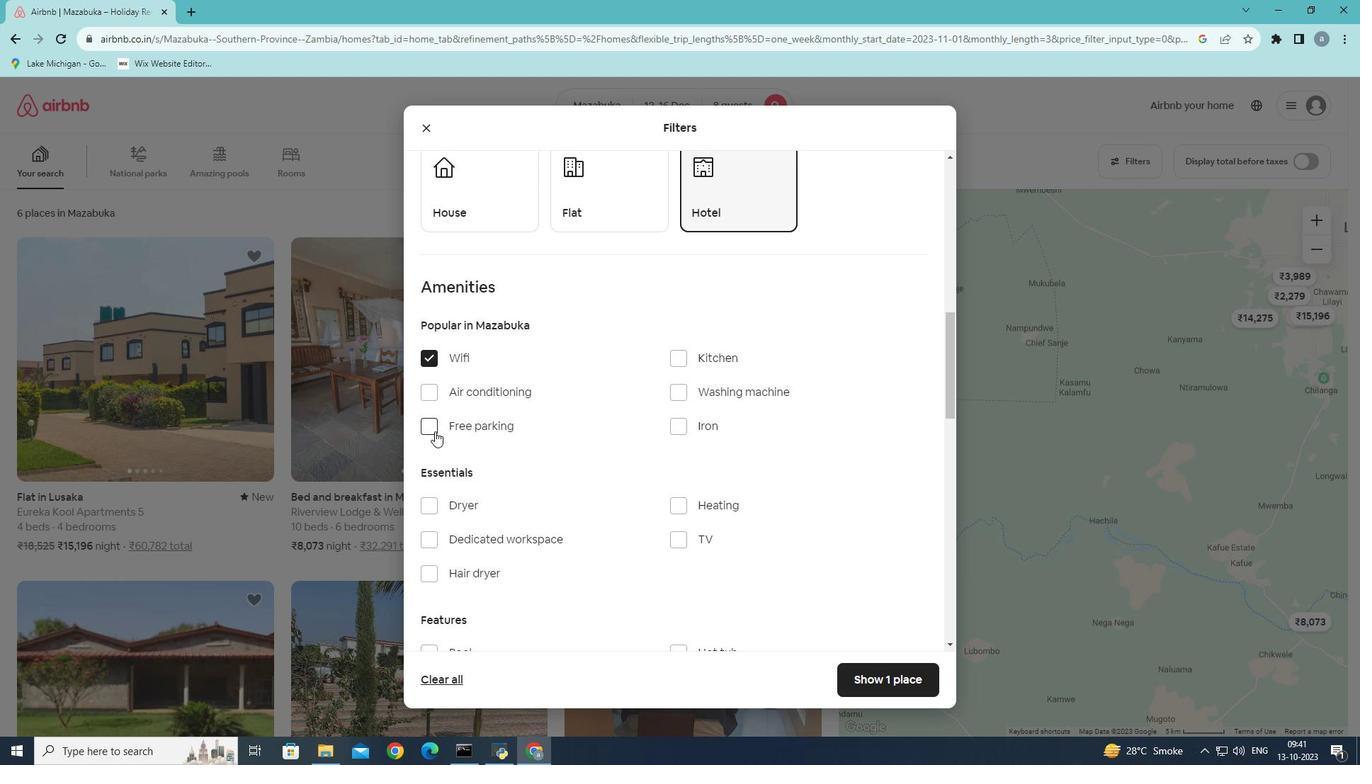 
Action: Mouse pressed left at (434, 431)
Screenshot: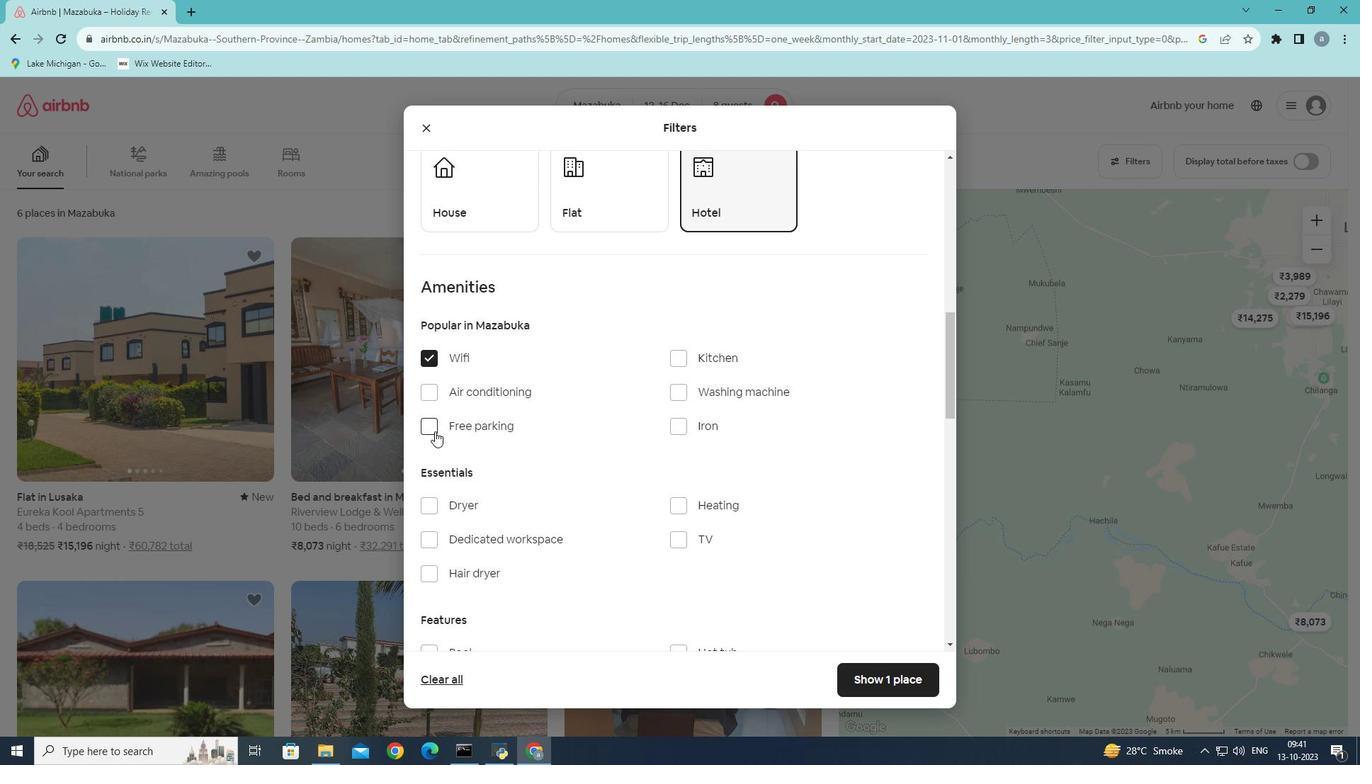 
Action: Mouse moved to (591, 484)
Screenshot: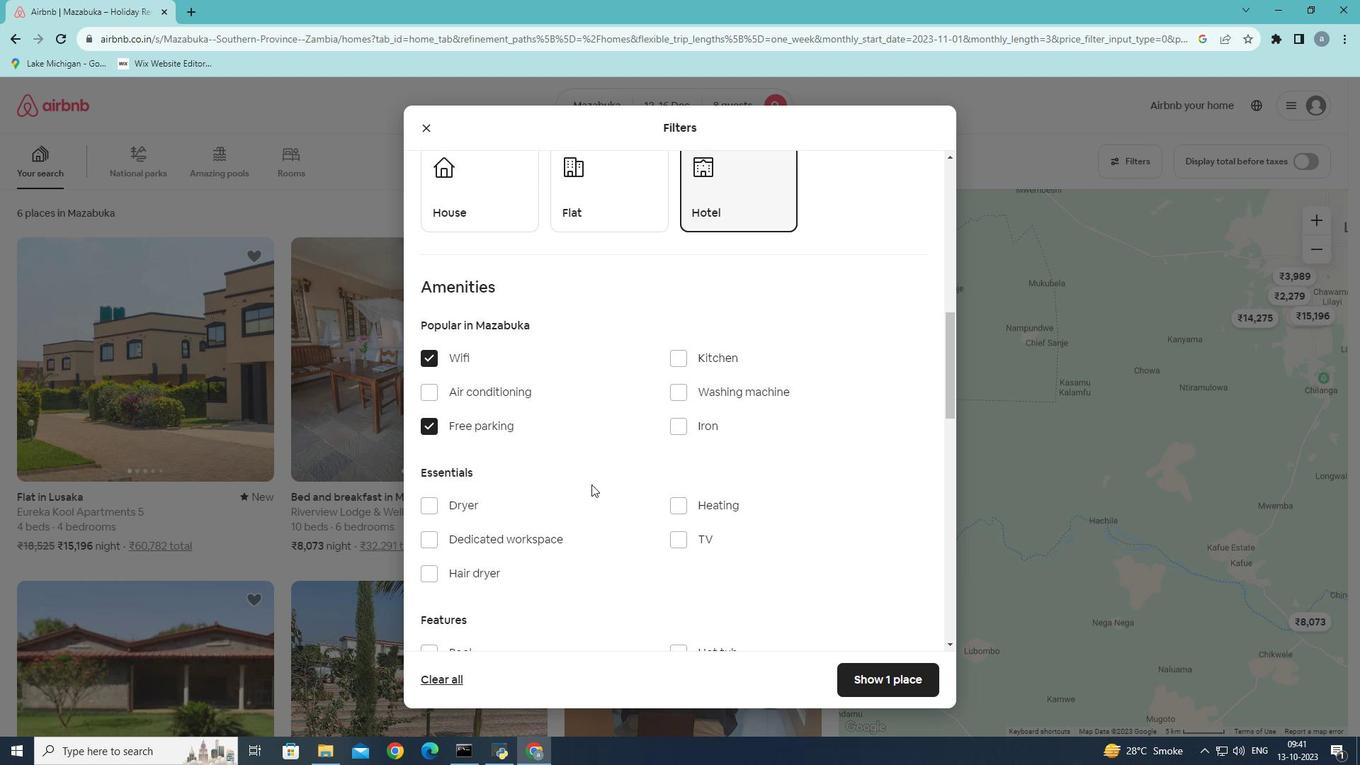 
Action: Mouse scrolled (591, 483) with delta (0, 0)
Screenshot: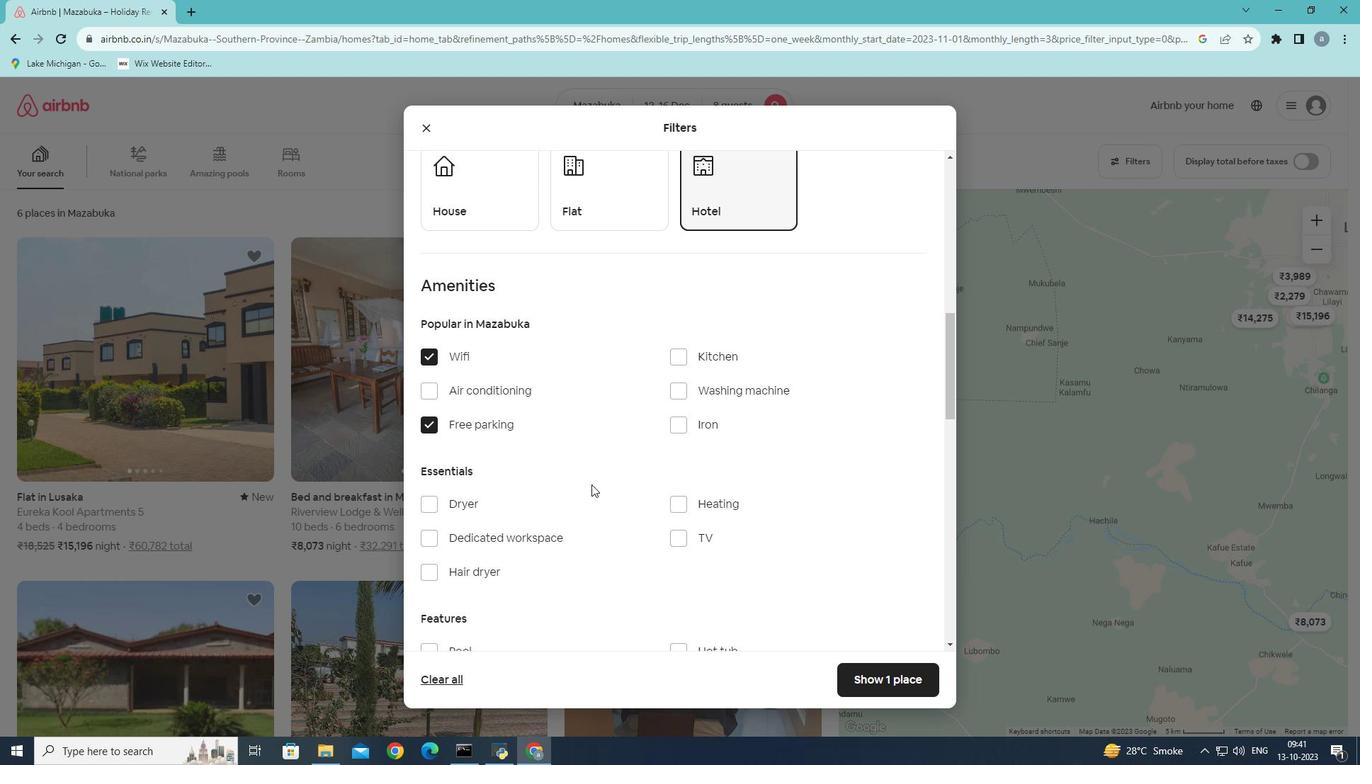 
Action: Mouse moved to (686, 476)
Screenshot: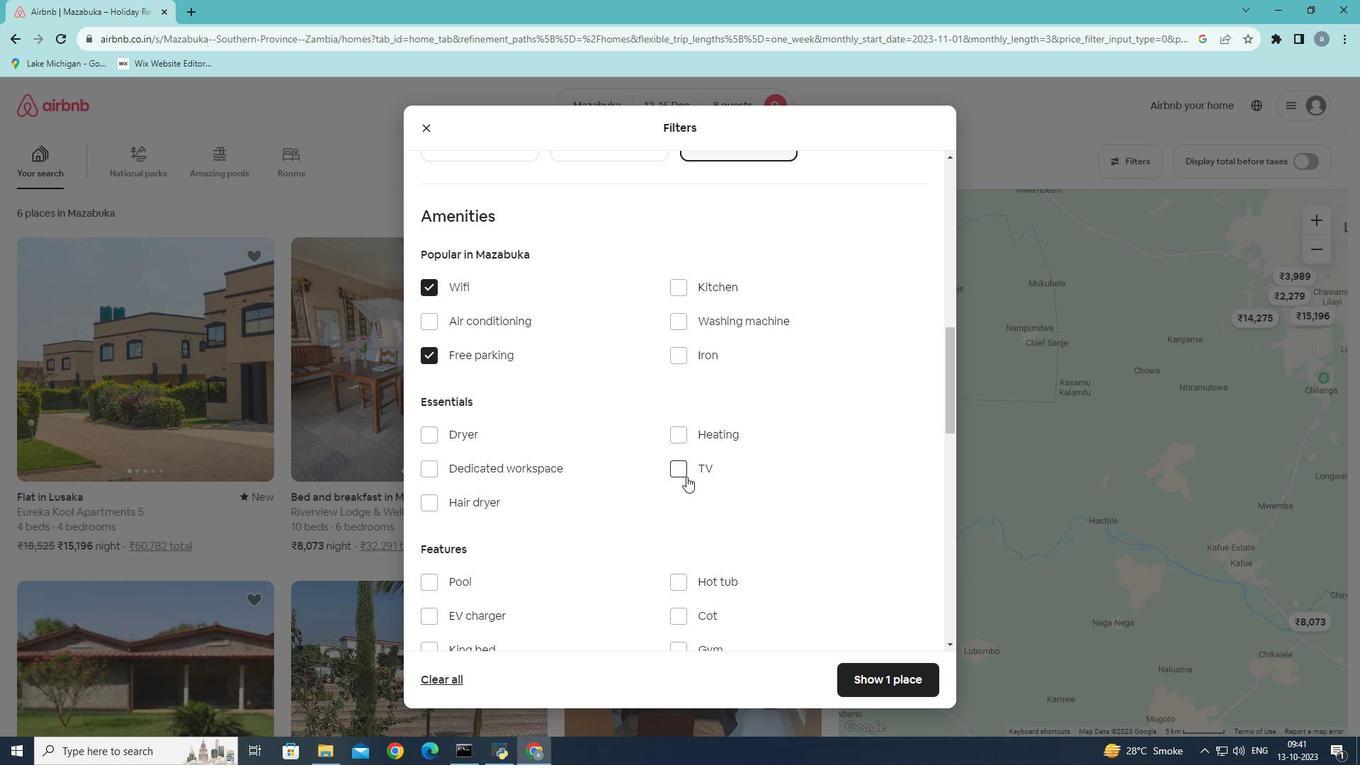 
Action: Mouse pressed left at (686, 476)
Screenshot: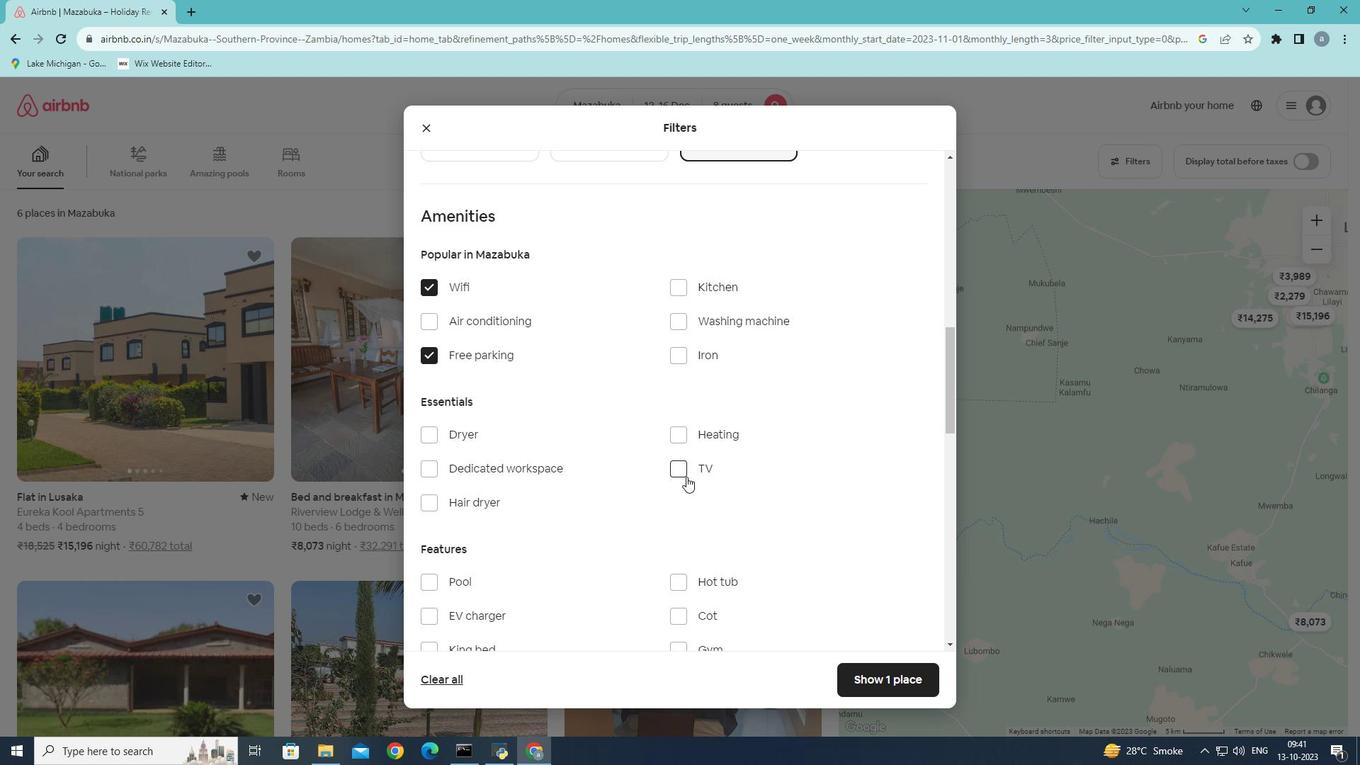 
Action: Mouse moved to (547, 476)
Screenshot: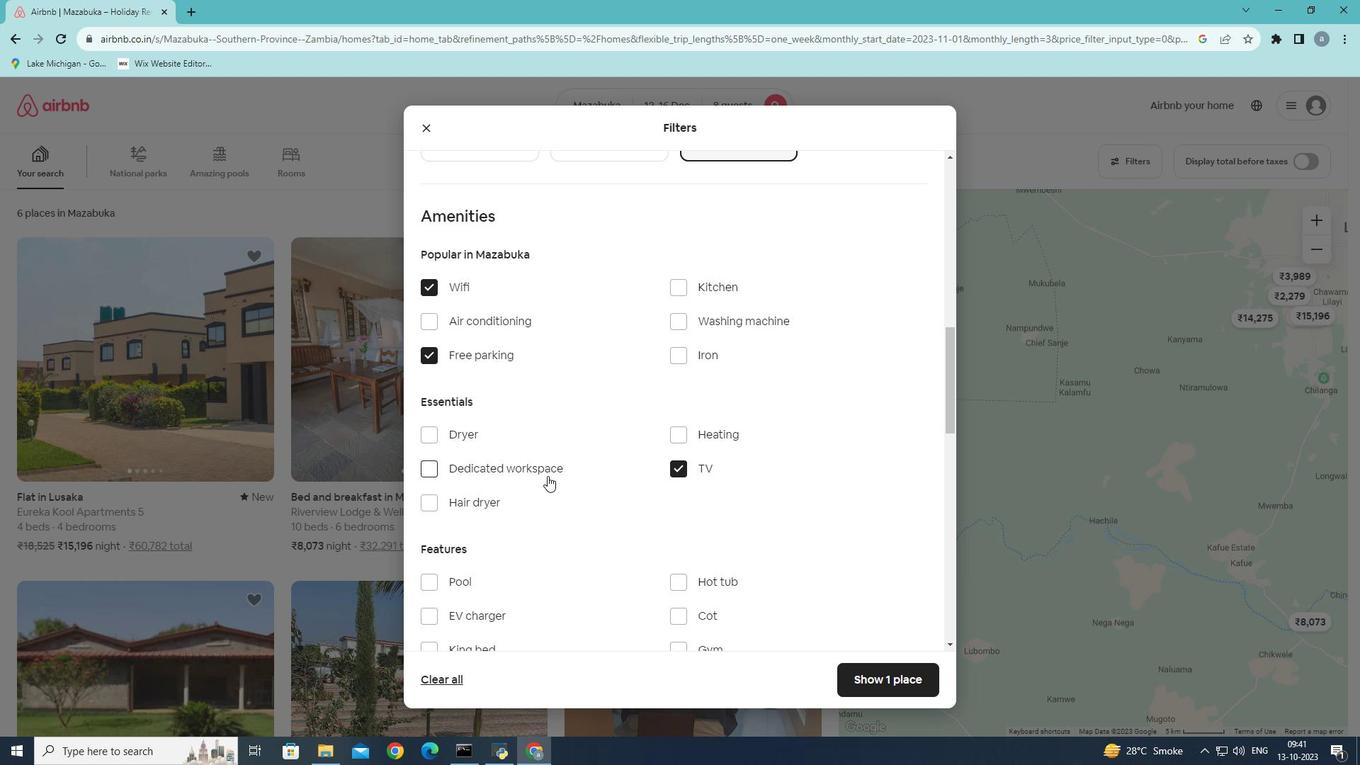 
Action: Mouse scrolled (547, 475) with delta (0, 0)
Screenshot: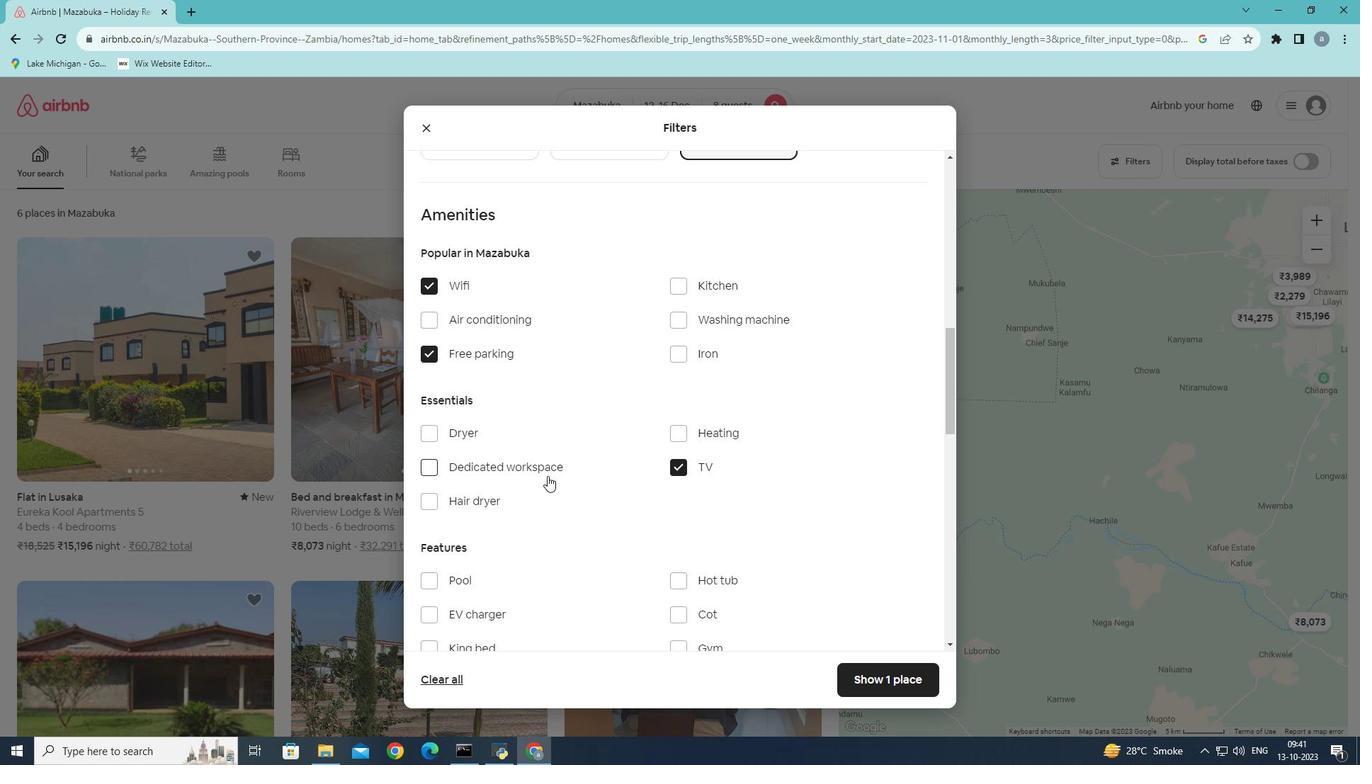 
Action: Mouse scrolled (547, 475) with delta (0, 0)
Screenshot: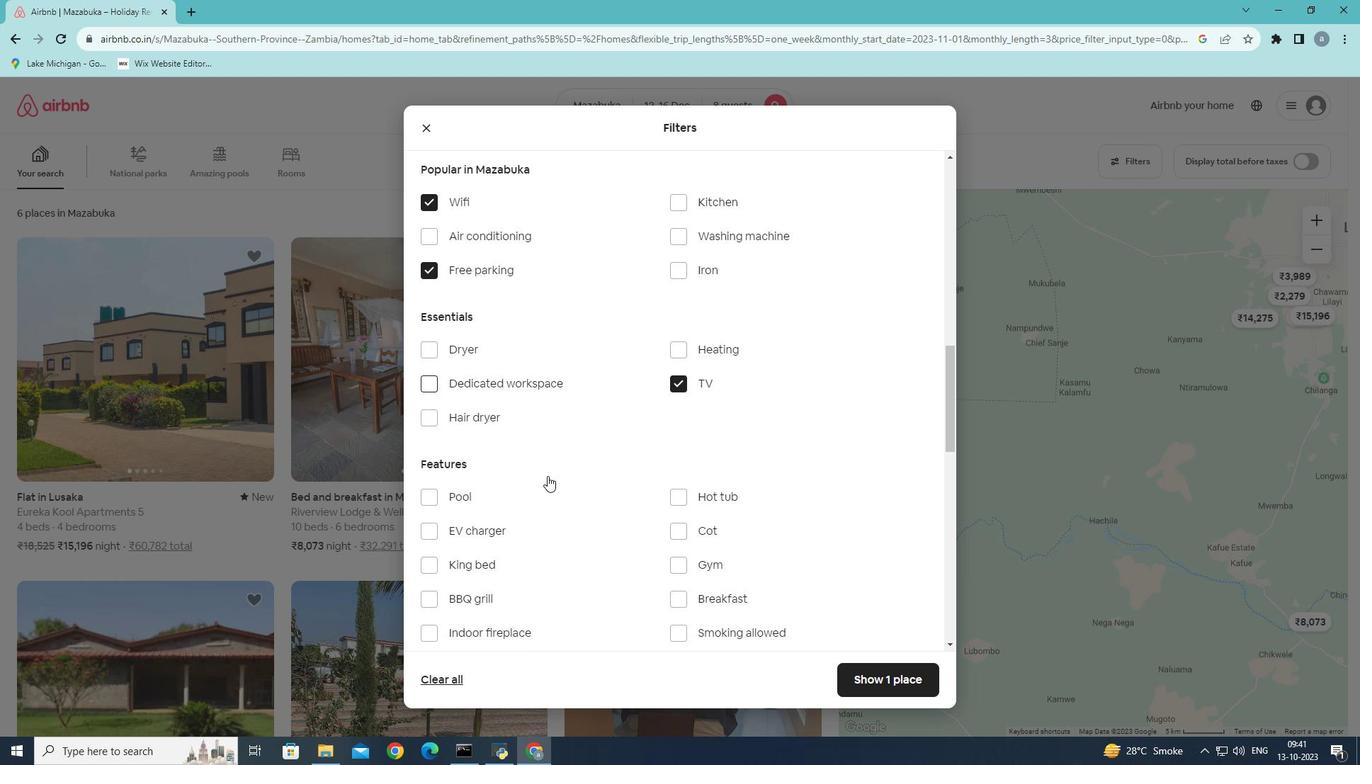 
Action: Mouse moved to (579, 446)
Screenshot: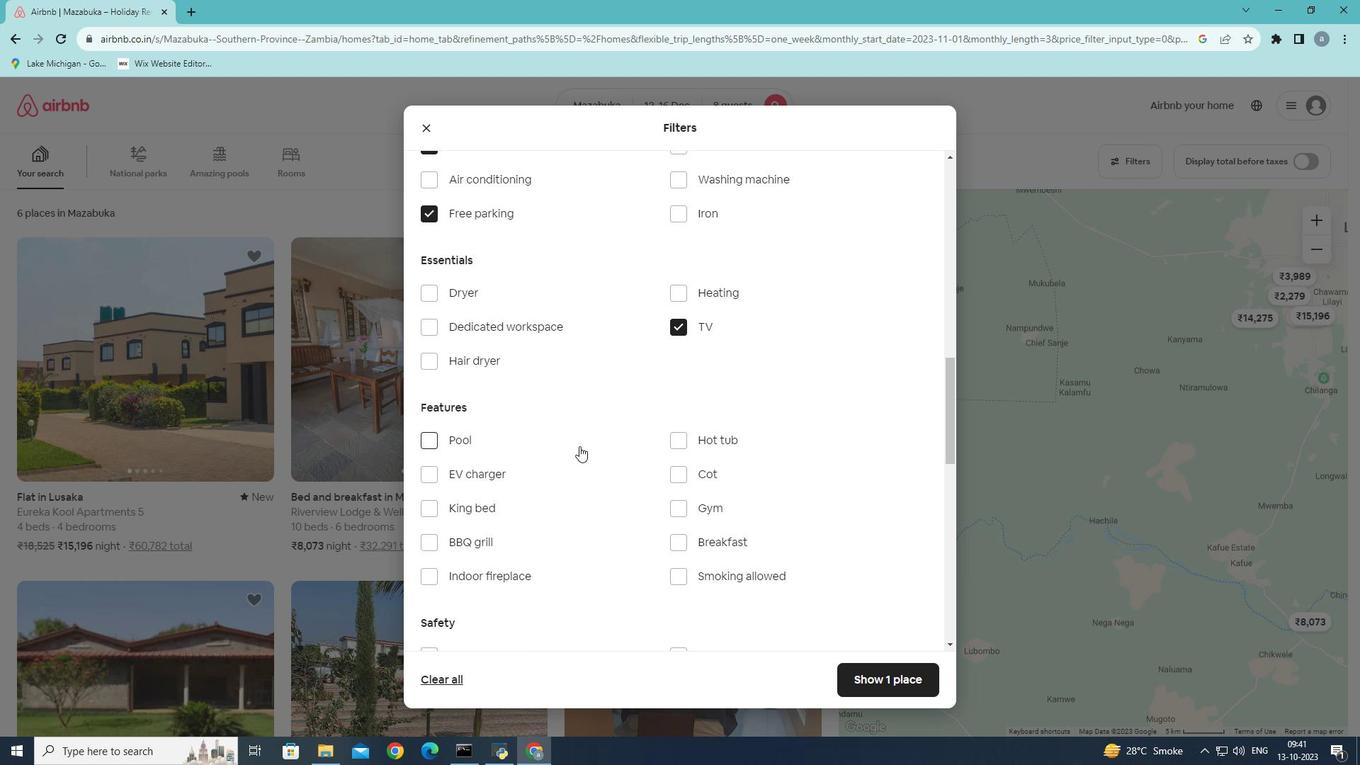 
Action: Mouse scrolled (579, 445) with delta (0, 0)
Screenshot: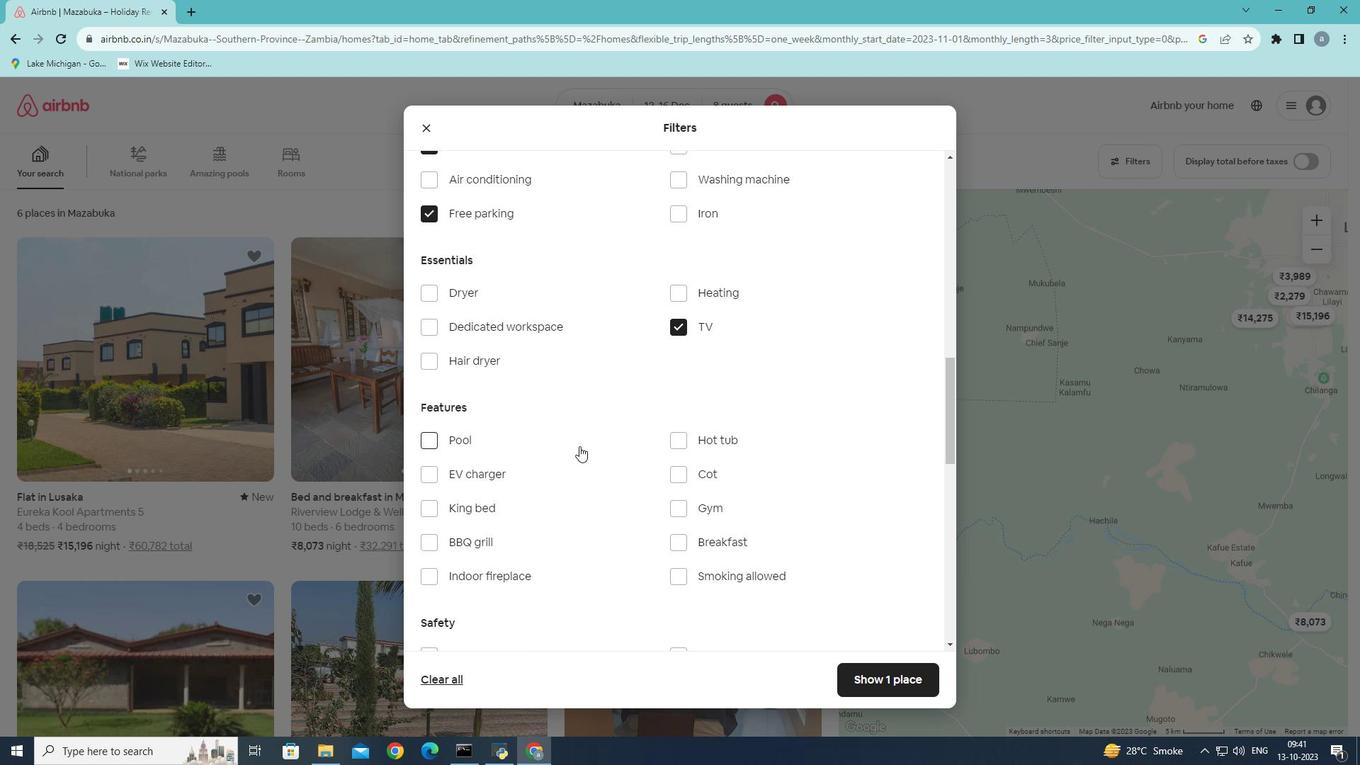 
Action: Mouse moved to (677, 438)
Screenshot: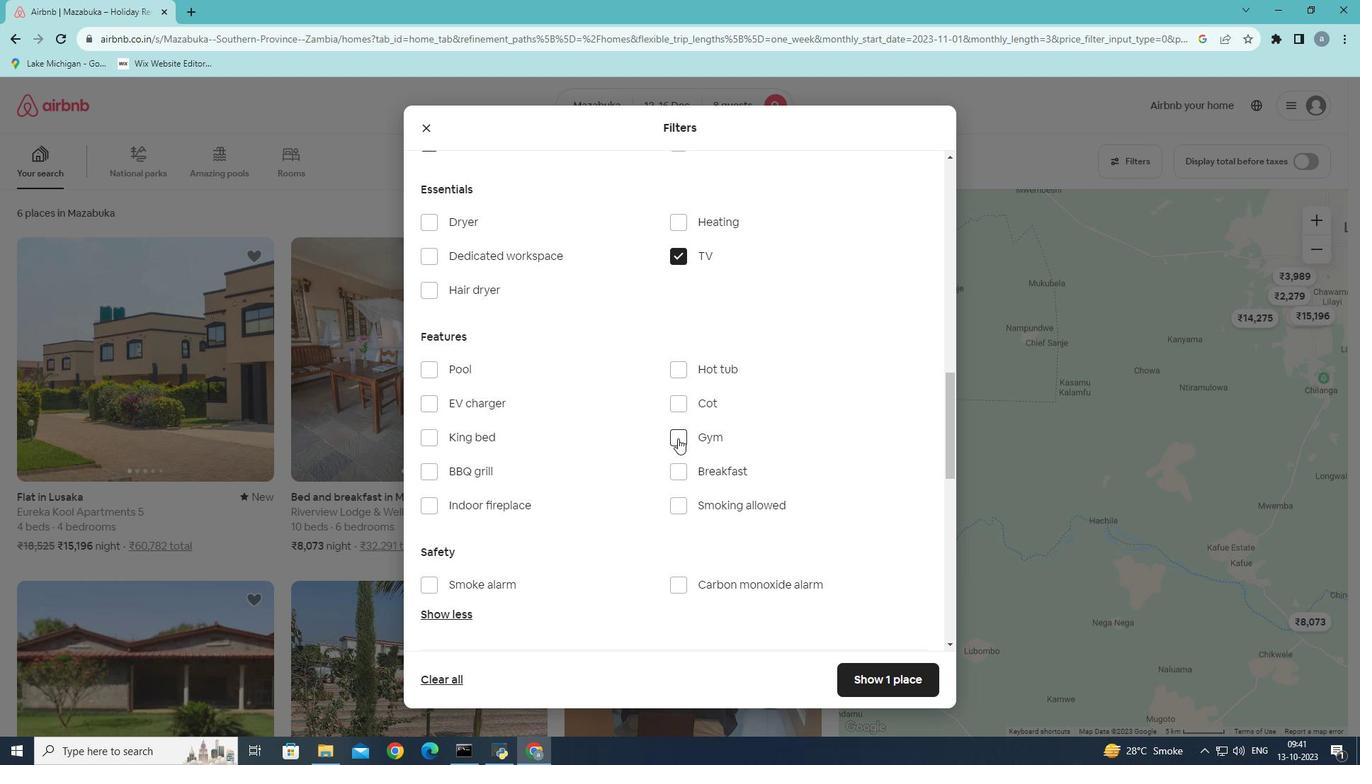 
Action: Mouse pressed left at (677, 438)
Screenshot: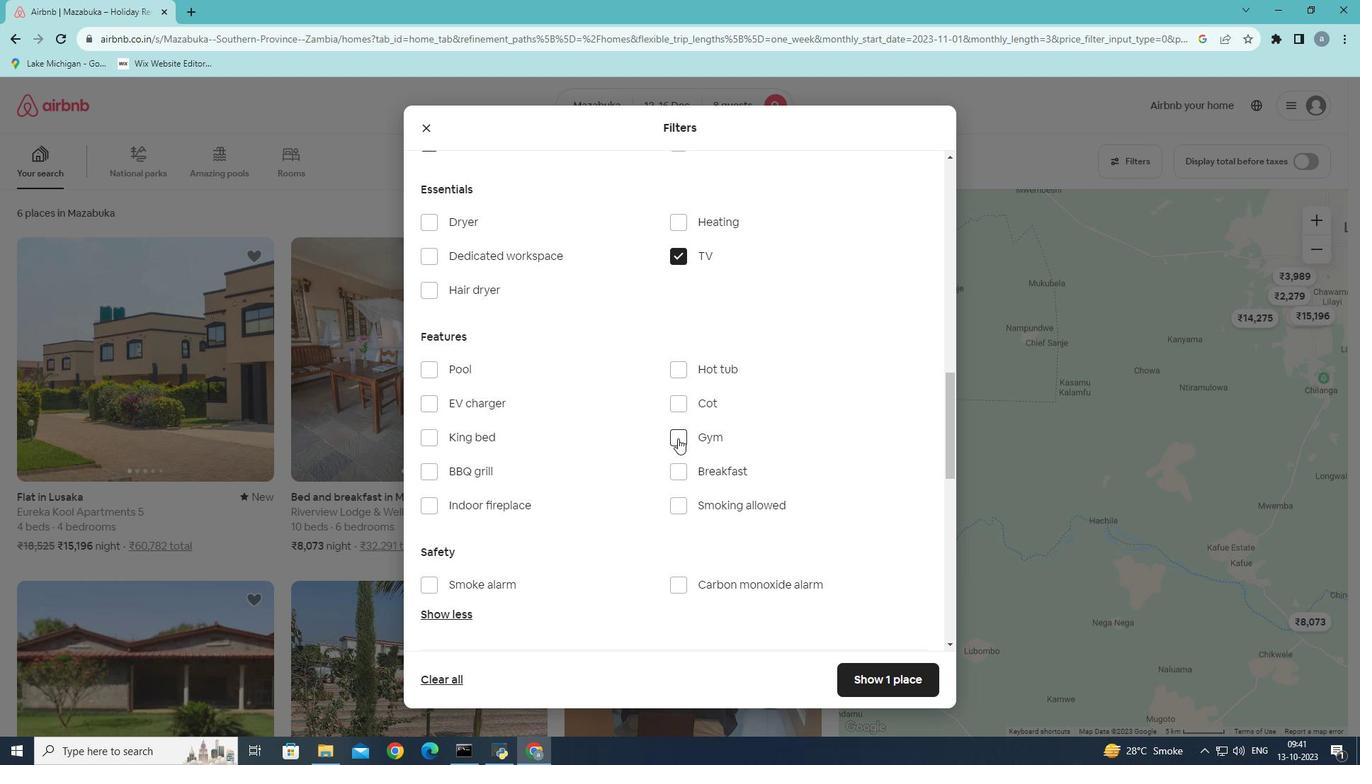 
Action: Mouse moved to (671, 472)
Screenshot: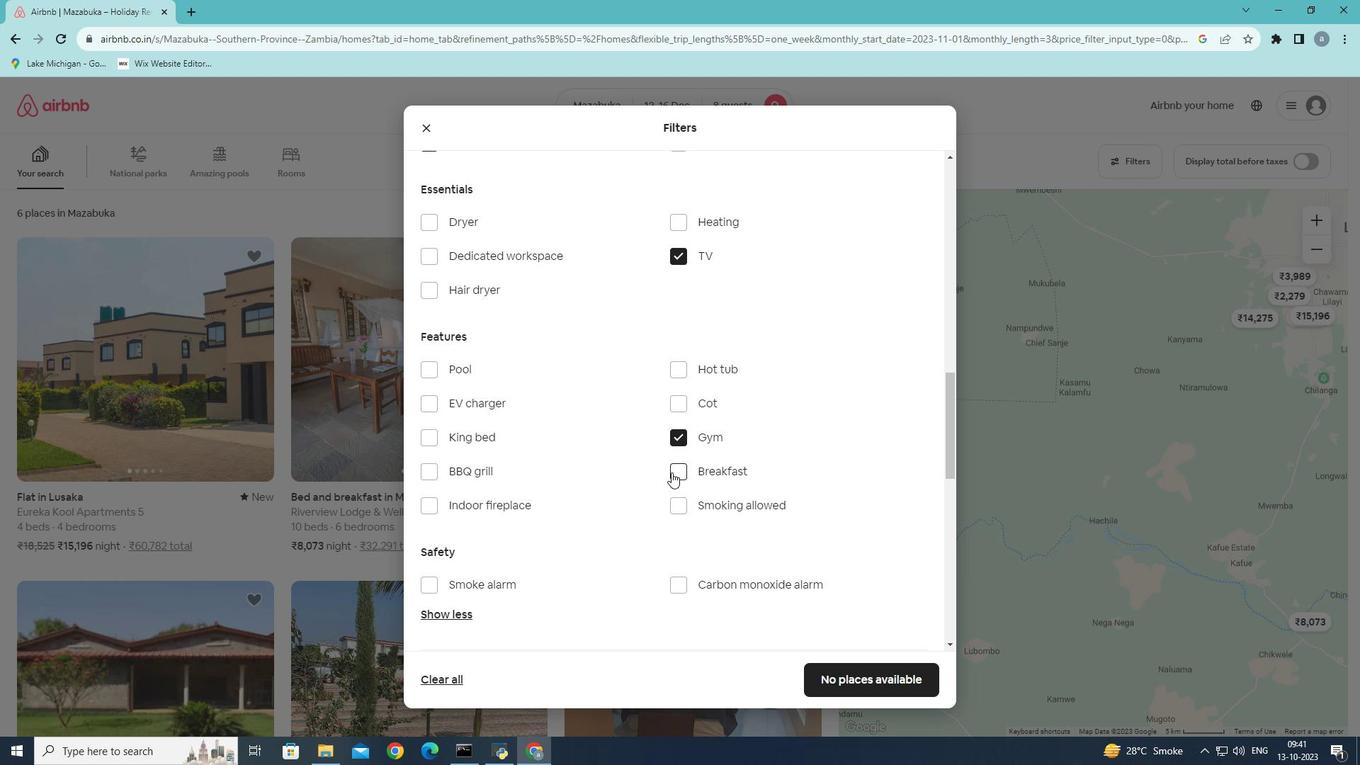 
Action: Mouse pressed left at (671, 472)
Screenshot: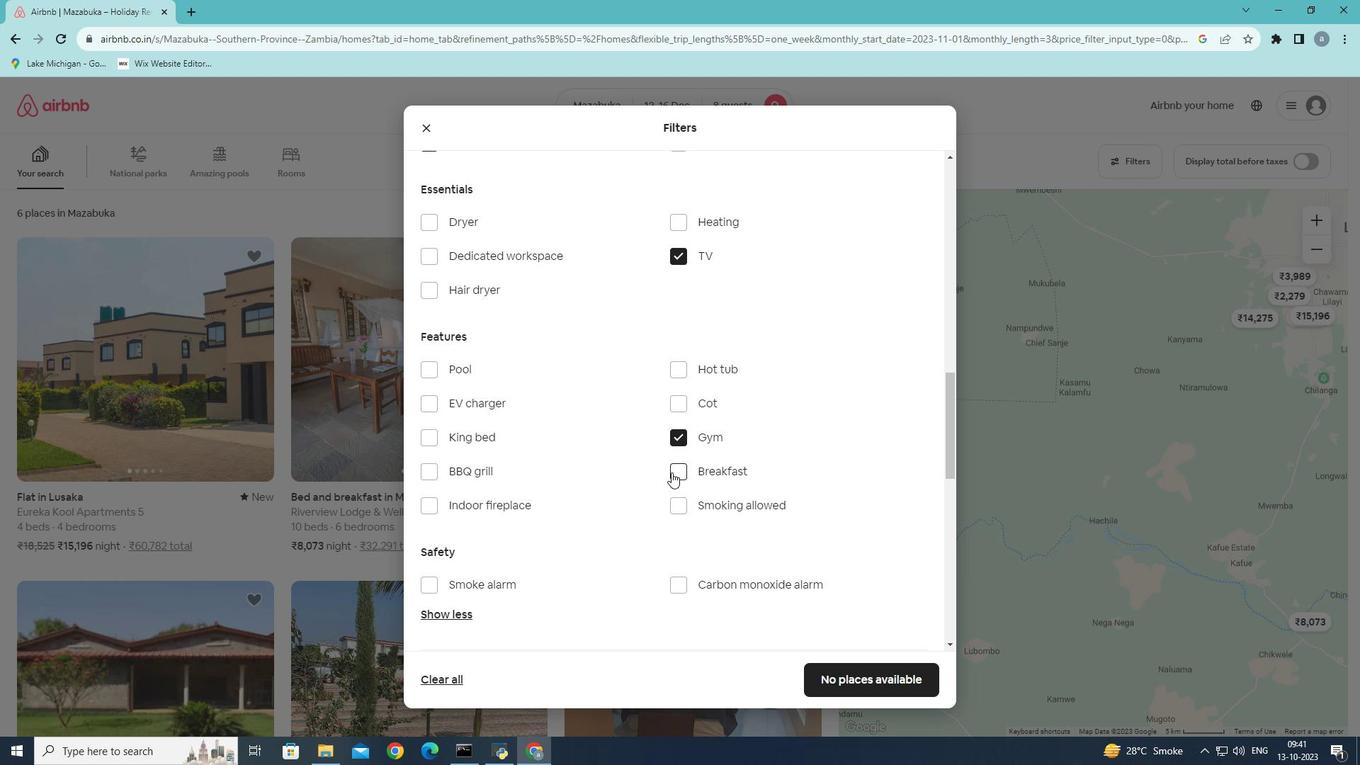 
Action: Mouse moved to (544, 474)
Screenshot: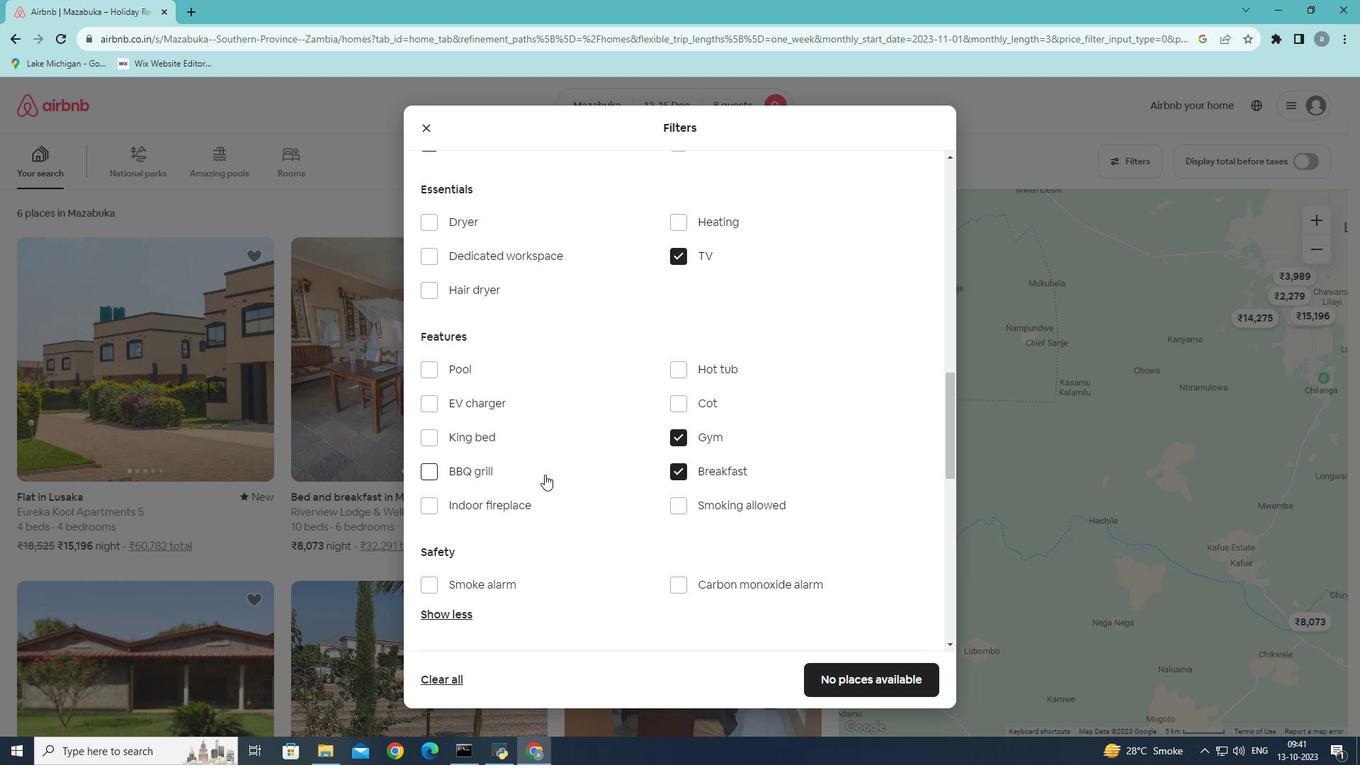 
Action: Mouse scrolled (544, 473) with delta (0, 0)
Screenshot: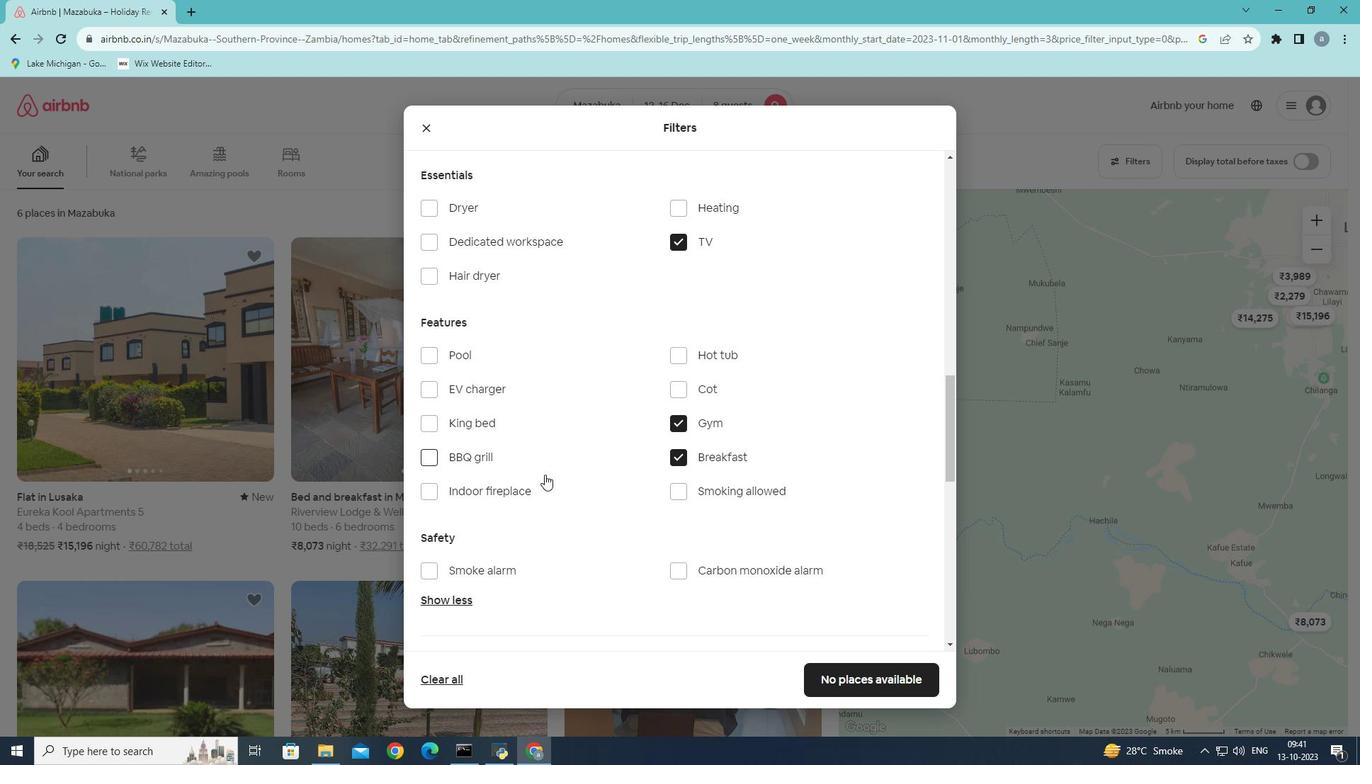 
Action: Mouse scrolled (544, 473) with delta (0, 0)
Screenshot: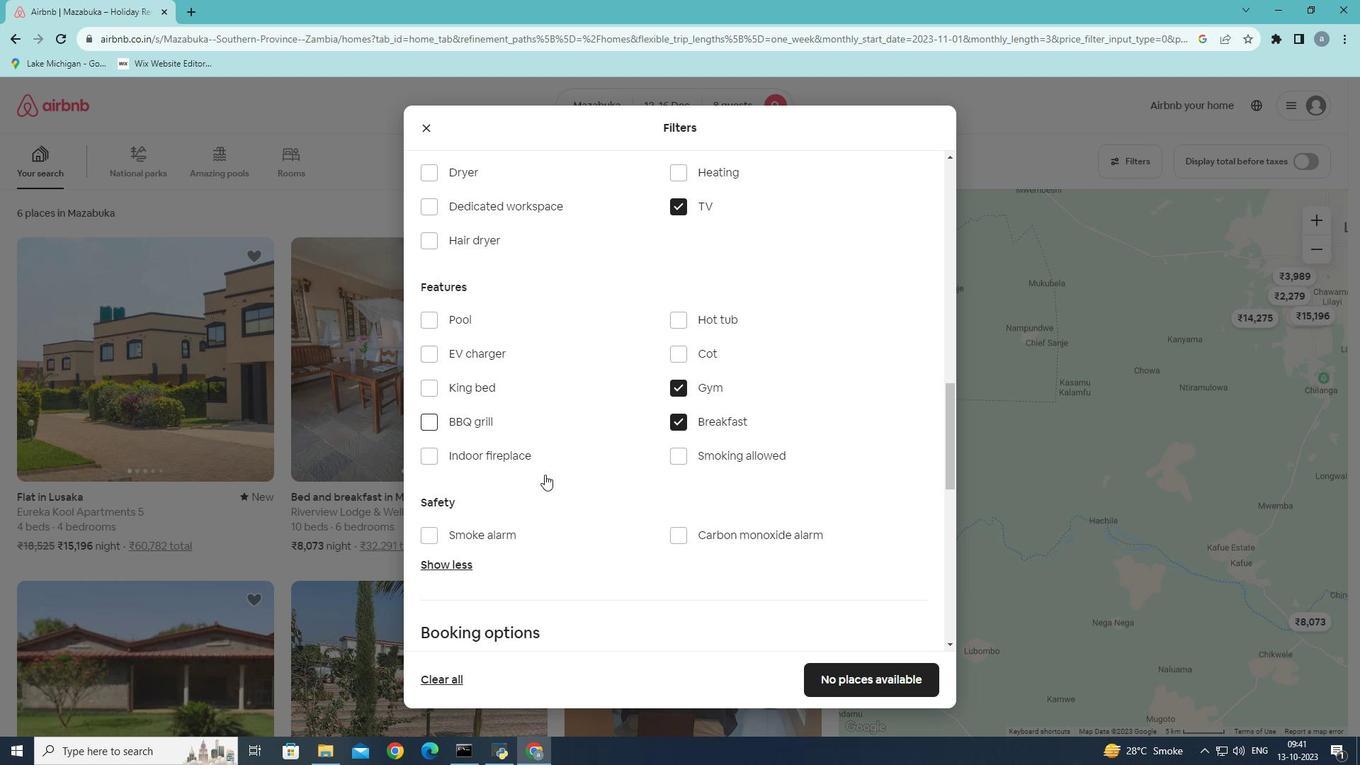 
Action: Mouse moved to (548, 468)
Screenshot: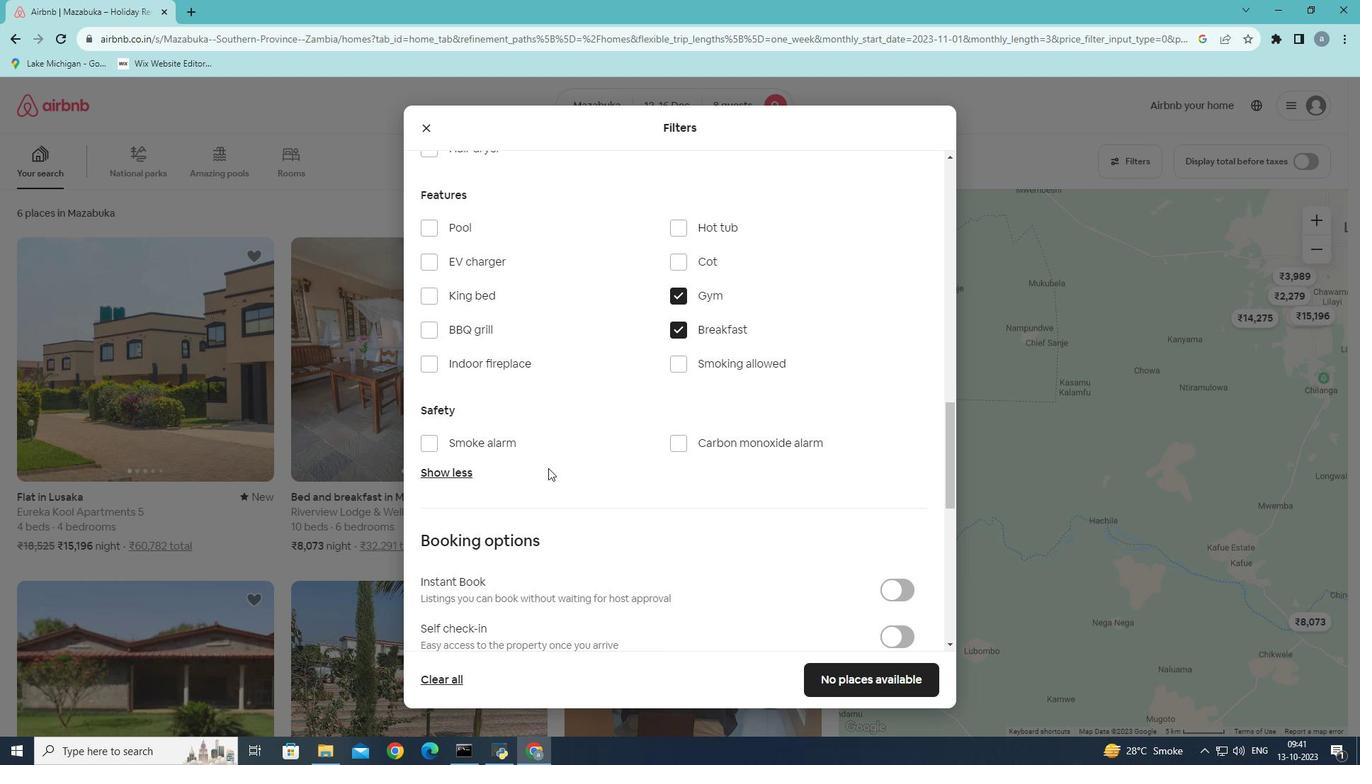 
Action: Mouse scrolled (548, 467) with delta (0, 0)
Screenshot: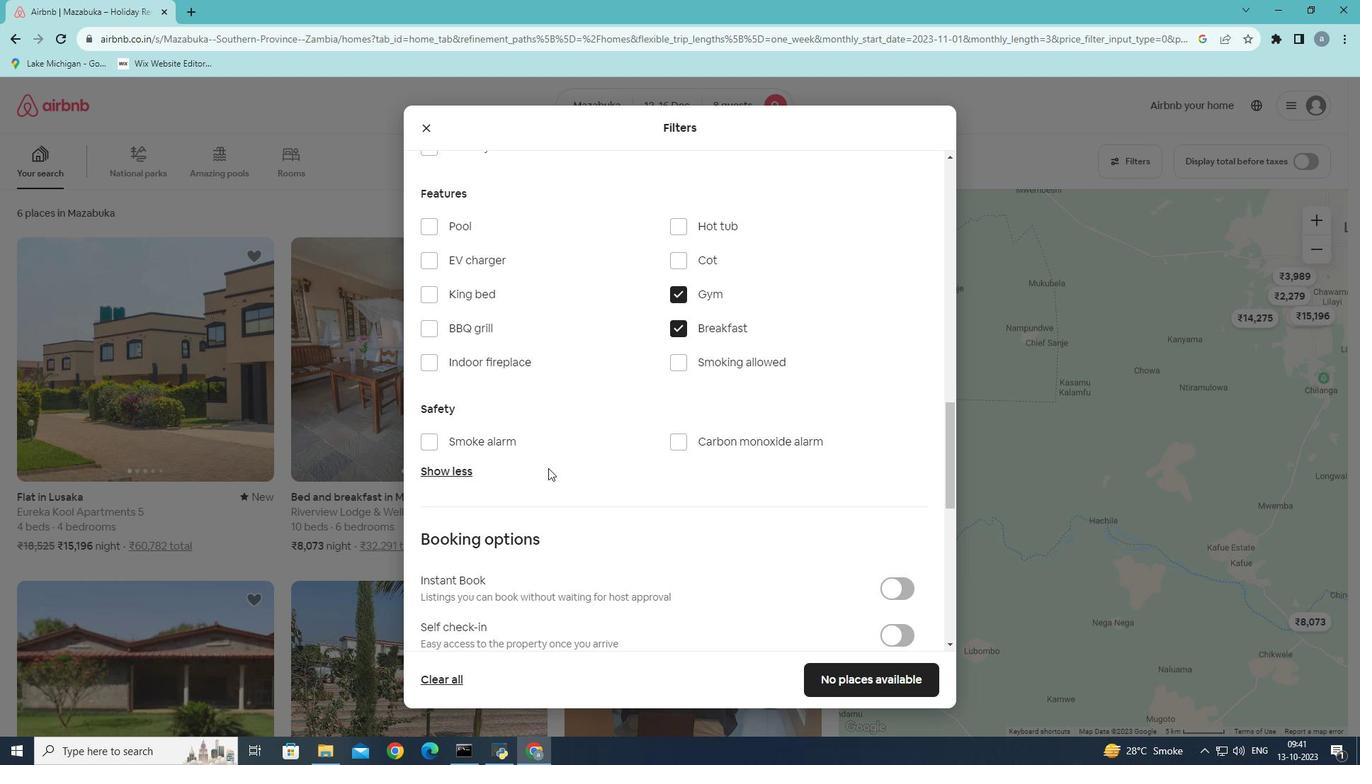 
Action: Mouse scrolled (548, 467) with delta (0, 0)
Screenshot: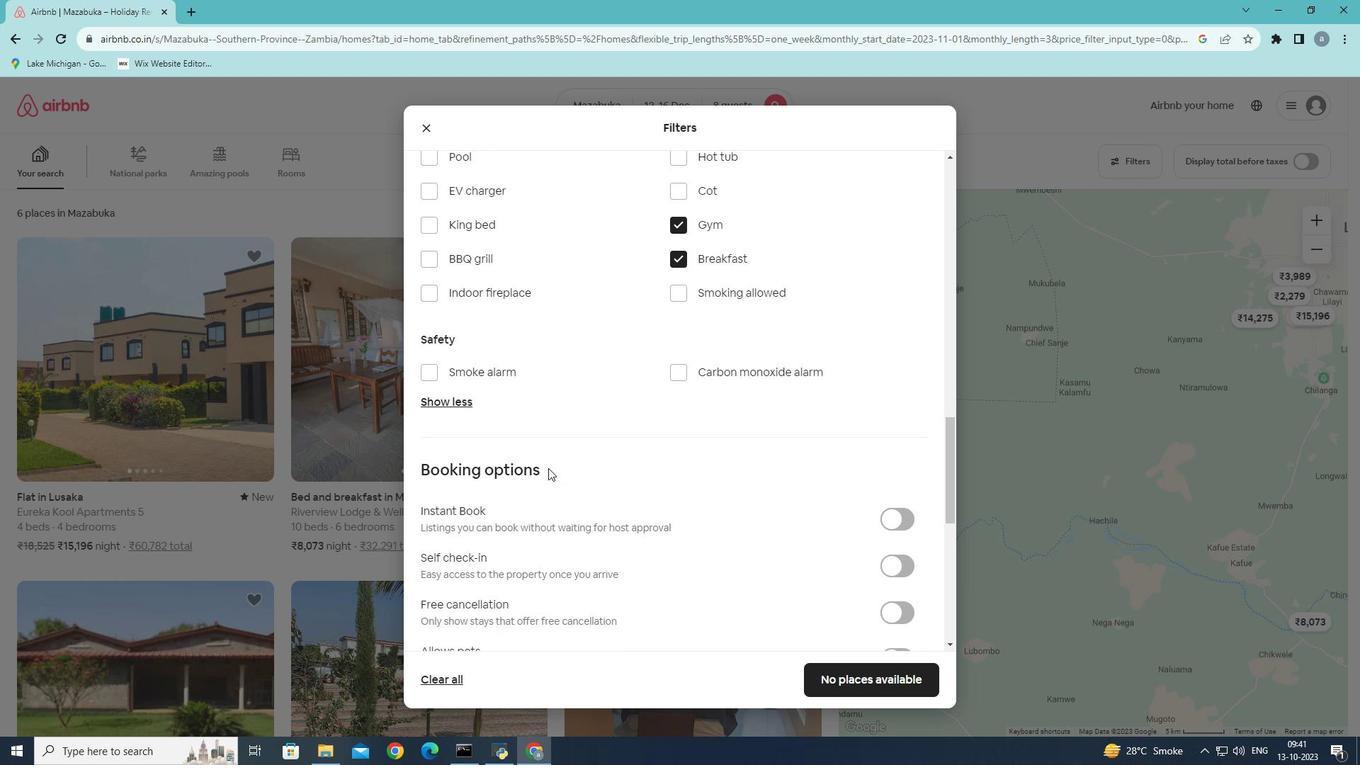
Action: Mouse moved to (573, 459)
Screenshot: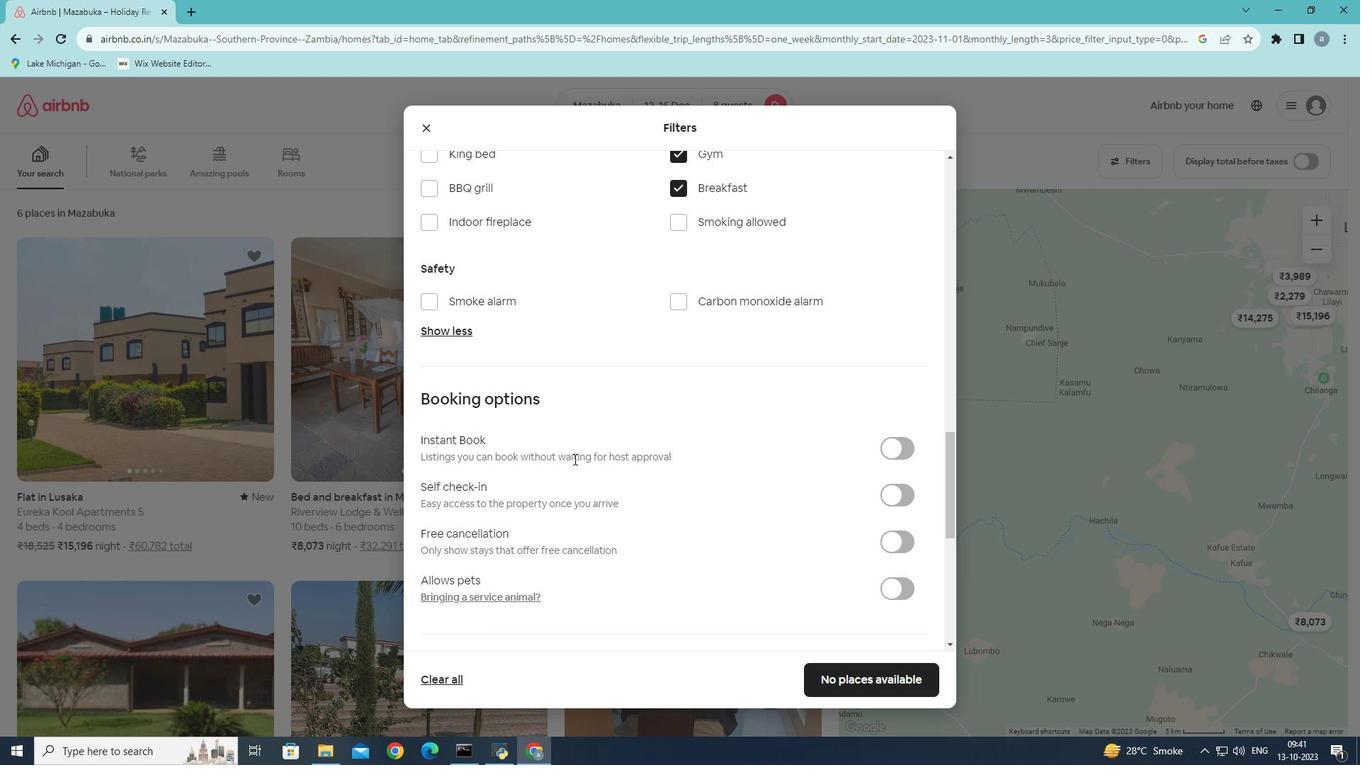 
Action: Mouse scrolled (573, 458) with delta (0, 0)
Screenshot: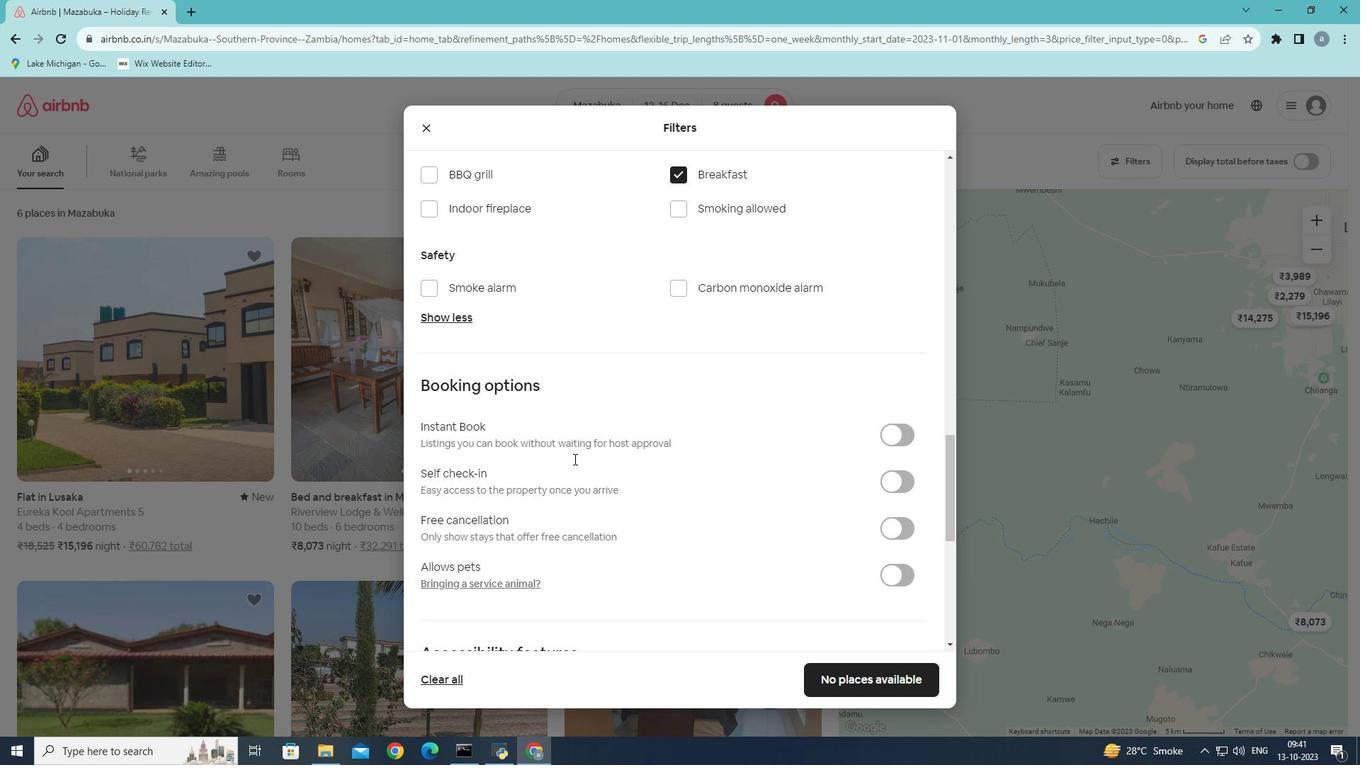 
Action: Mouse moved to (790, 441)
Screenshot: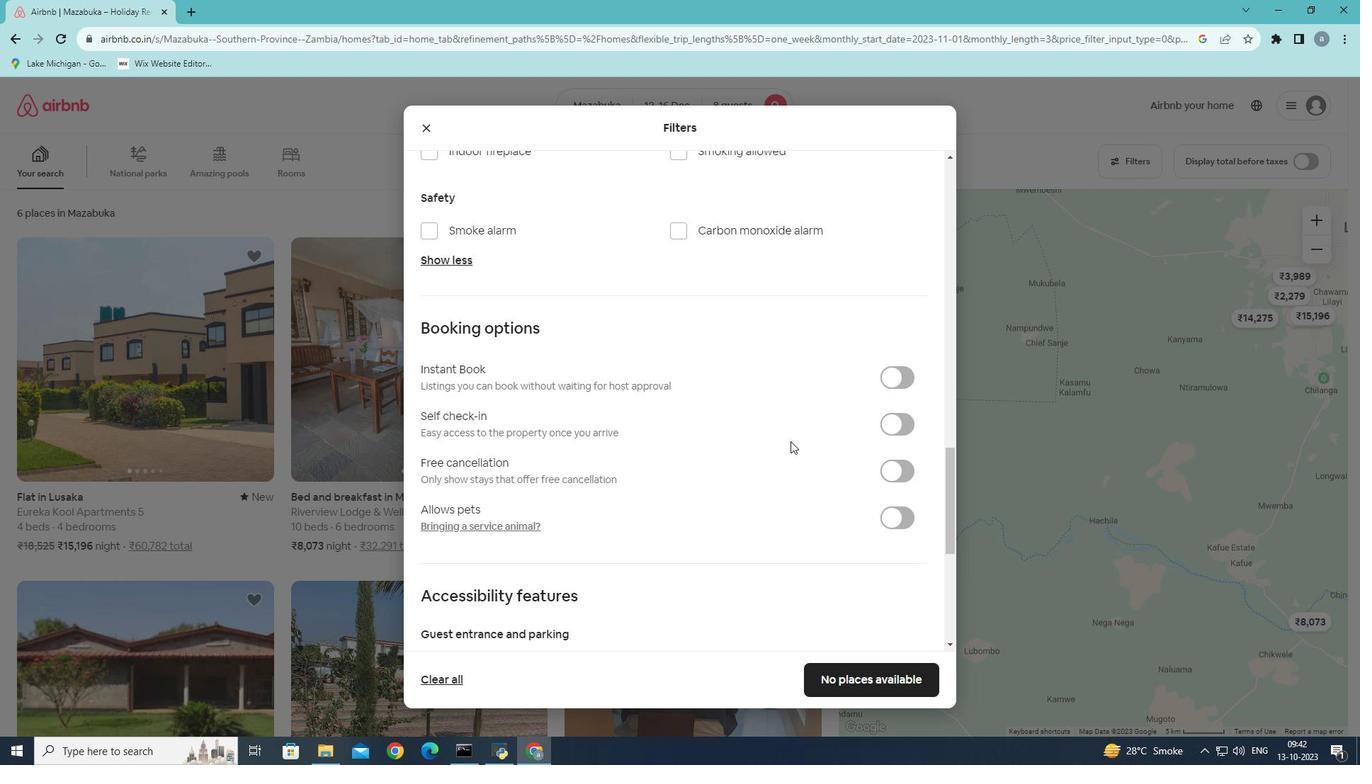 
Action: Mouse scrolled (790, 440) with delta (0, 0)
Screenshot: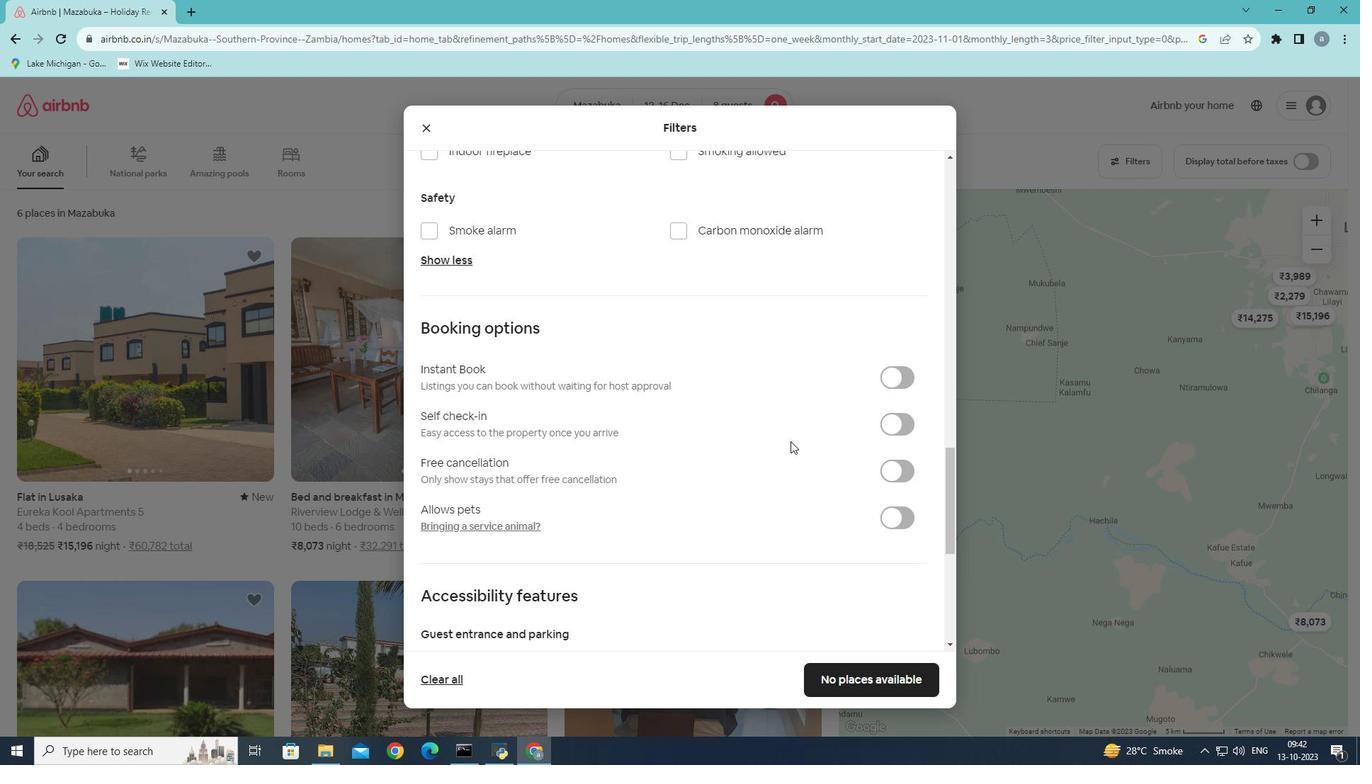 
Action: Mouse moved to (789, 441)
Screenshot: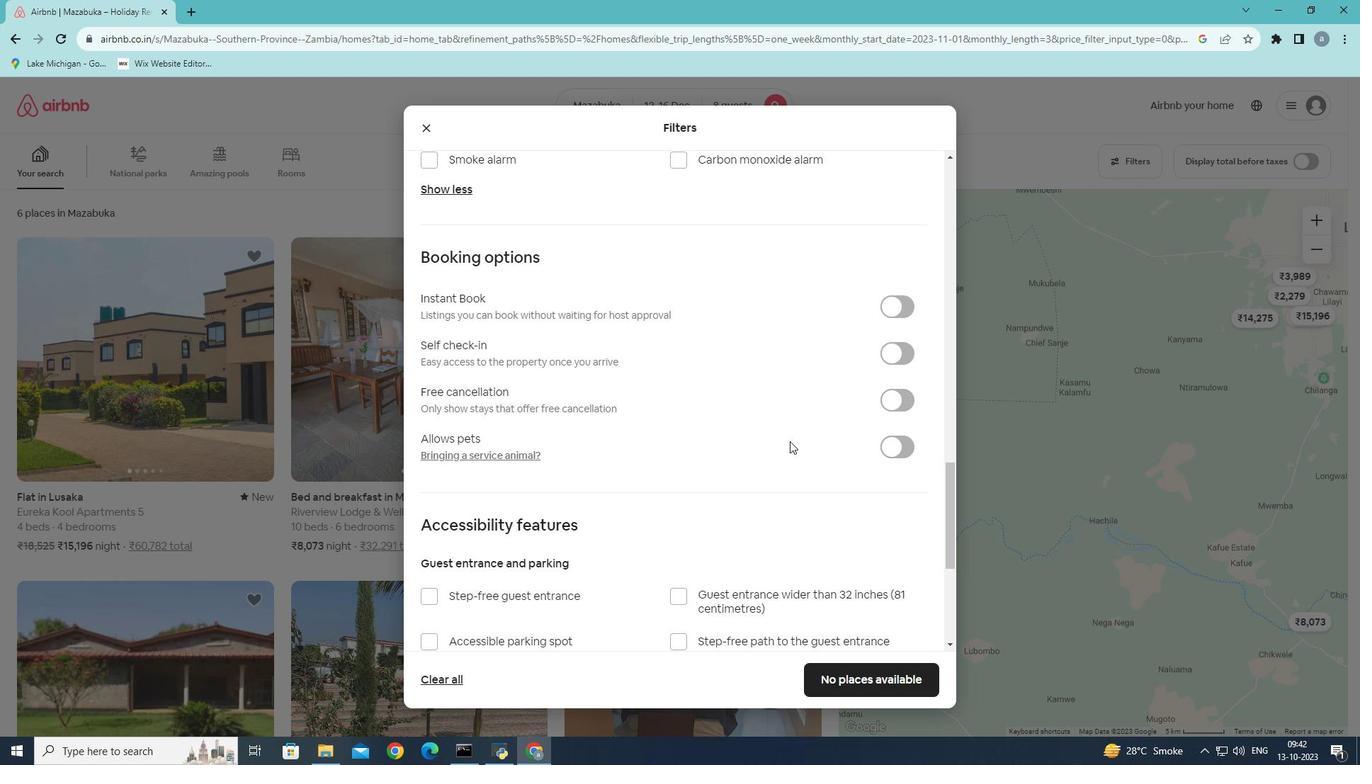 
Action: Mouse scrolled (789, 440) with delta (0, 0)
Screenshot: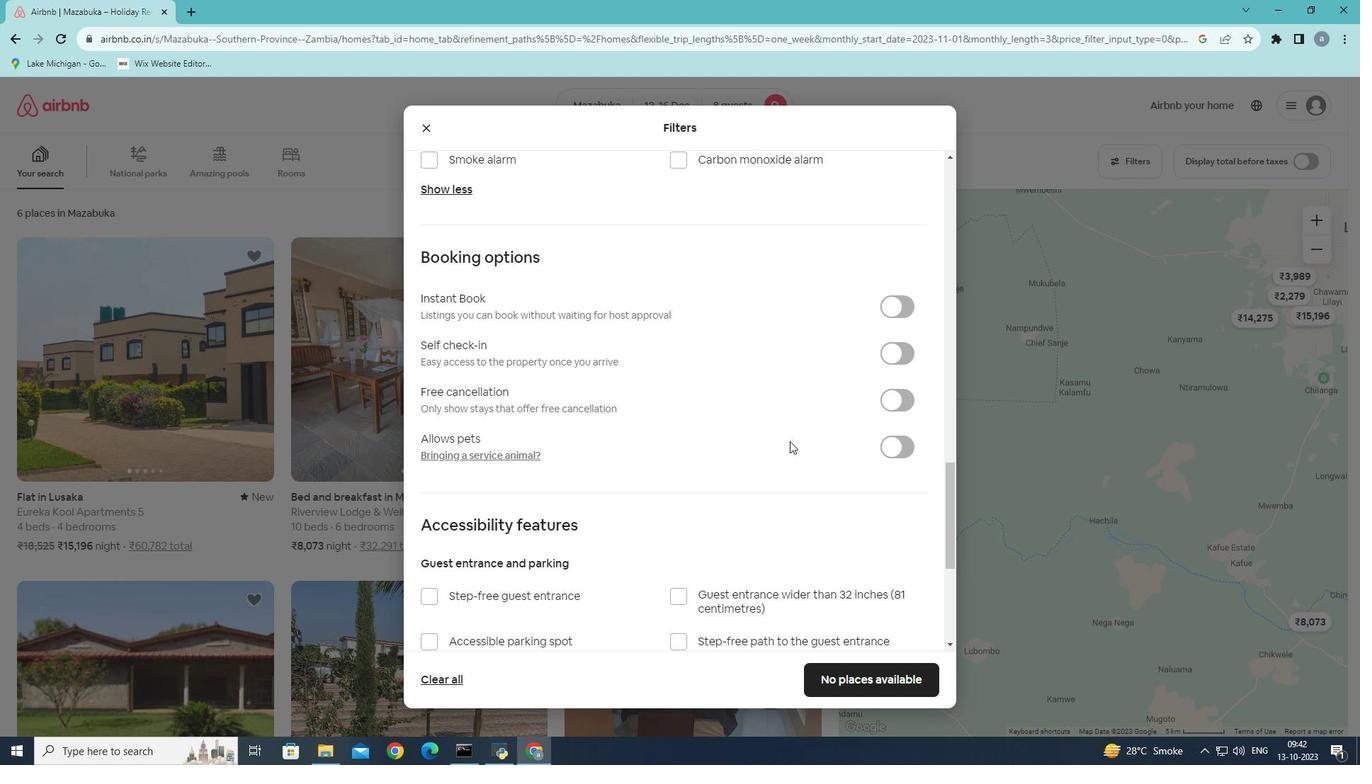 
Action: Mouse moved to (850, 679)
Screenshot: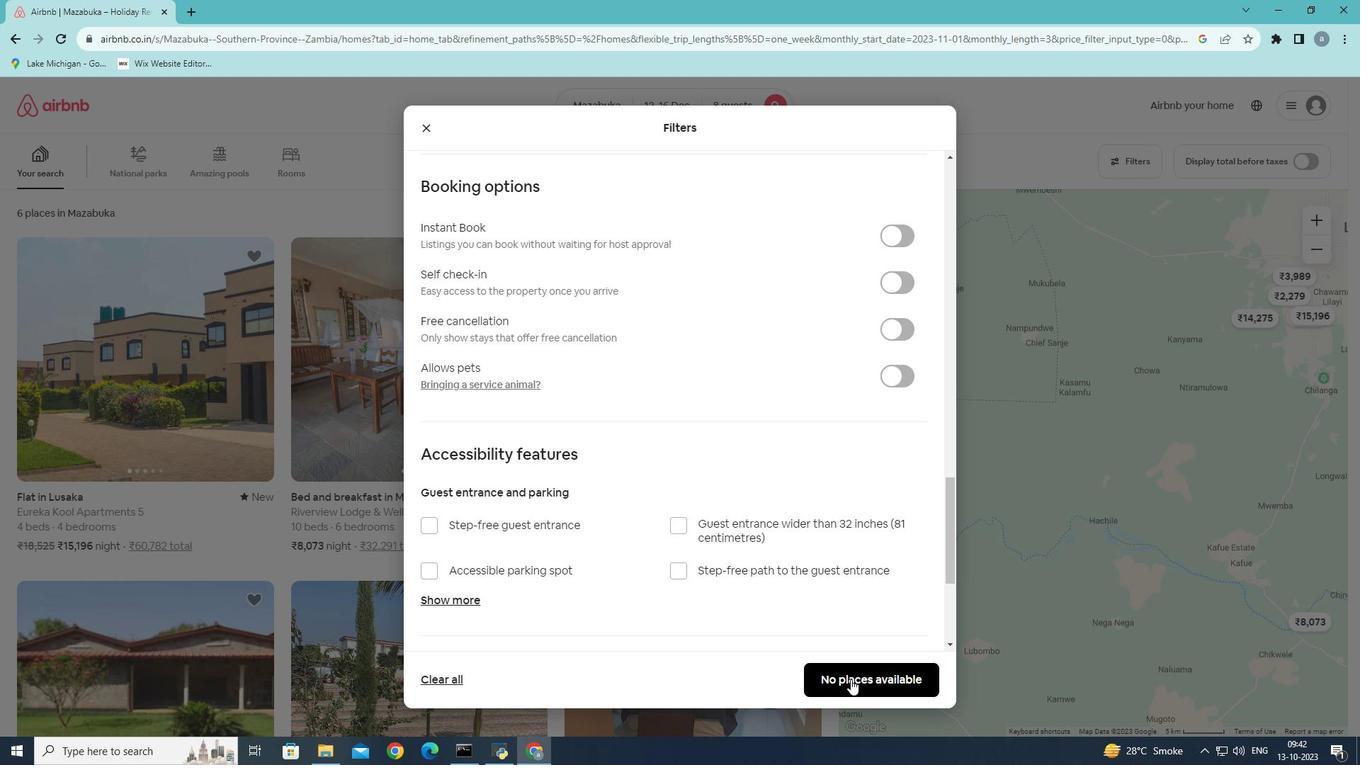 
Action: Mouse pressed left at (850, 679)
Screenshot: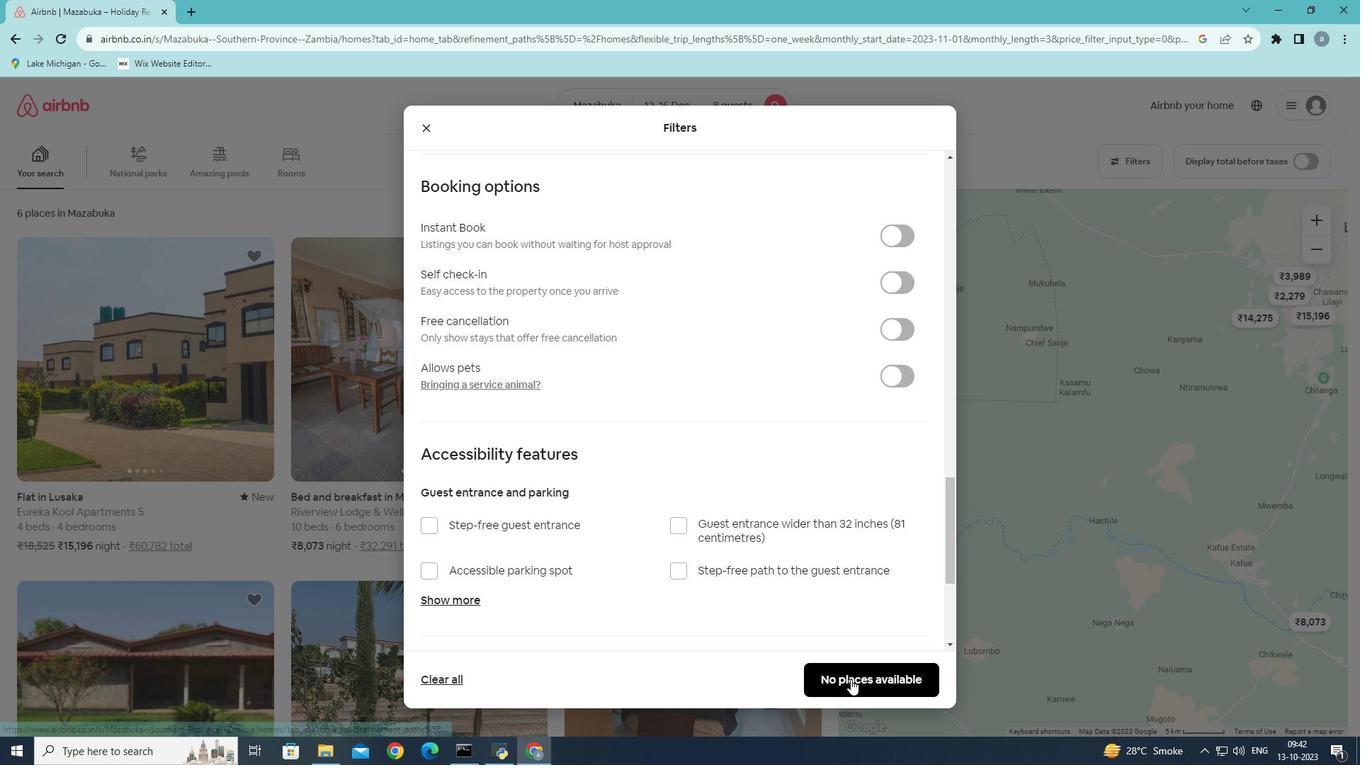 
Action: Mouse moved to (836, 681)
Screenshot: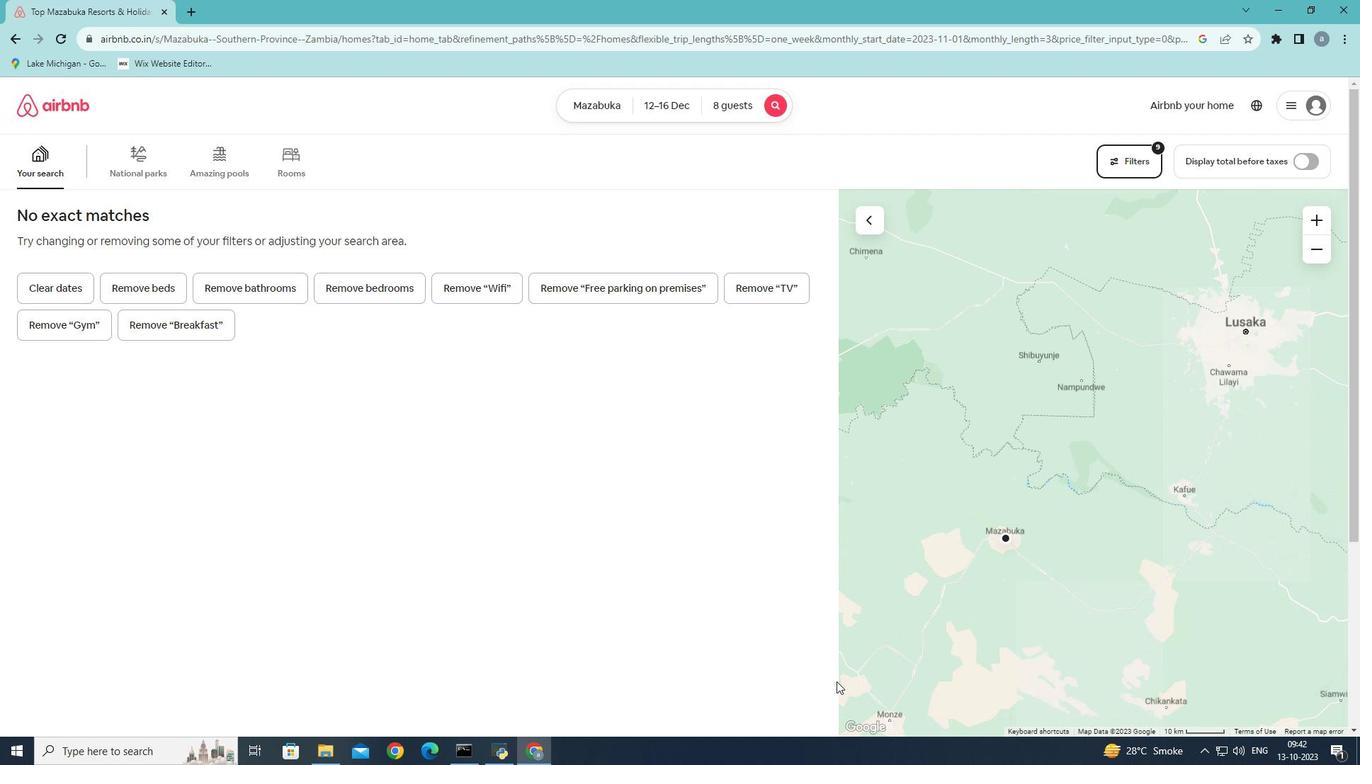 
